 Task: Look for space in Bahādurgarh, India from 5th July, 2023 to 11th July, 2023 for 2 adults in price range Rs.8000 to Rs.16000. Place can be entire place with 2 bedrooms having 2 beds and 1 bathroom. Property type can be house, flat, guest house. Booking option can be shelf check-in. Required host language is English.
Action: Mouse moved to (528, 119)
Screenshot: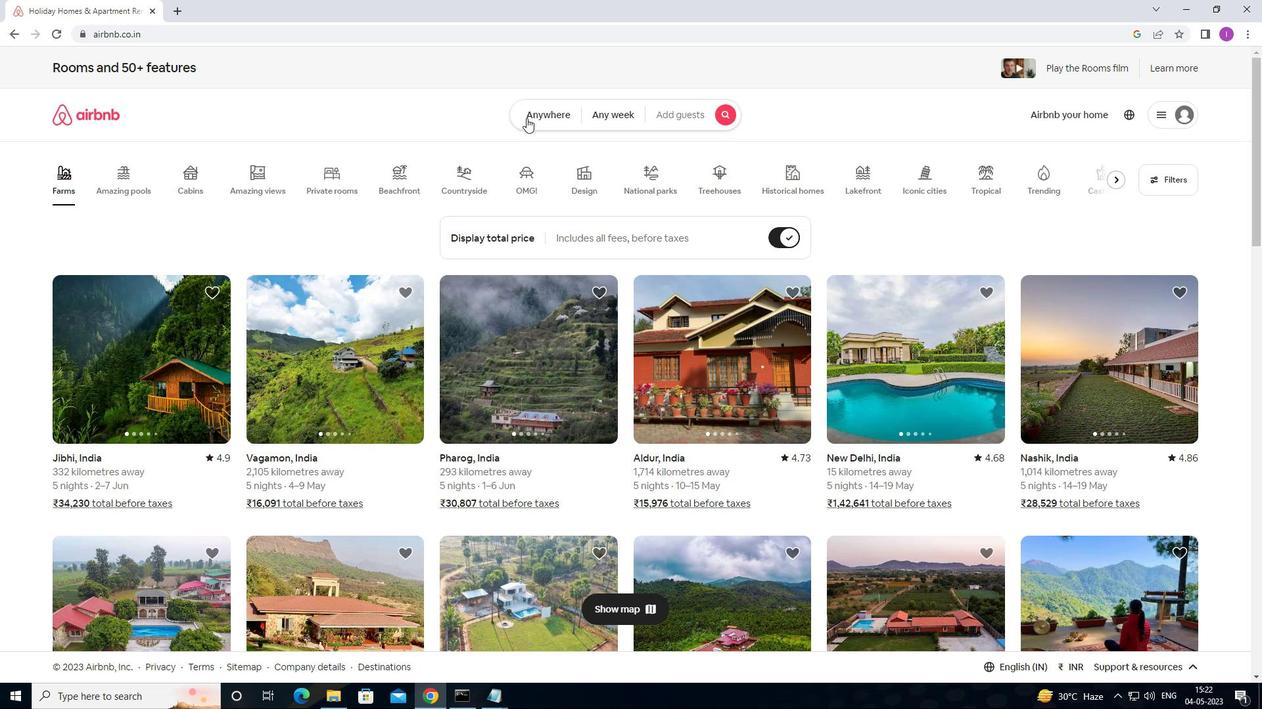 
Action: Mouse pressed left at (528, 119)
Screenshot: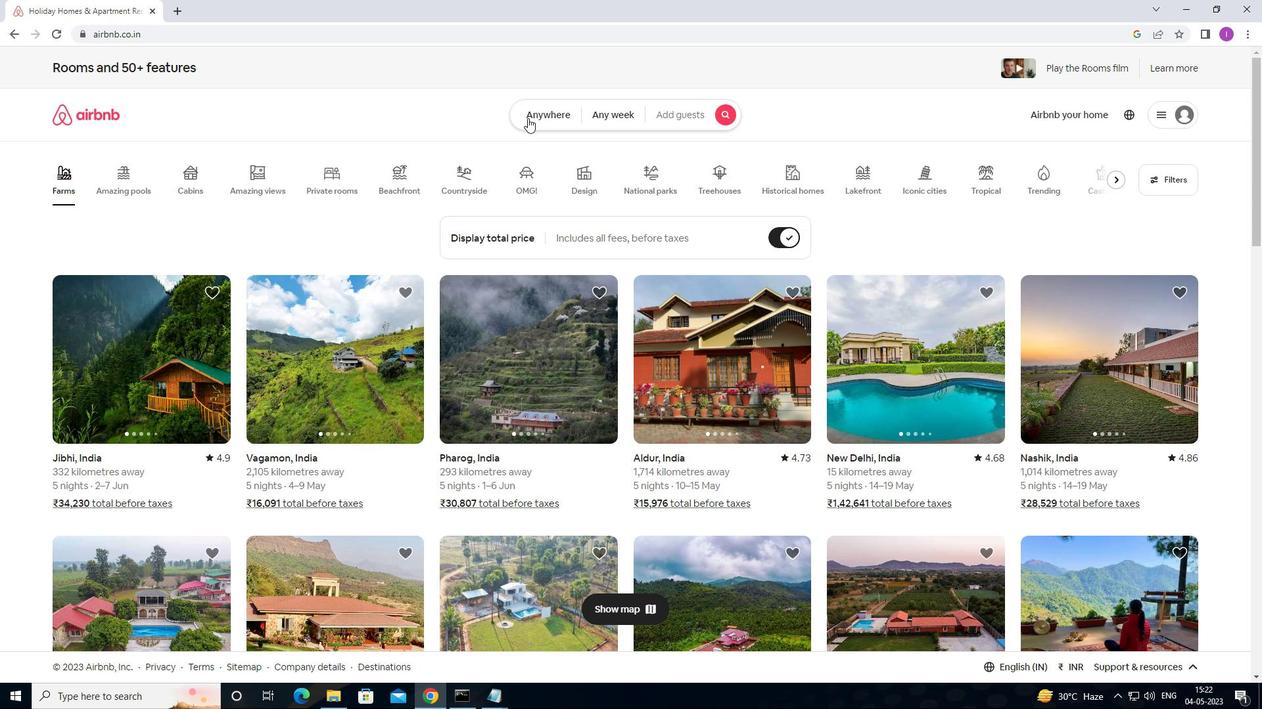 
Action: Mouse moved to (420, 175)
Screenshot: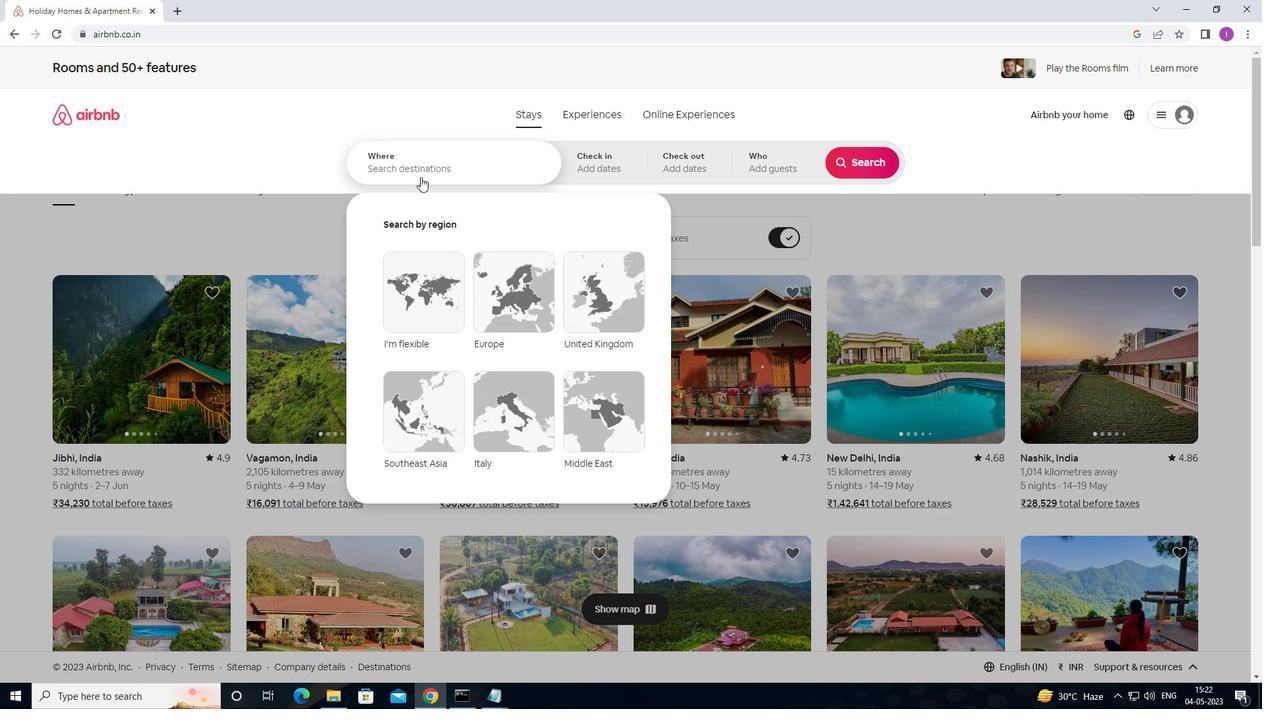 
Action: Mouse pressed left at (420, 175)
Screenshot: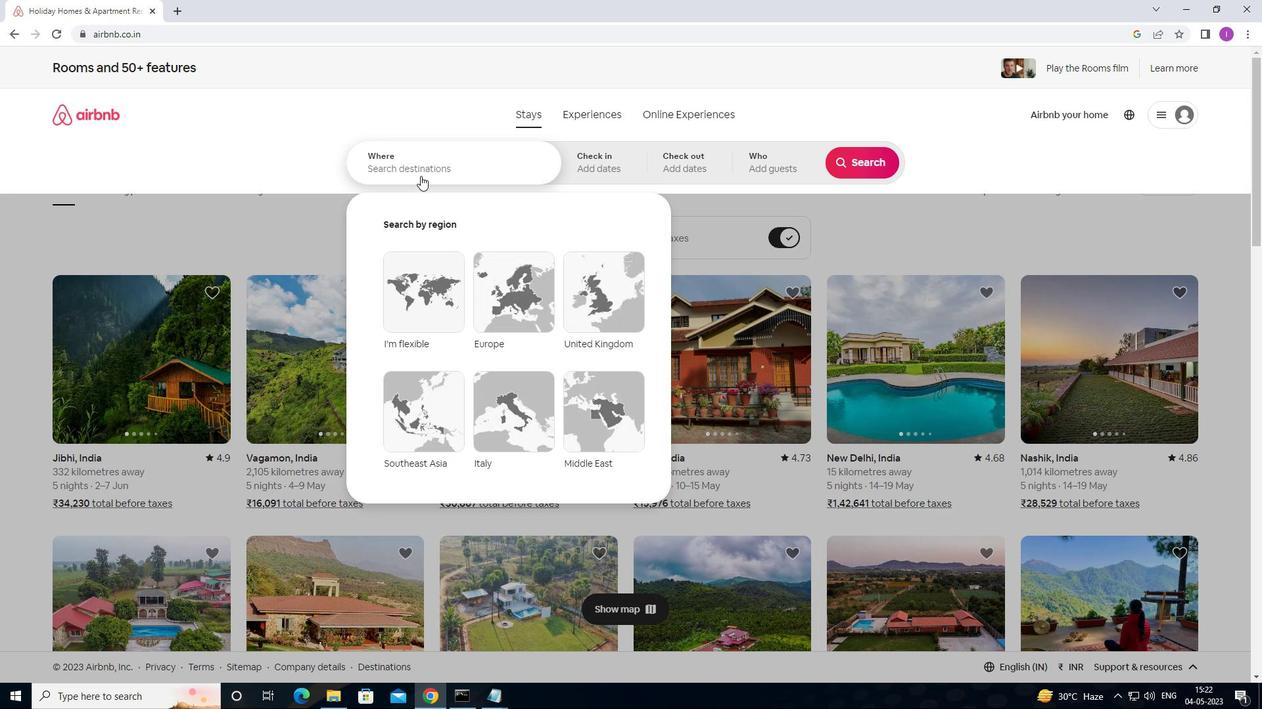 
Action: Mouse moved to (533, 144)
Screenshot: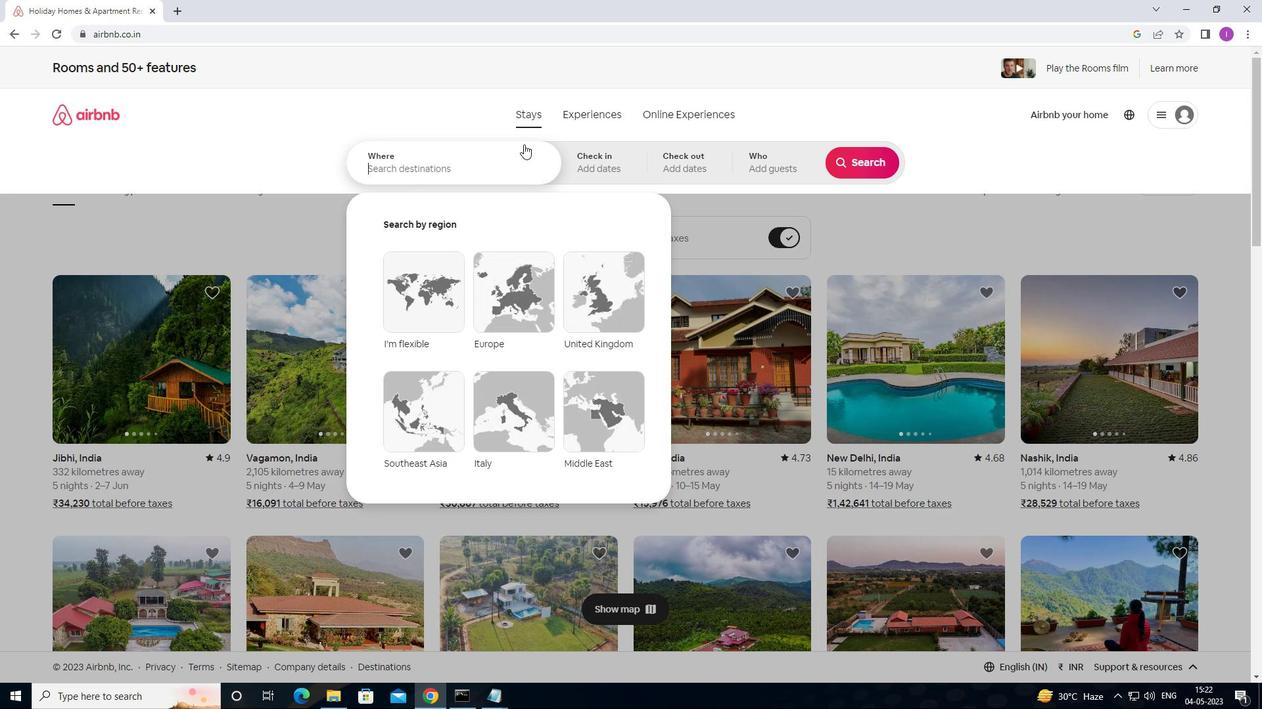 
Action: Key pressed <Key.shift>BAHADURGARH,<Key.shift>INDIA
Screenshot: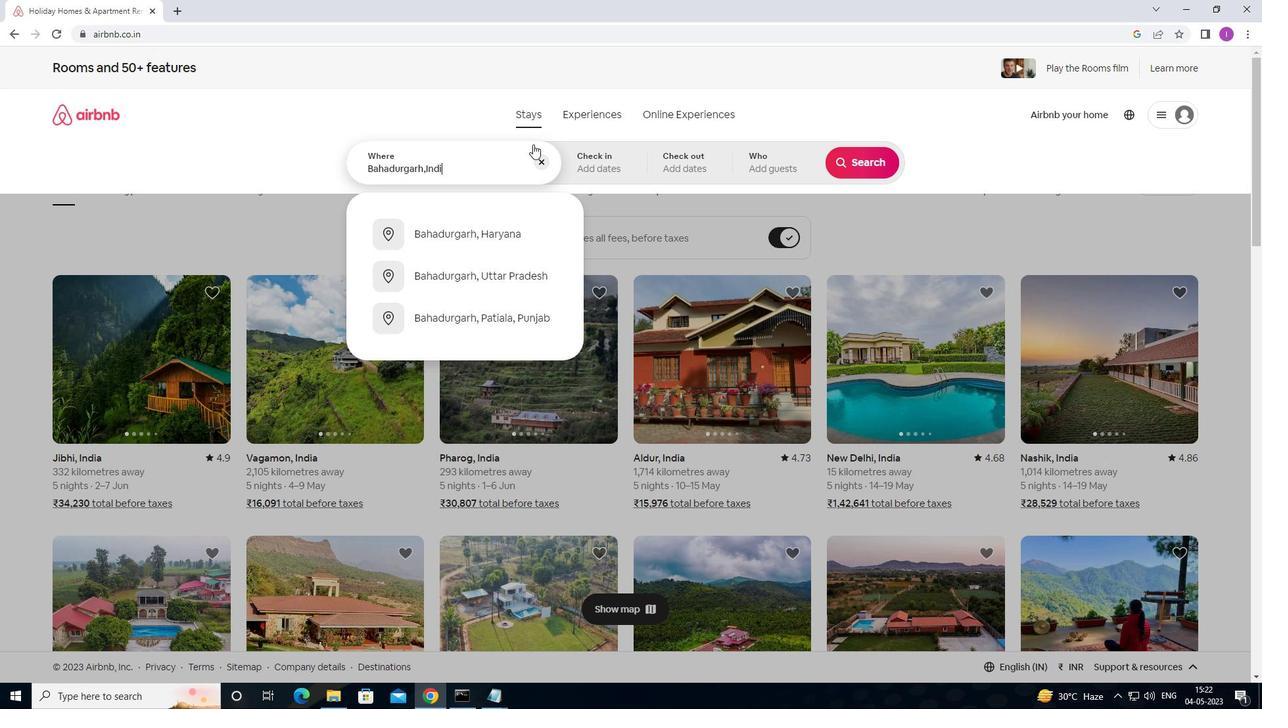 
Action: Mouse moved to (603, 167)
Screenshot: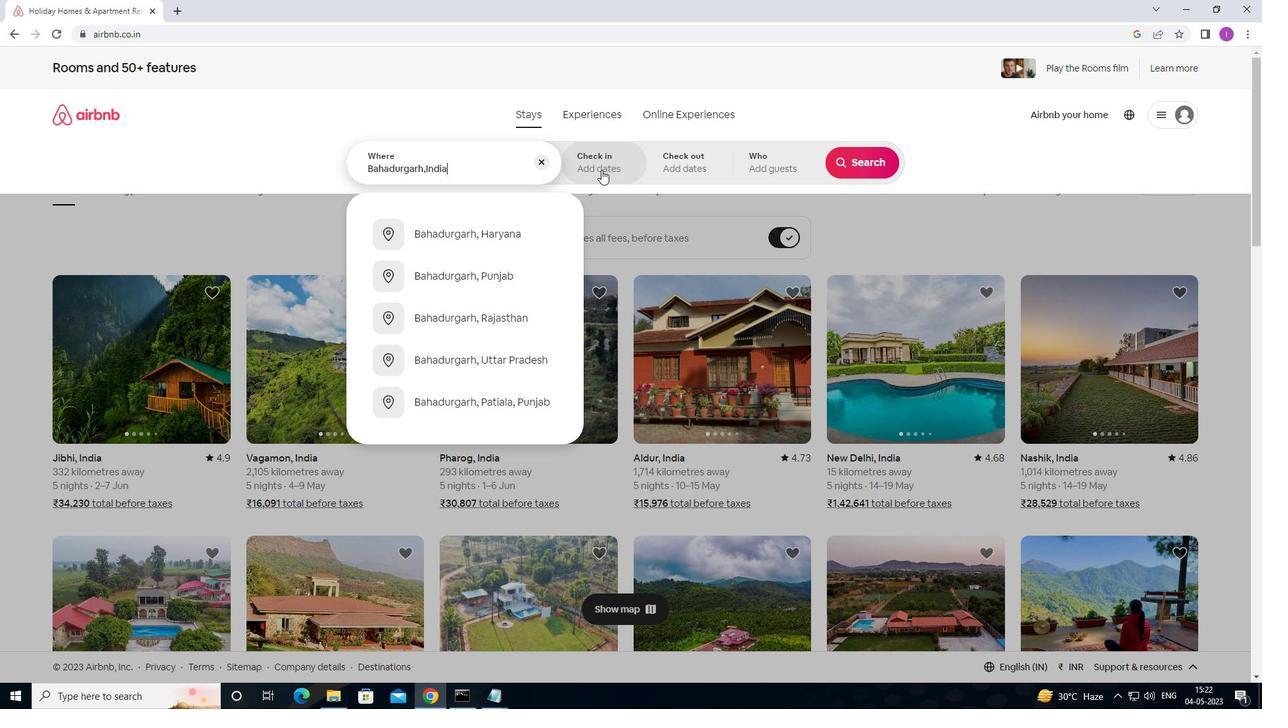 
Action: Mouse pressed left at (603, 167)
Screenshot: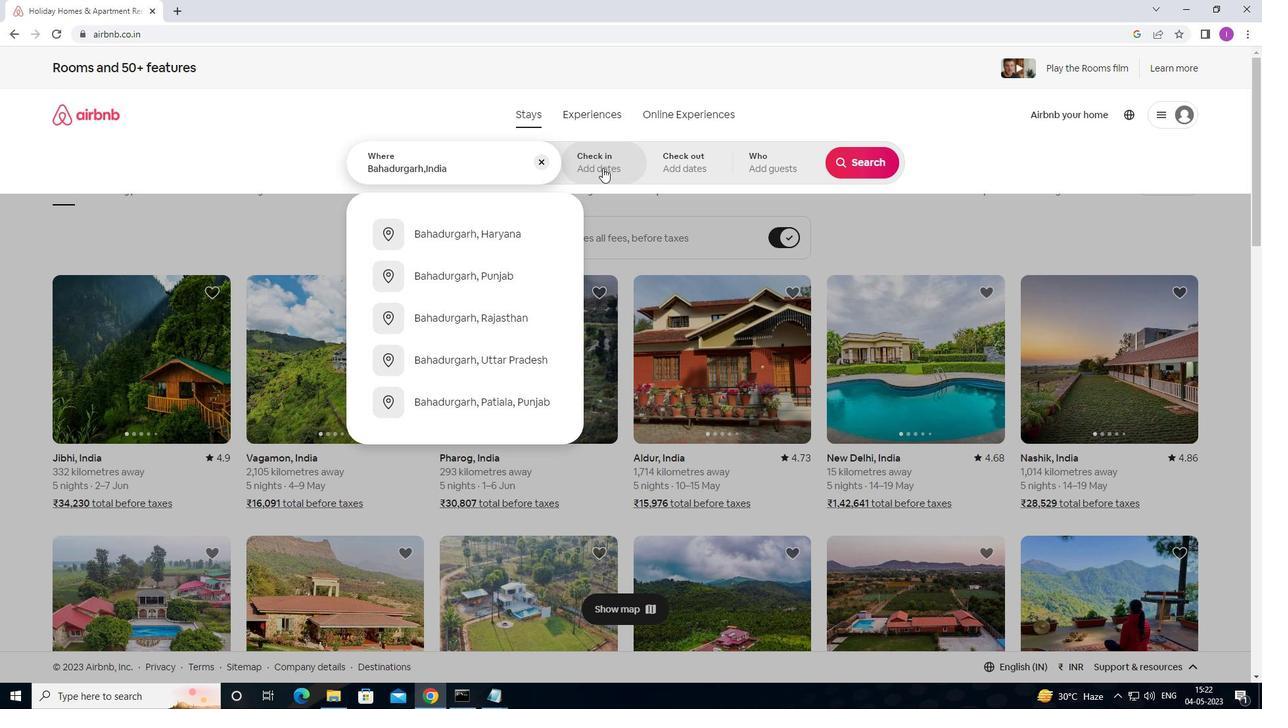 
Action: Mouse moved to (861, 263)
Screenshot: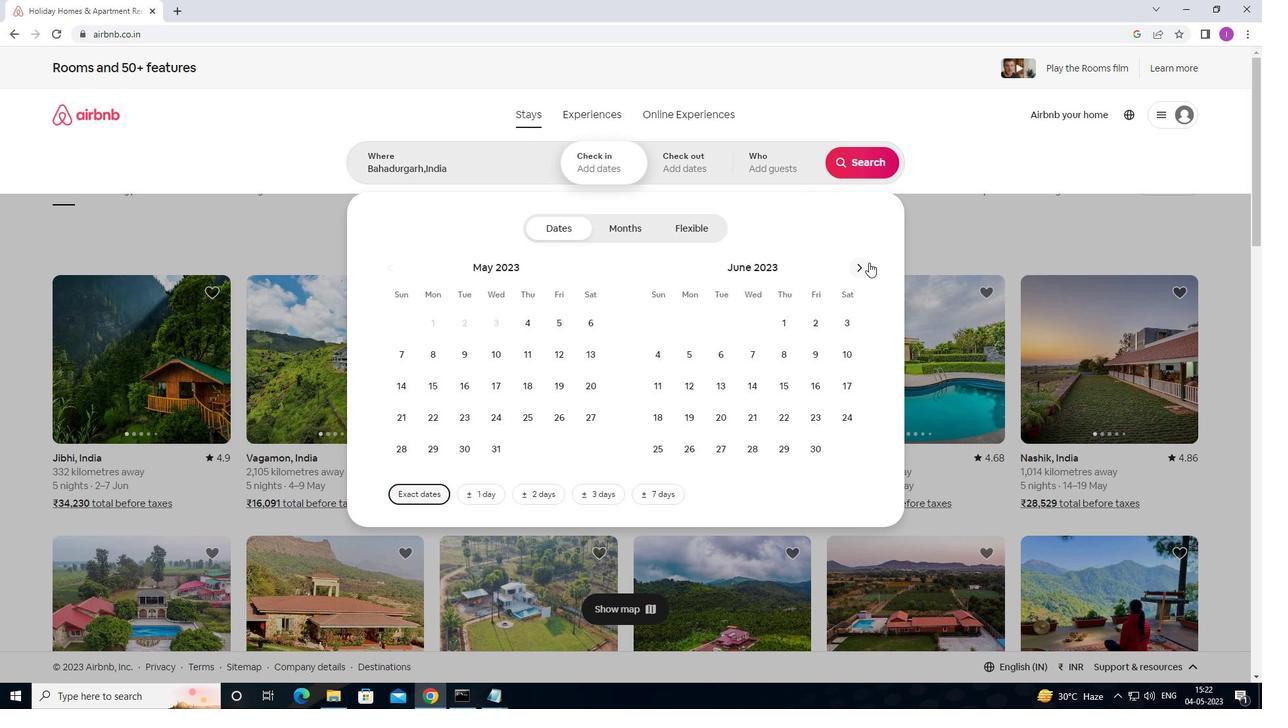 
Action: Mouse pressed left at (861, 263)
Screenshot: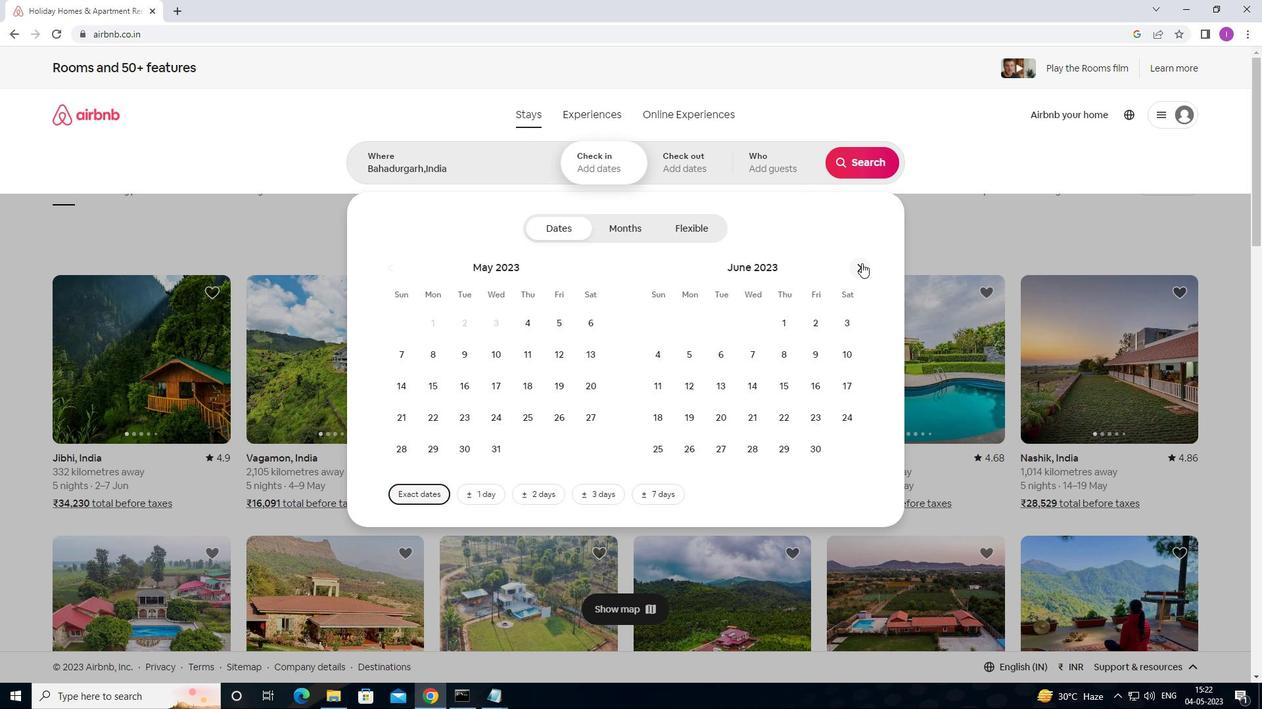 
Action: Mouse pressed left at (861, 263)
Screenshot: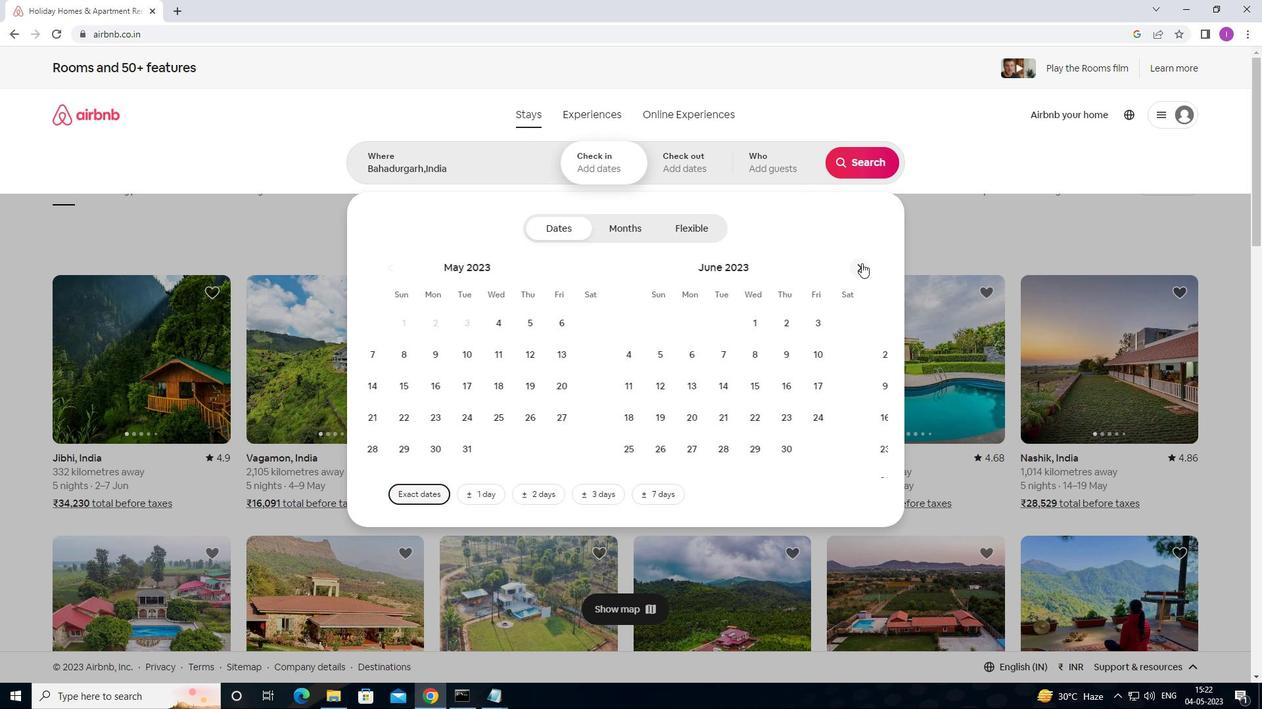 
Action: Mouse moved to (494, 356)
Screenshot: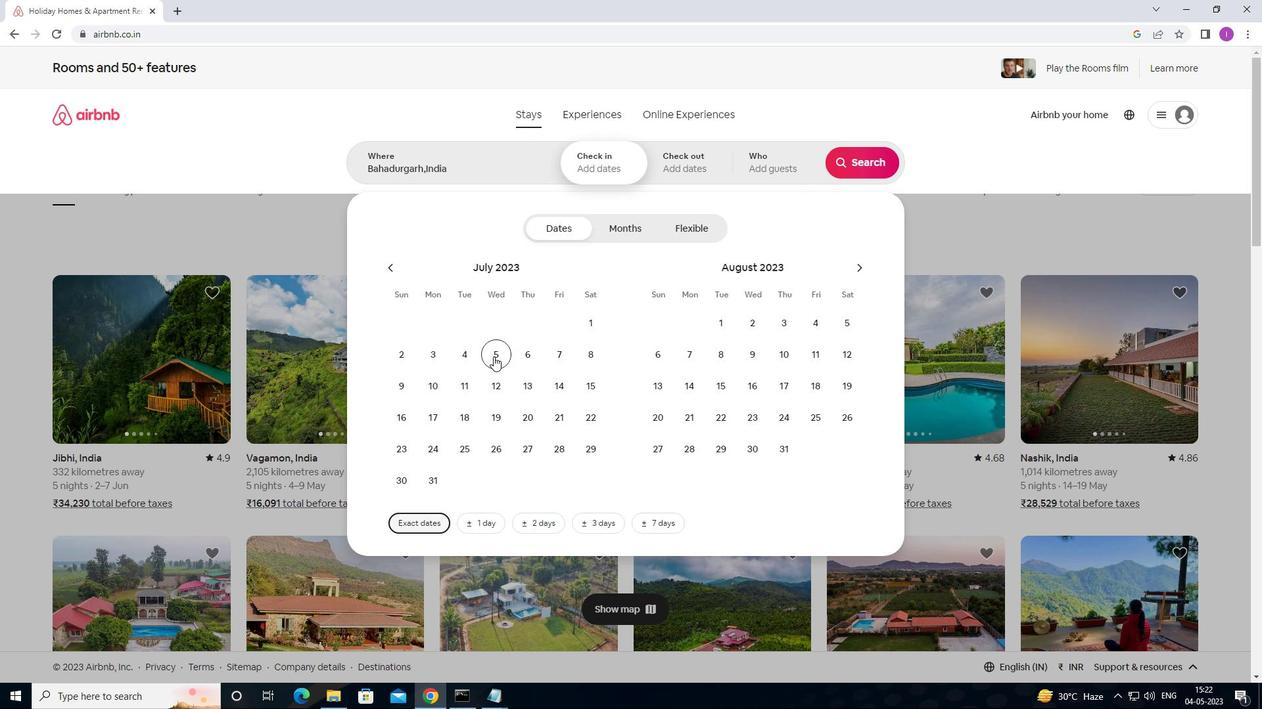 
Action: Mouse pressed left at (494, 356)
Screenshot: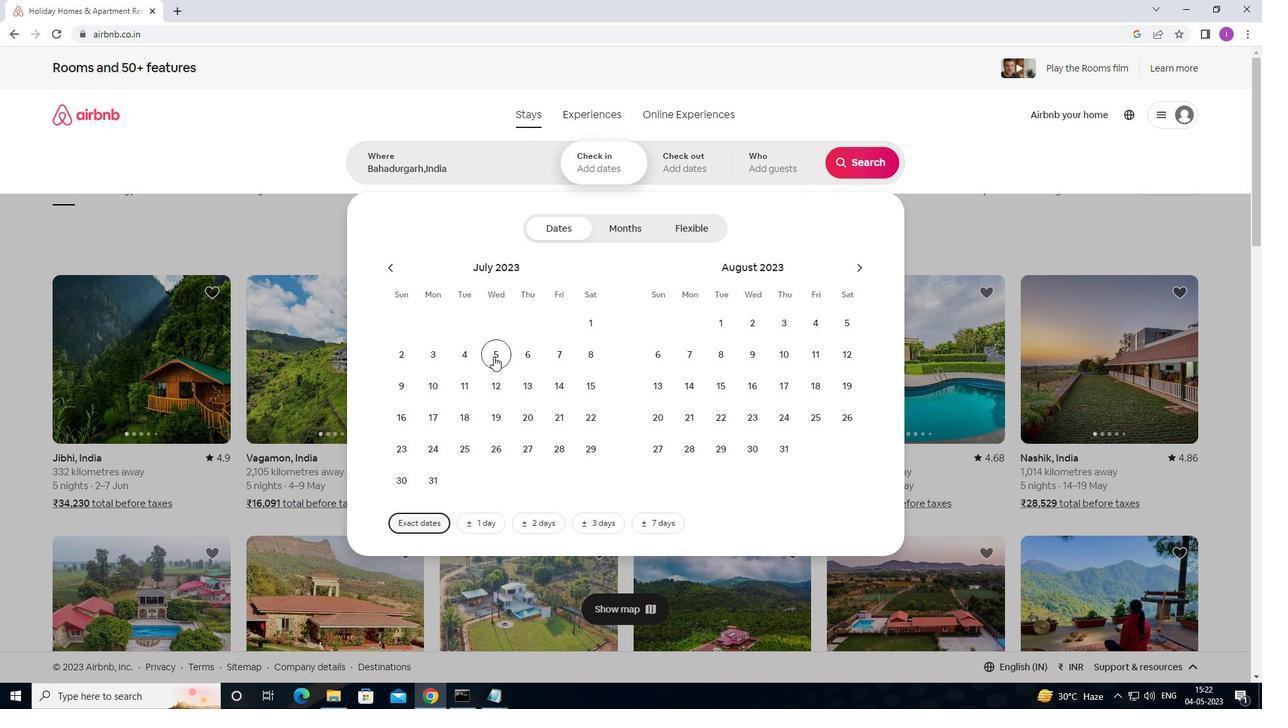 
Action: Mouse moved to (458, 388)
Screenshot: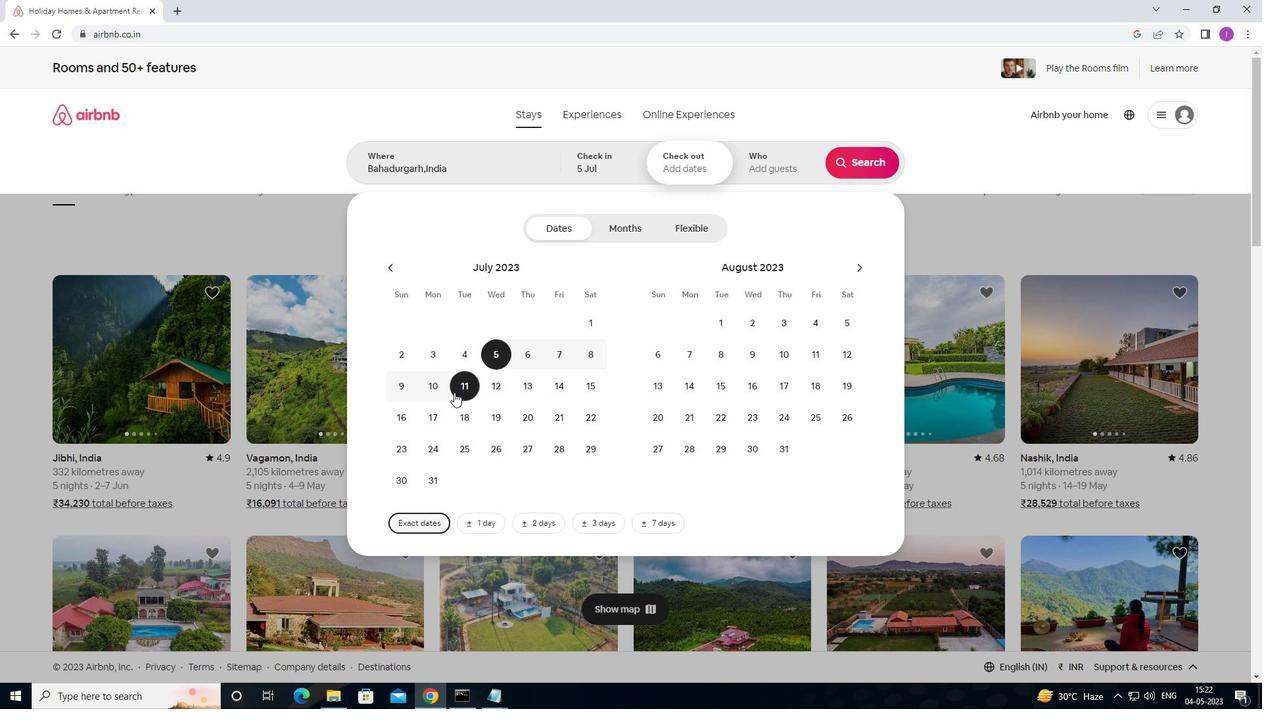 
Action: Mouse pressed left at (458, 388)
Screenshot: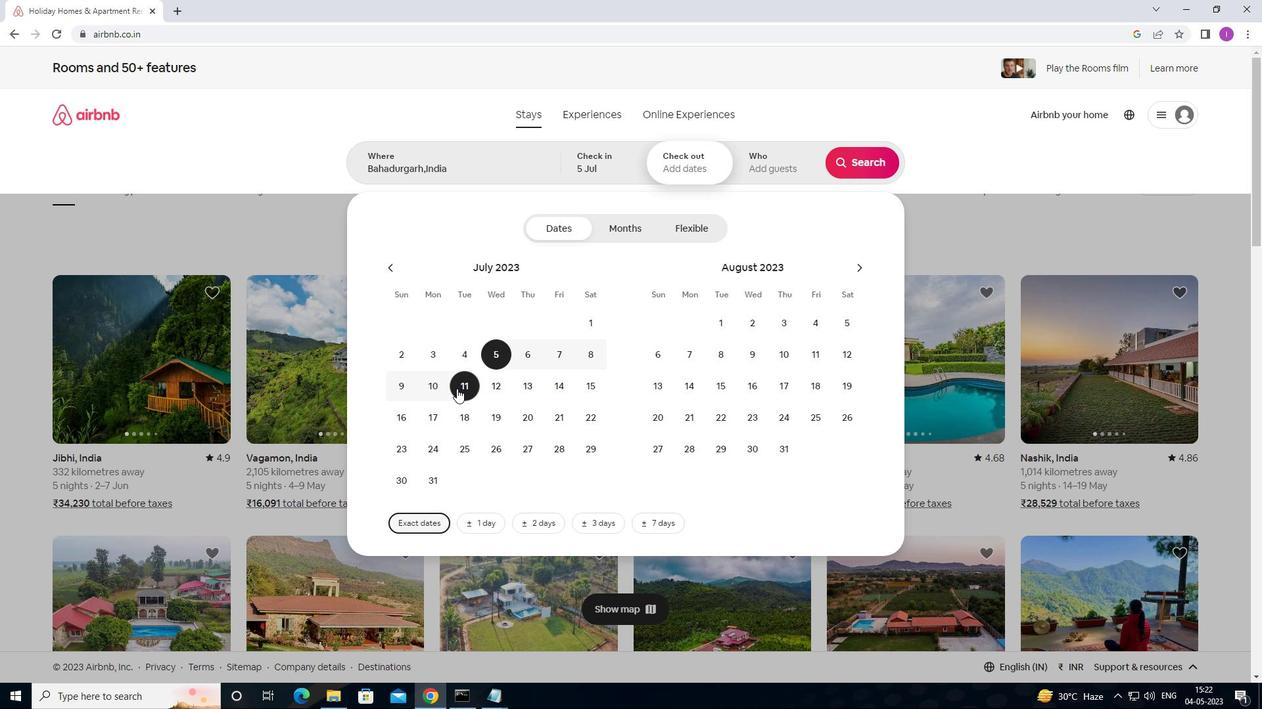 
Action: Mouse moved to (775, 166)
Screenshot: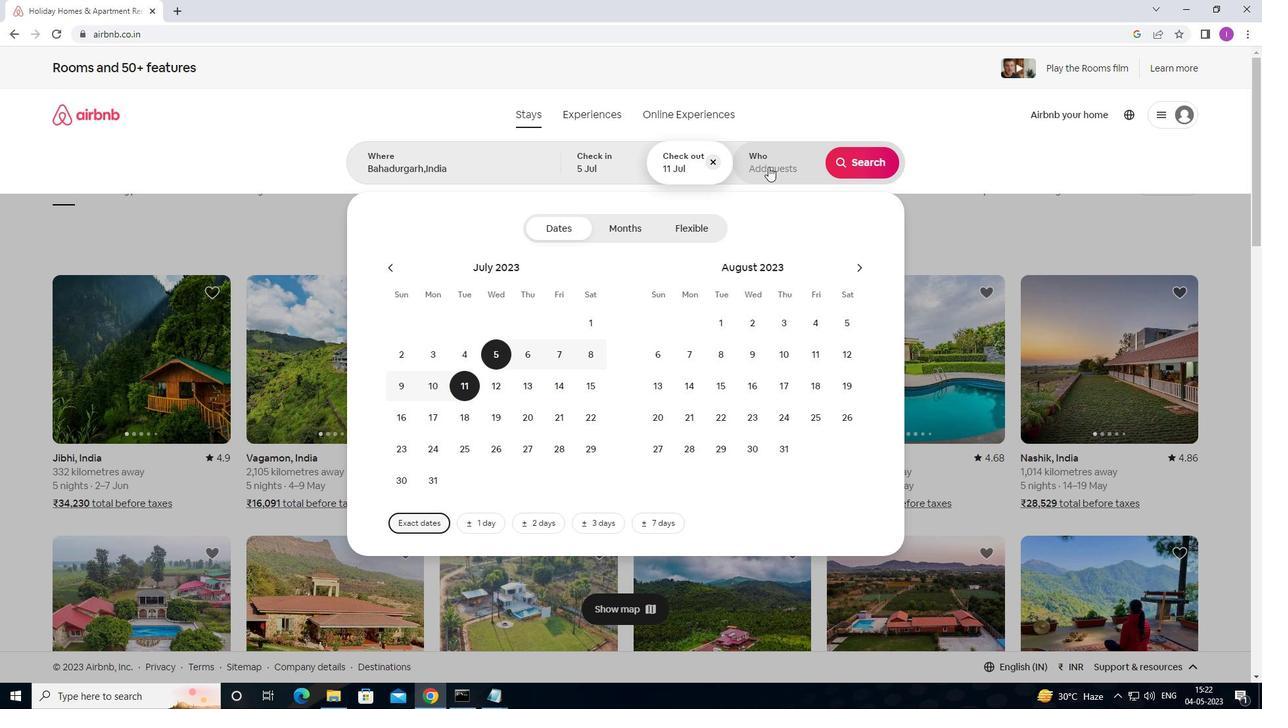 
Action: Mouse pressed left at (775, 166)
Screenshot: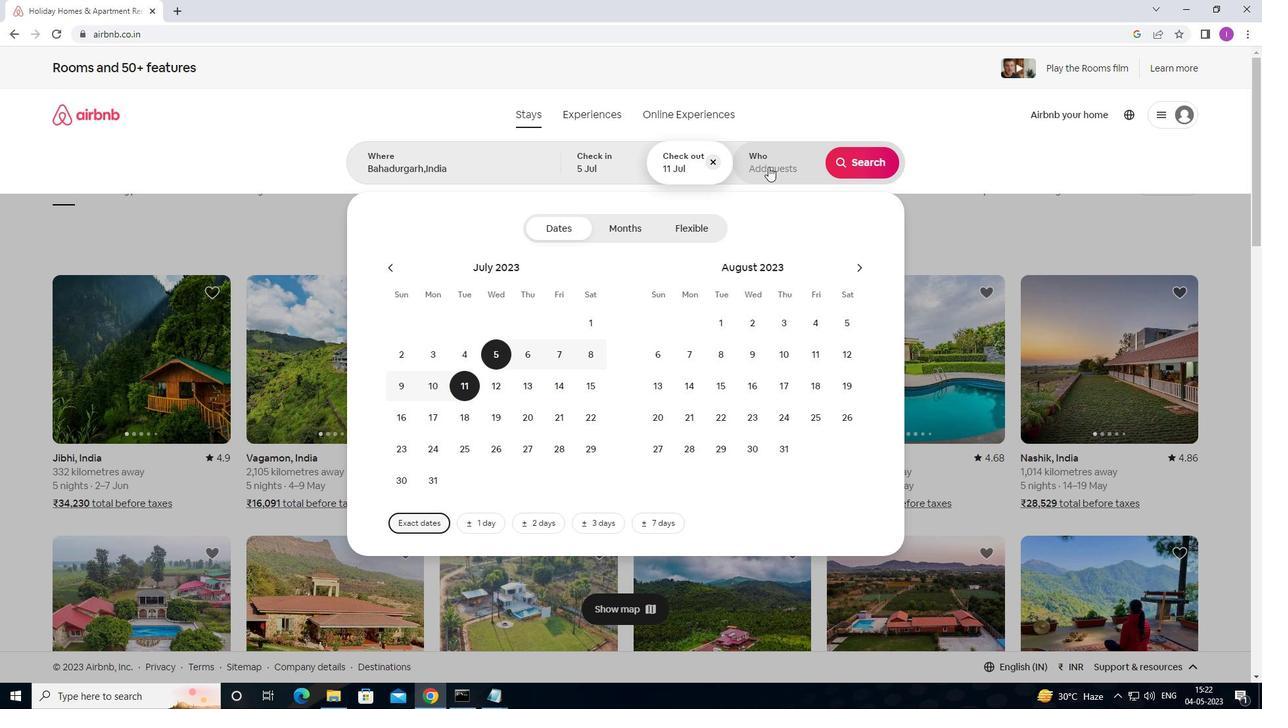 
Action: Mouse moved to (866, 232)
Screenshot: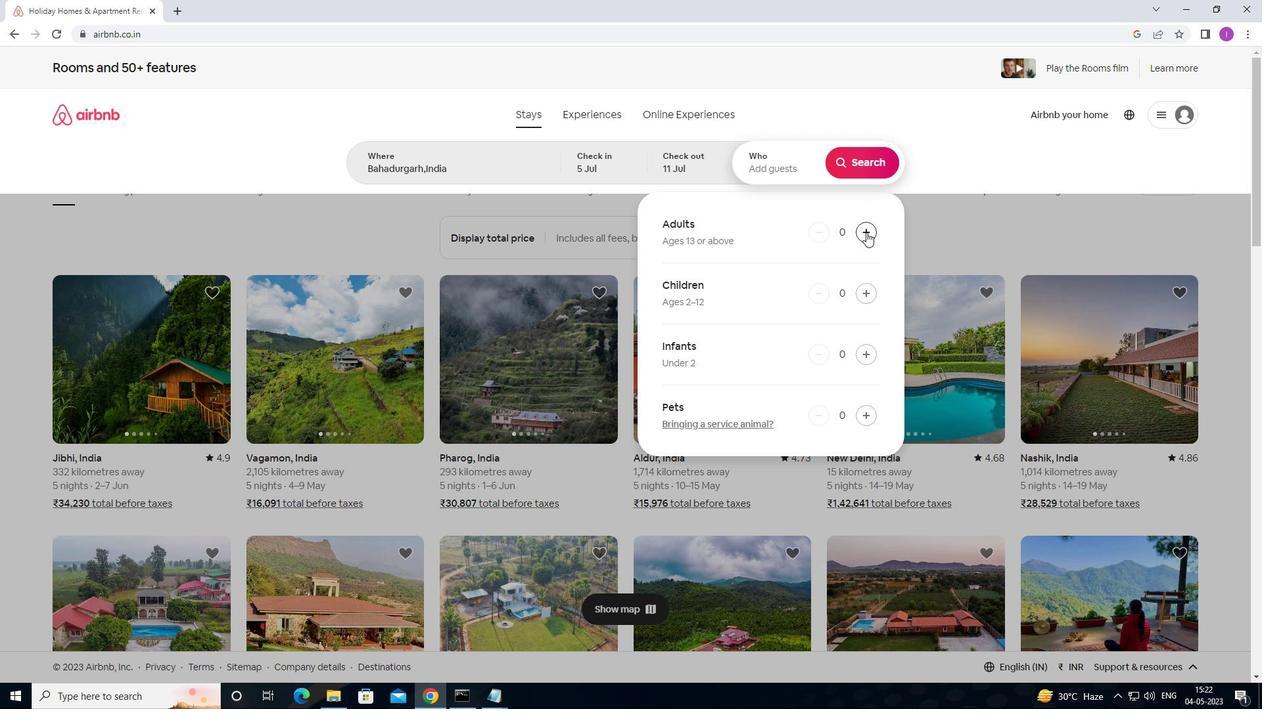 
Action: Mouse pressed left at (866, 232)
Screenshot: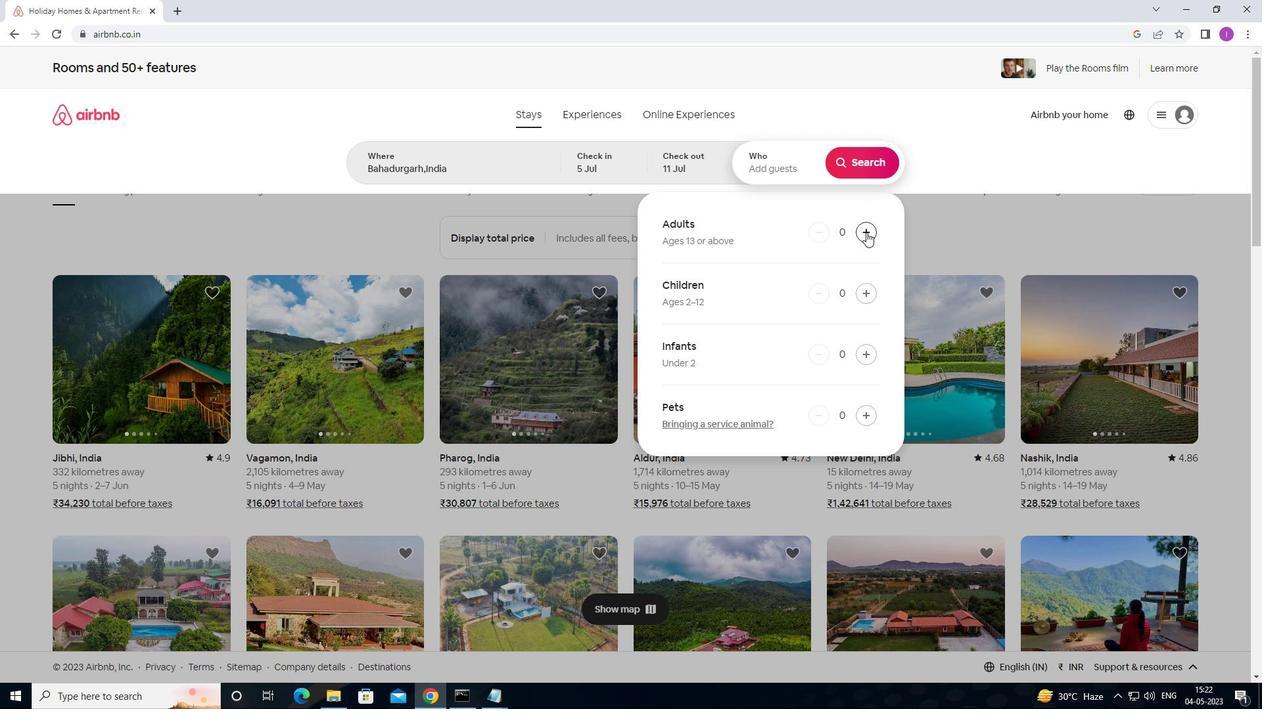 
Action: Mouse pressed left at (866, 232)
Screenshot: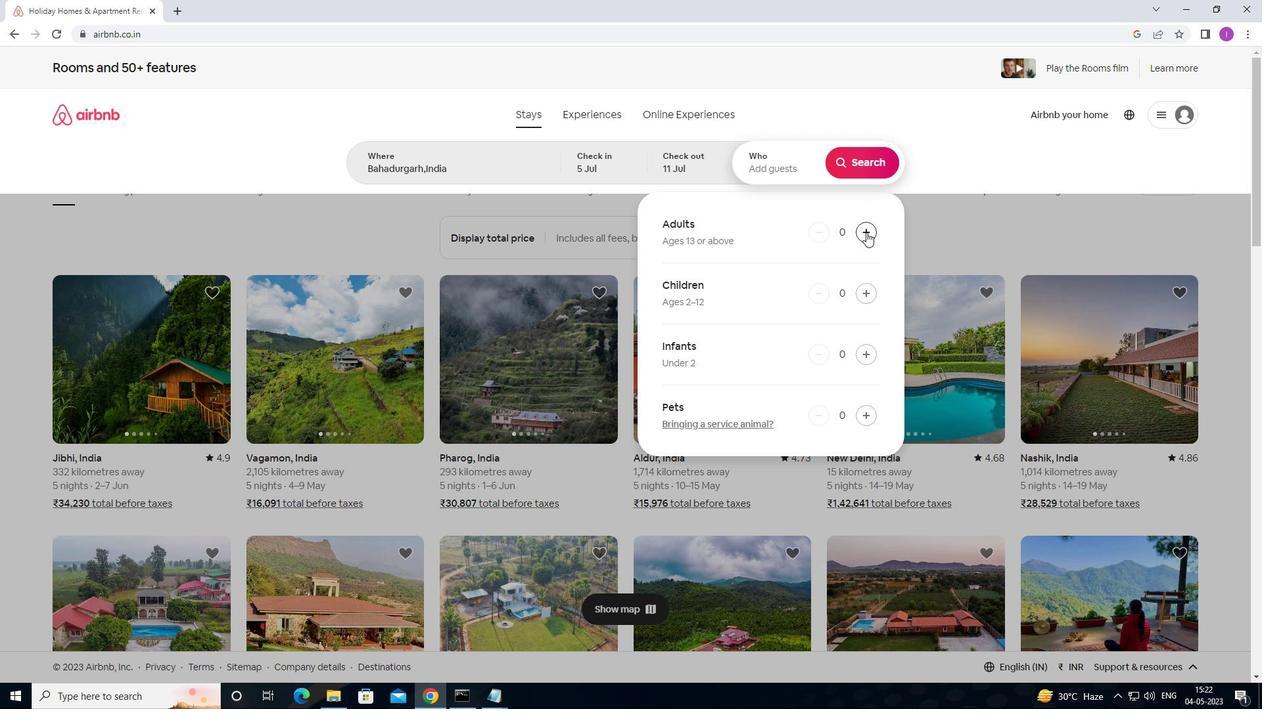 
Action: Mouse moved to (862, 168)
Screenshot: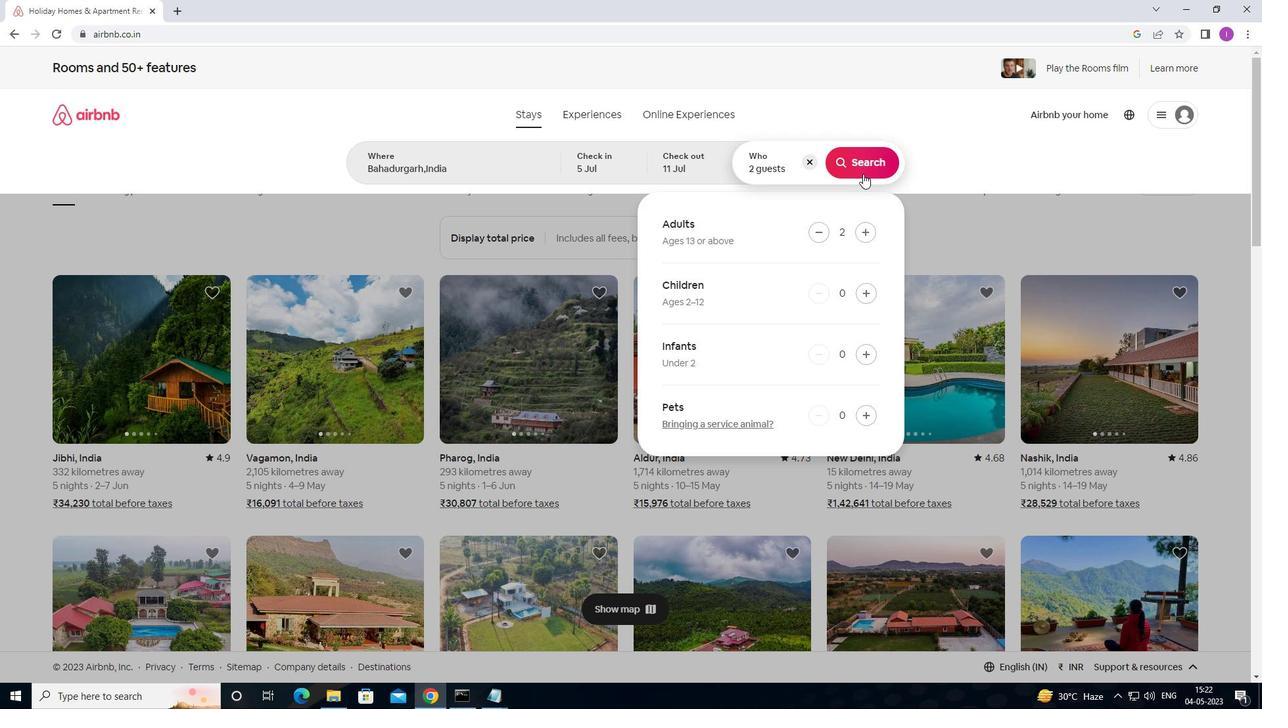 
Action: Mouse pressed left at (862, 168)
Screenshot: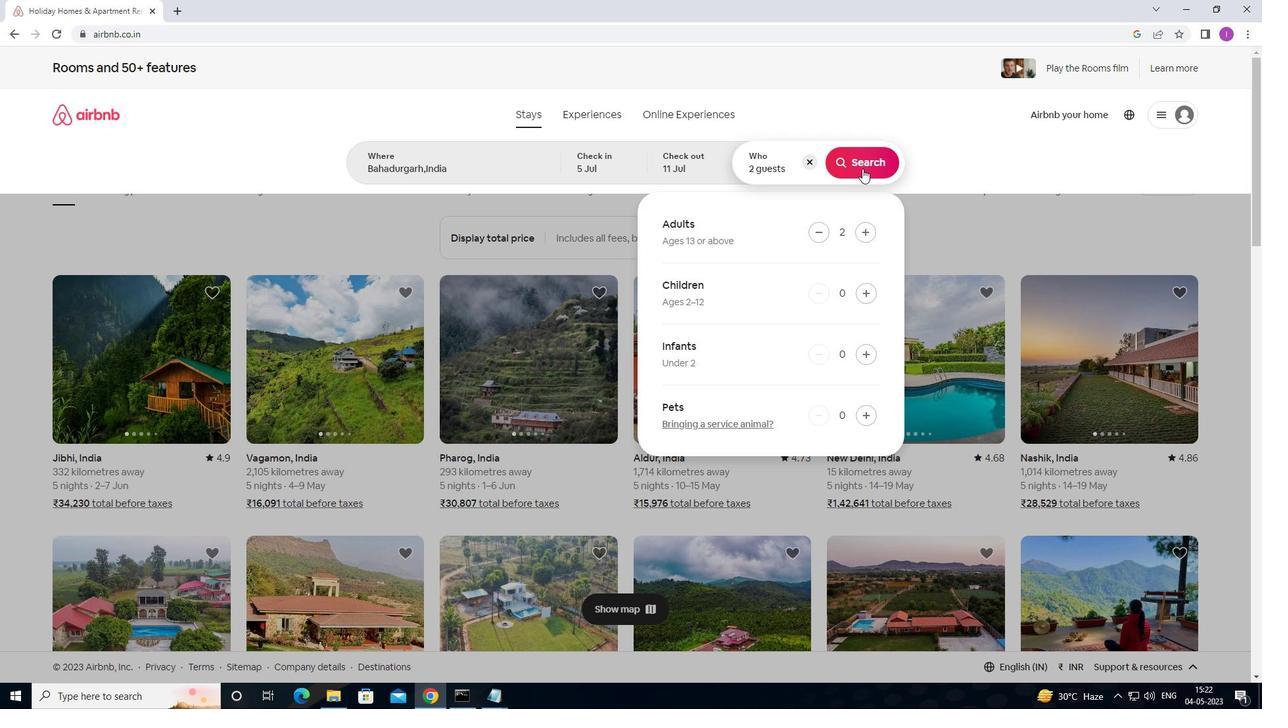 
Action: Mouse moved to (1204, 123)
Screenshot: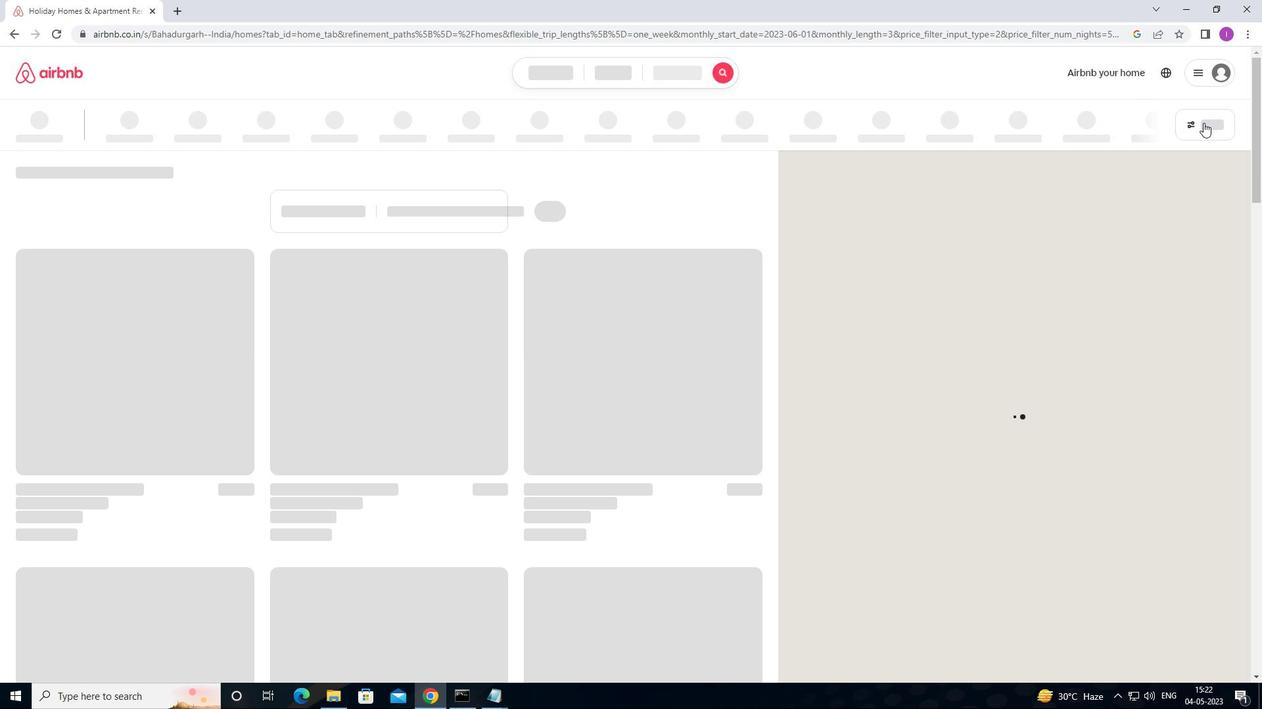 
Action: Mouse pressed left at (1204, 123)
Screenshot: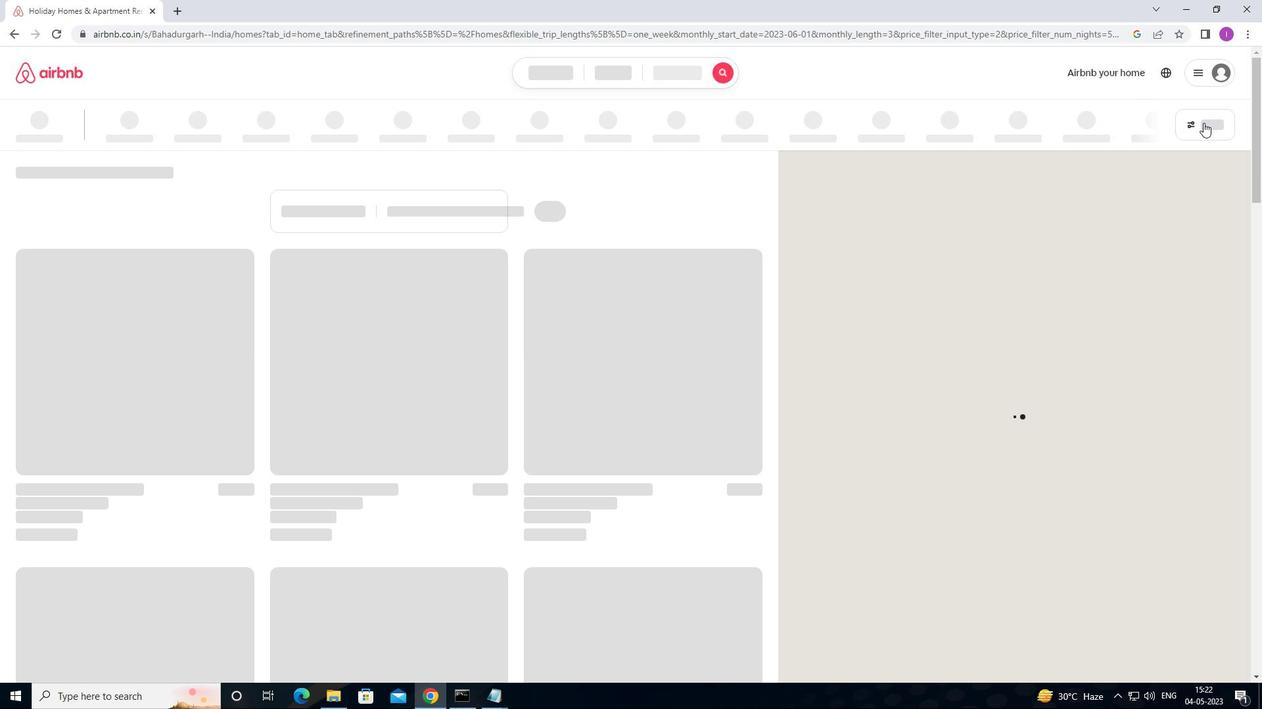 
Action: Mouse moved to (467, 295)
Screenshot: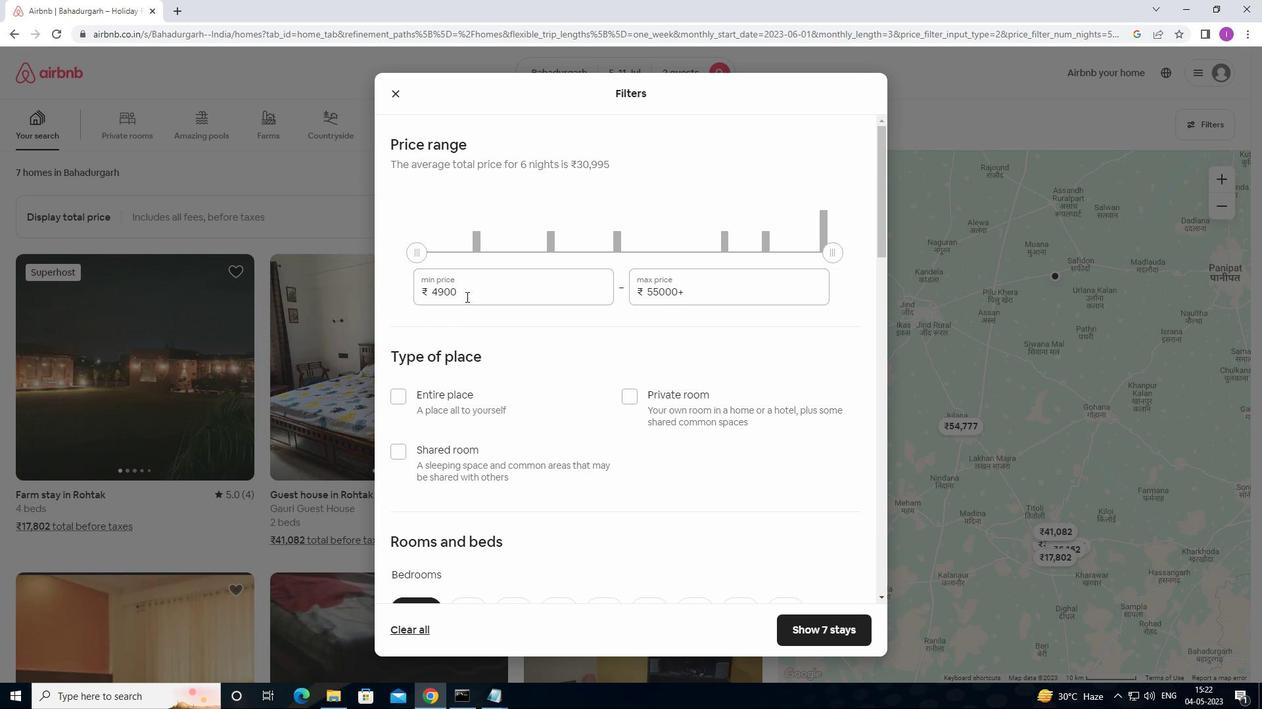 
Action: Mouse pressed left at (467, 295)
Screenshot: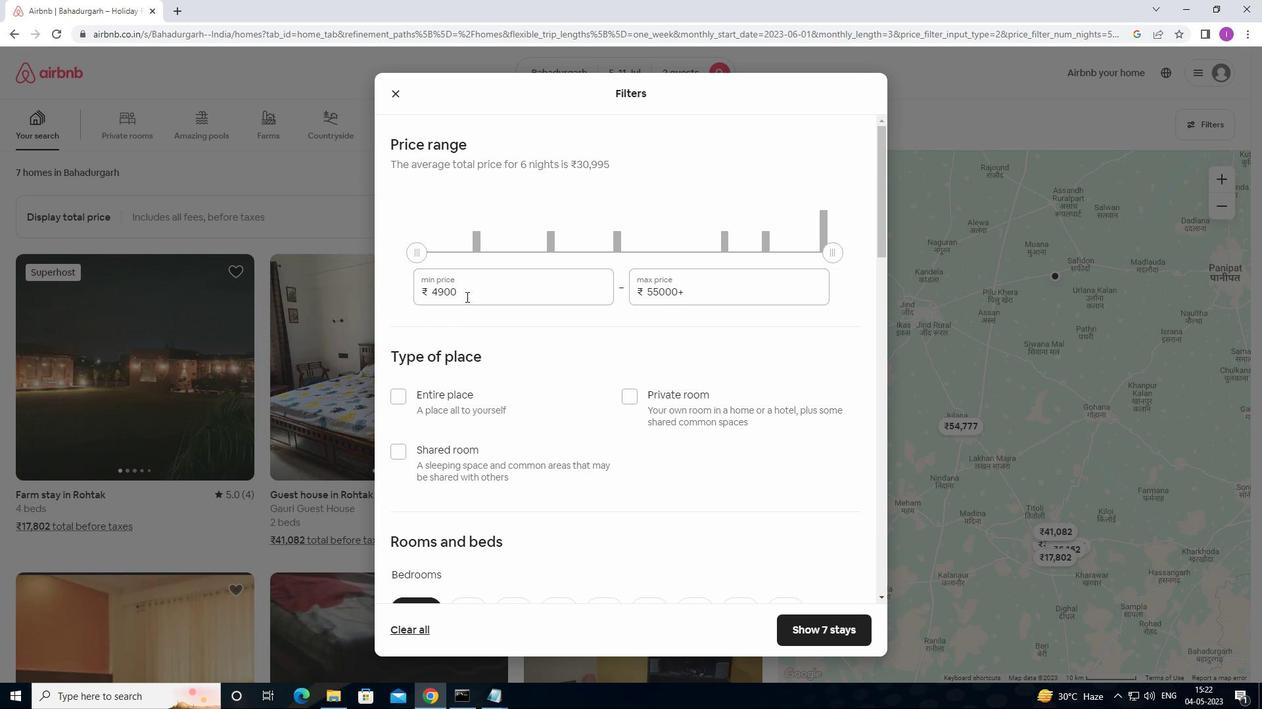 
Action: Mouse moved to (563, 280)
Screenshot: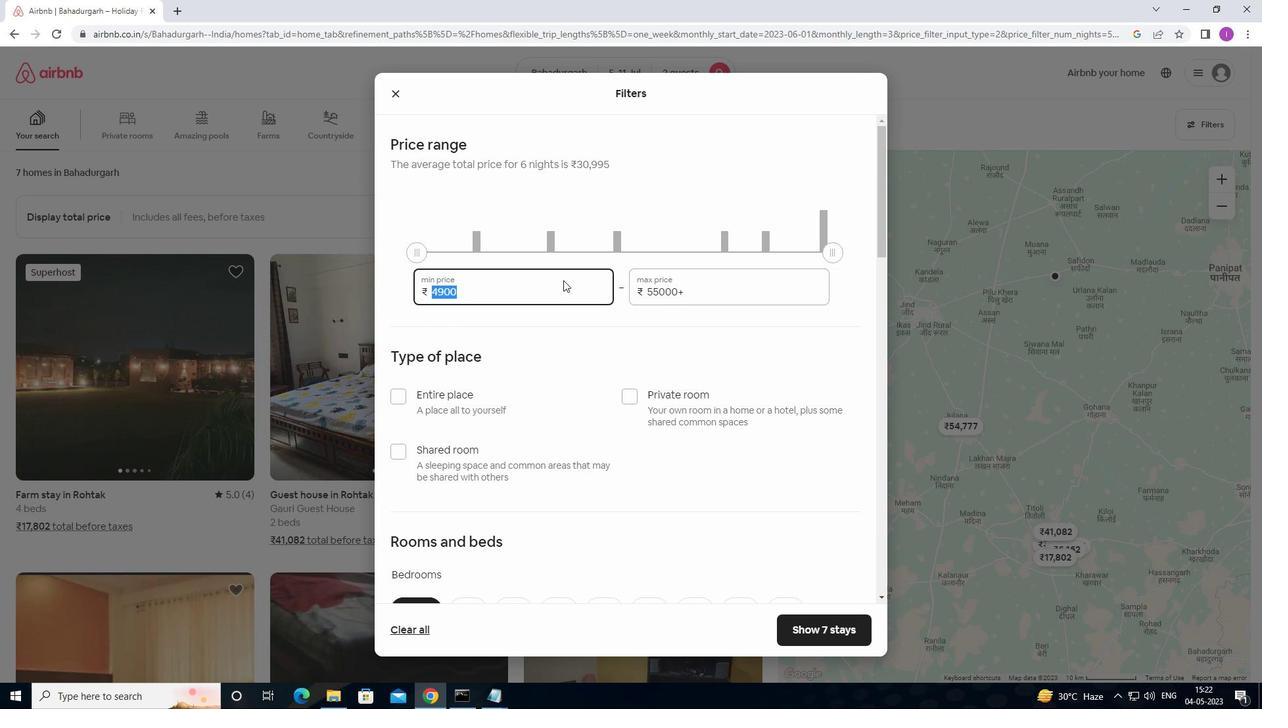 
Action: Key pressed 8000
Screenshot: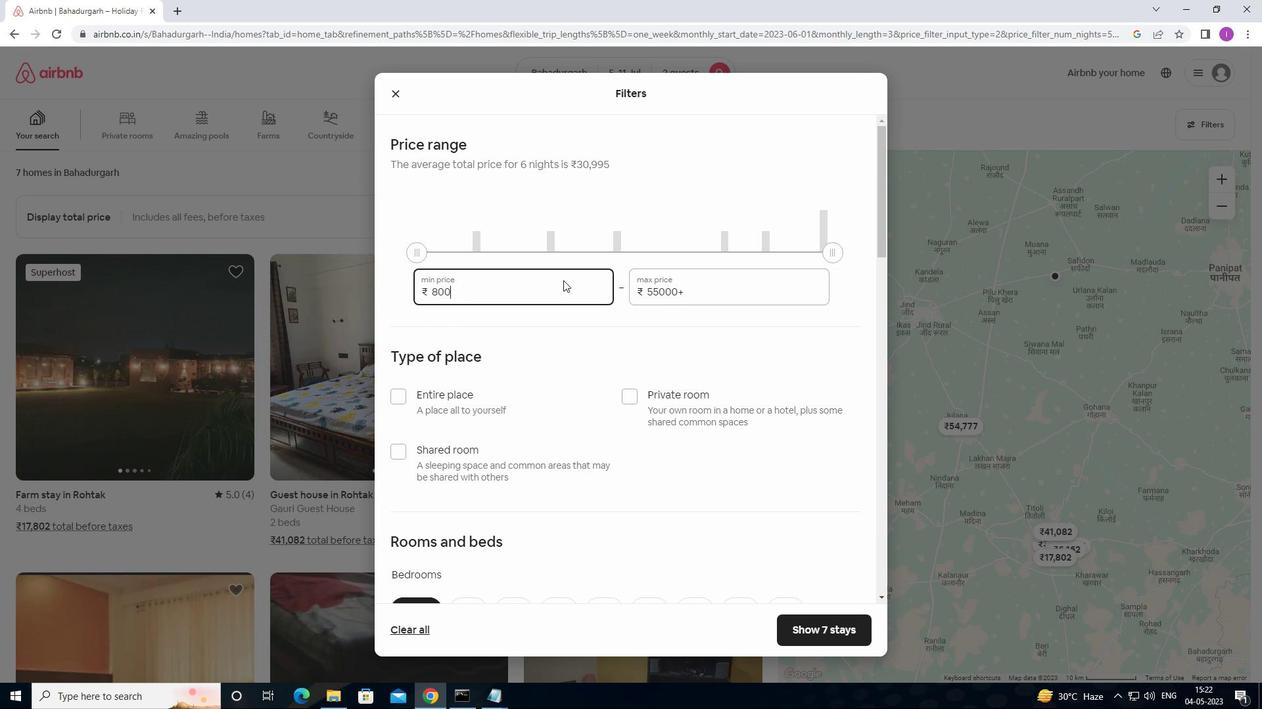 
Action: Mouse moved to (694, 291)
Screenshot: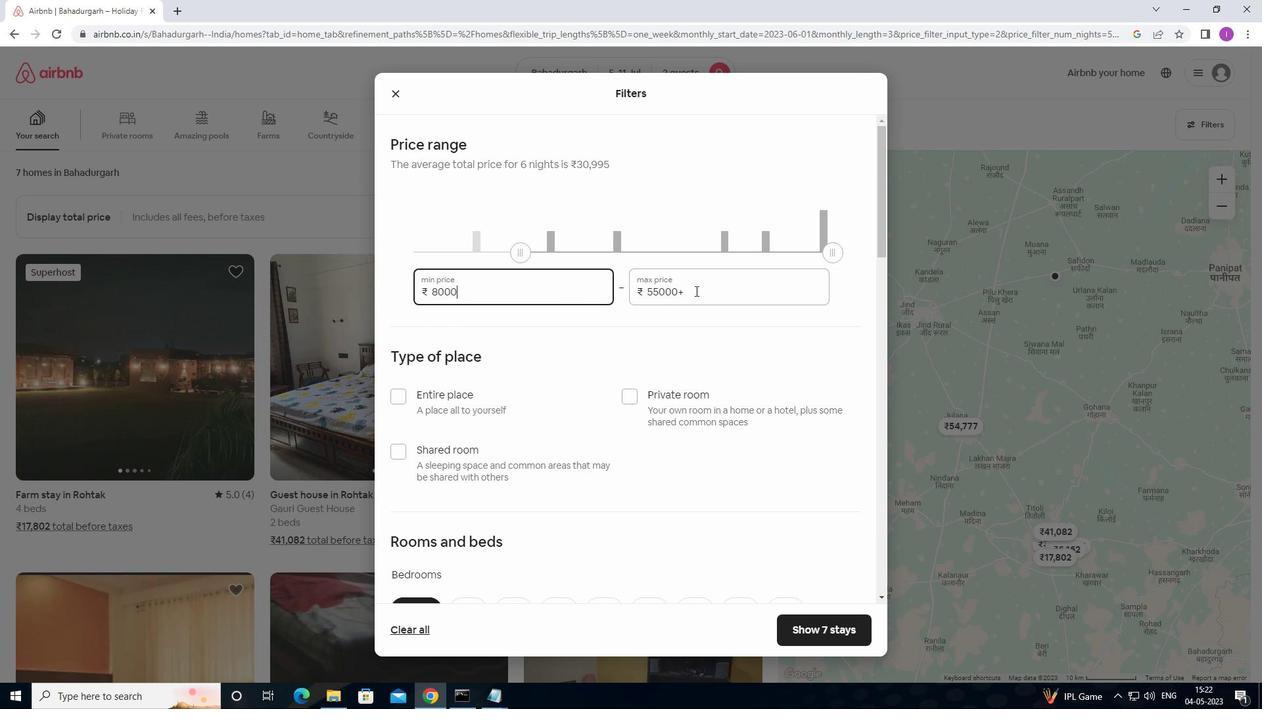 
Action: Mouse pressed left at (694, 291)
Screenshot: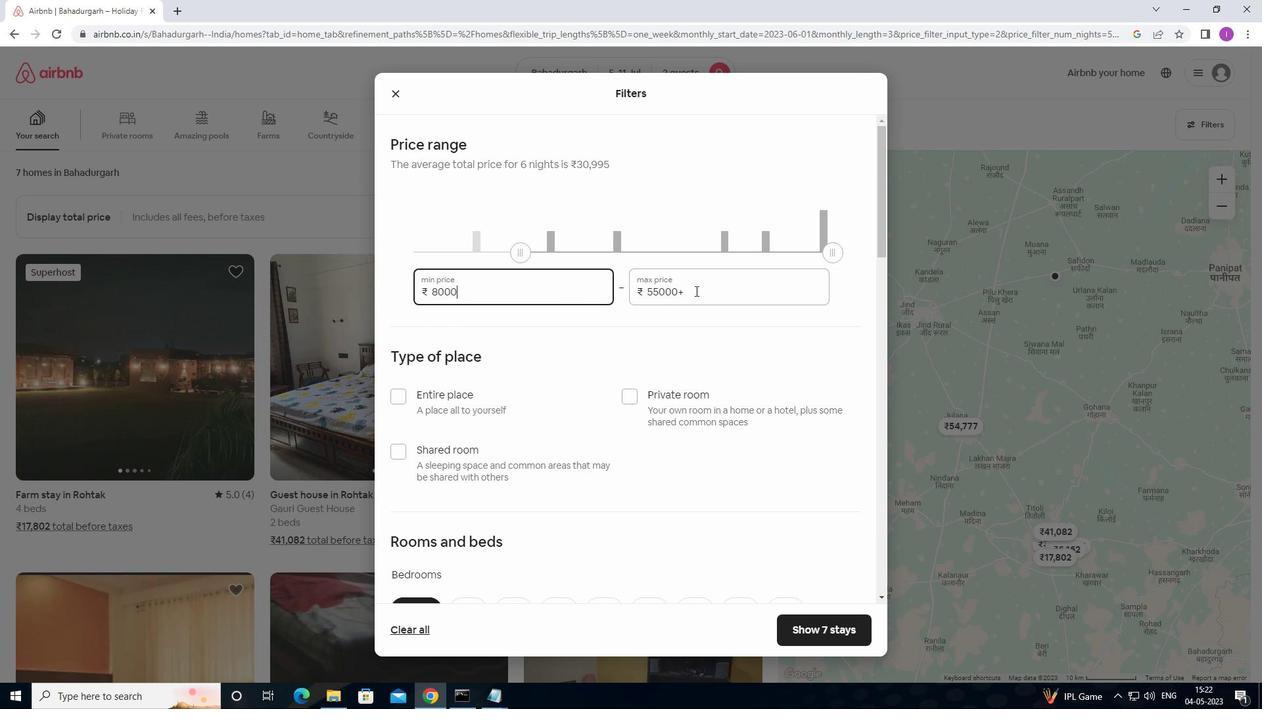 
Action: Mouse moved to (675, 295)
Screenshot: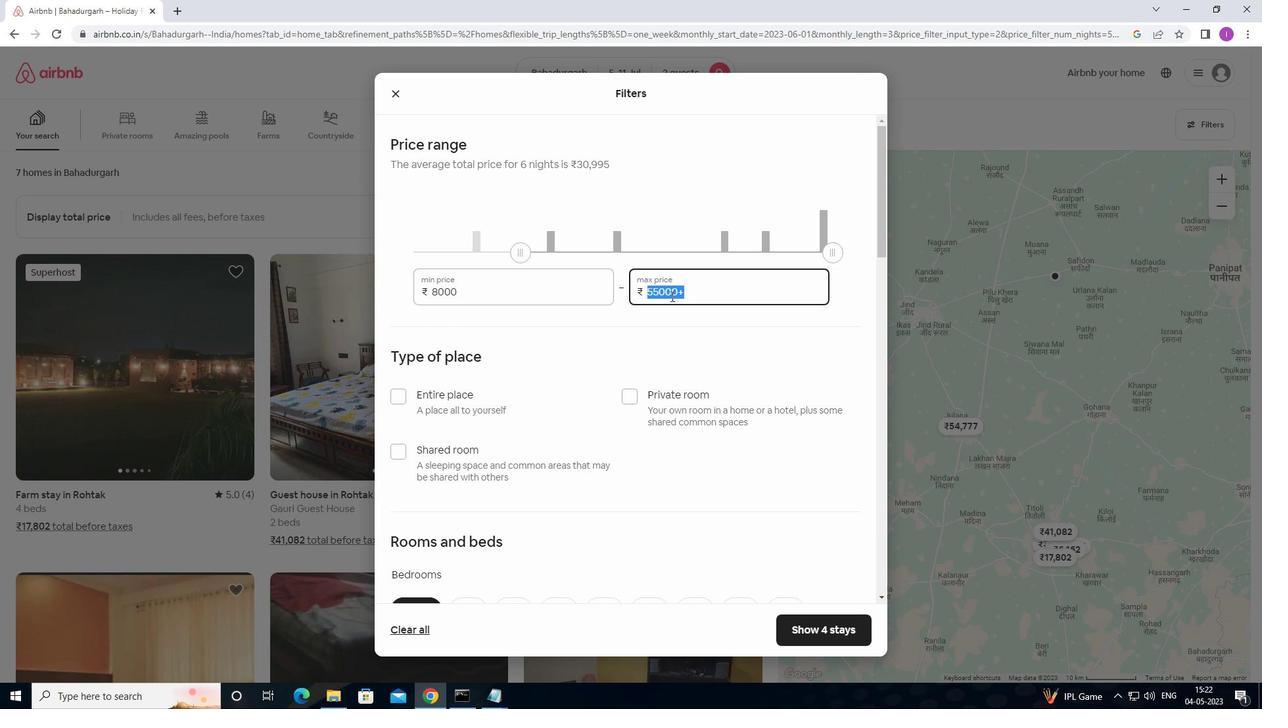 
Action: Key pressed 1
Screenshot: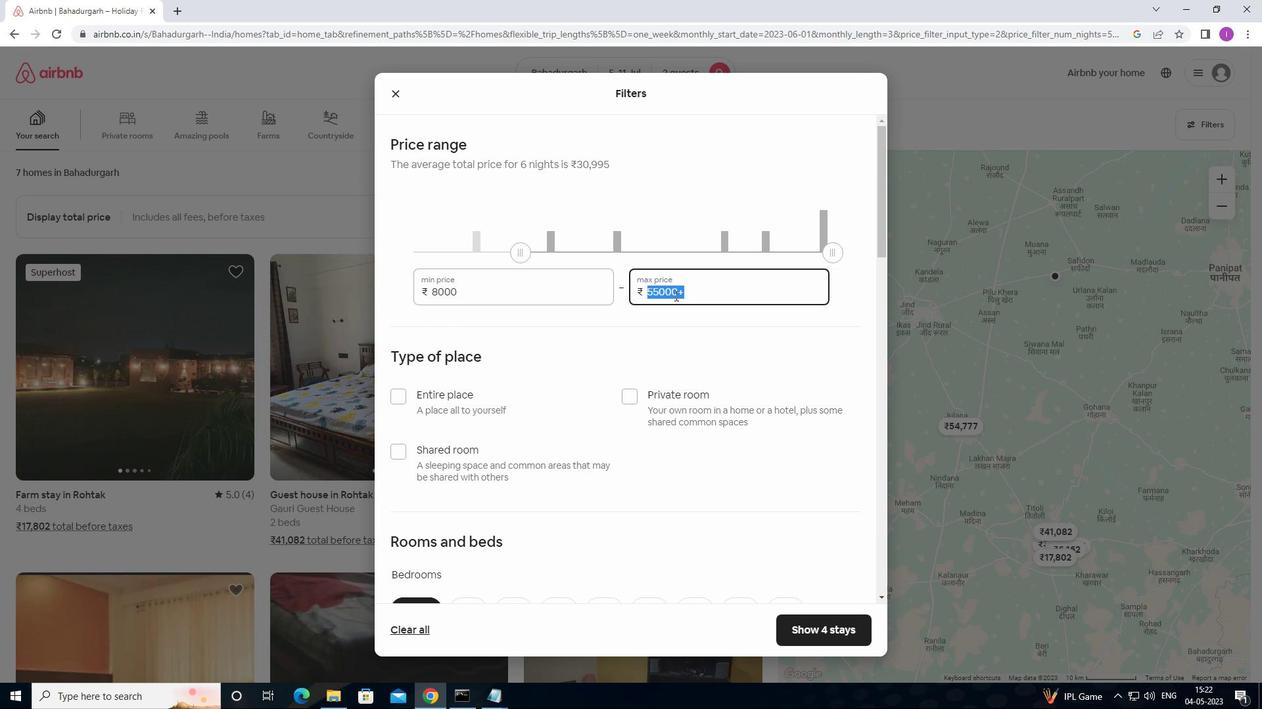 
Action: Mouse moved to (673, 296)
Screenshot: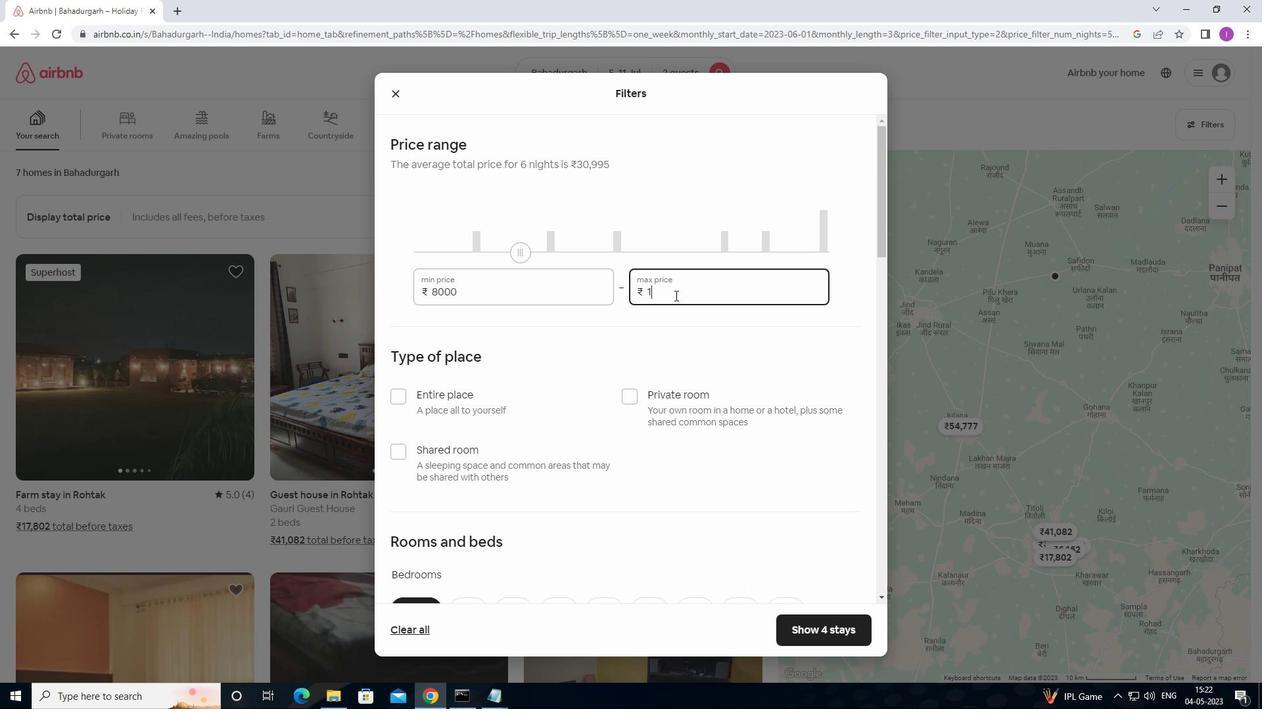
Action: Key pressed 6
Screenshot: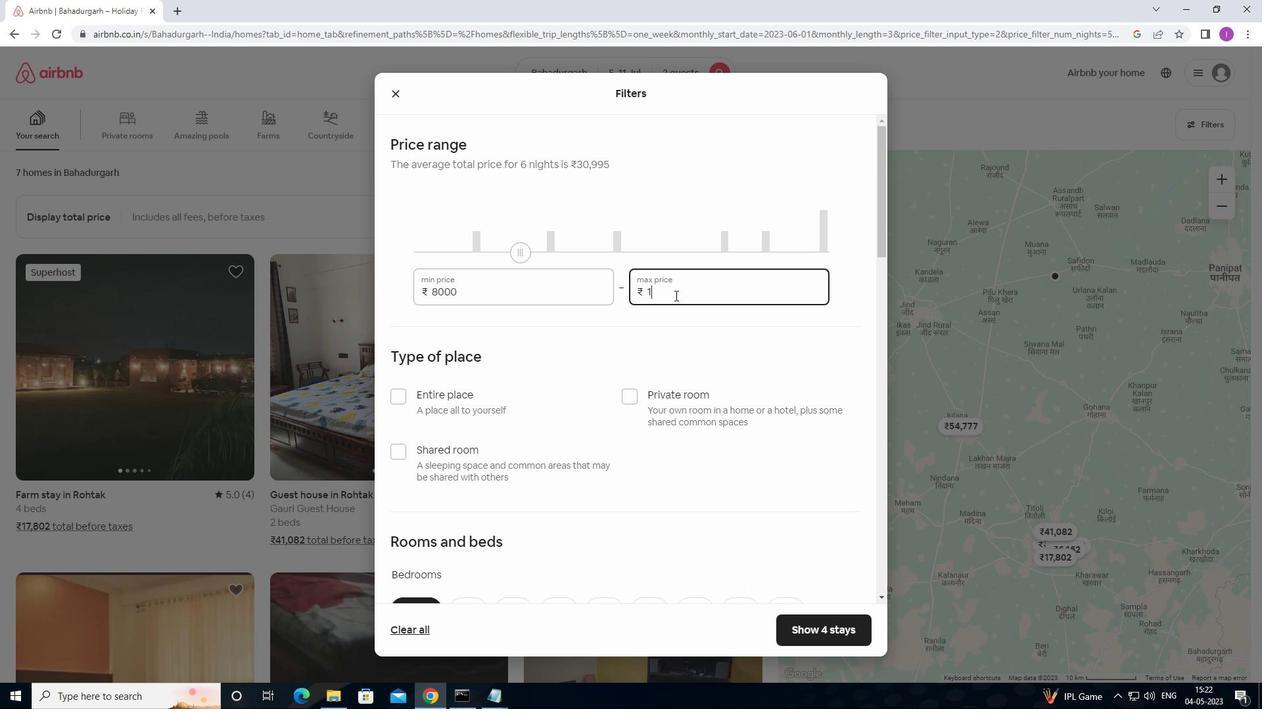 
Action: Mouse moved to (671, 297)
Screenshot: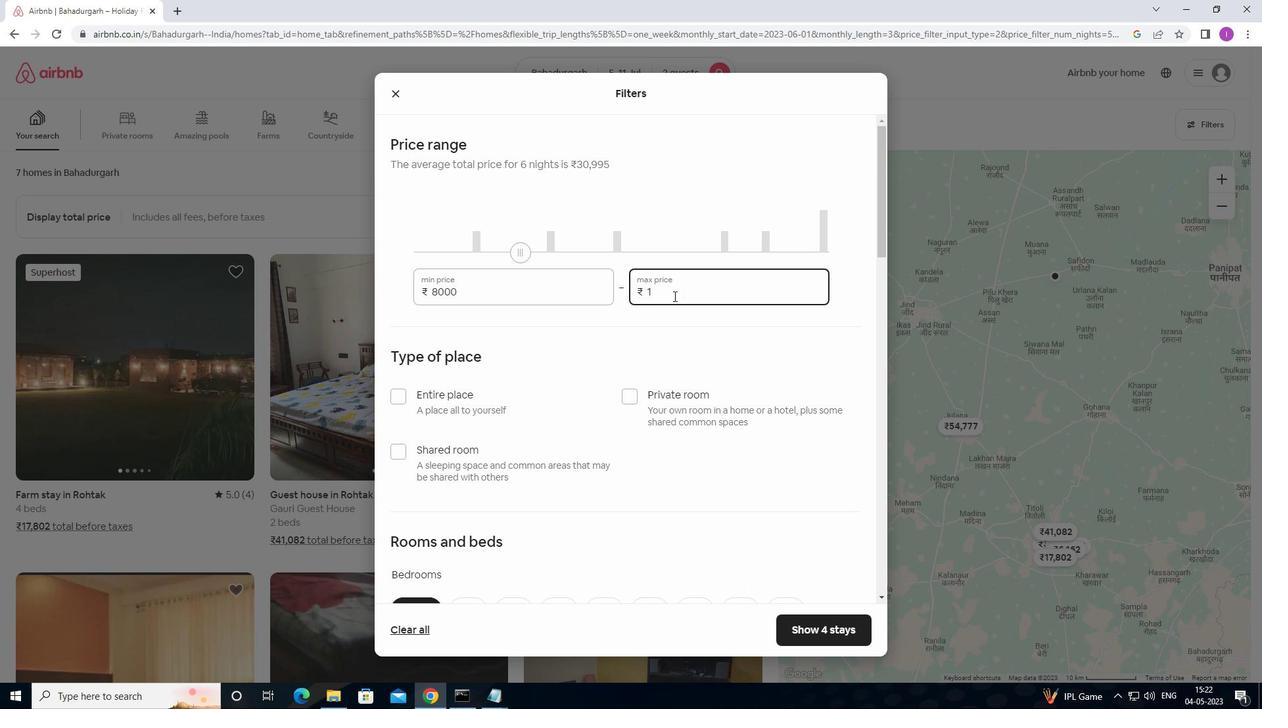 
Action: Key pressed 000
Screenshot: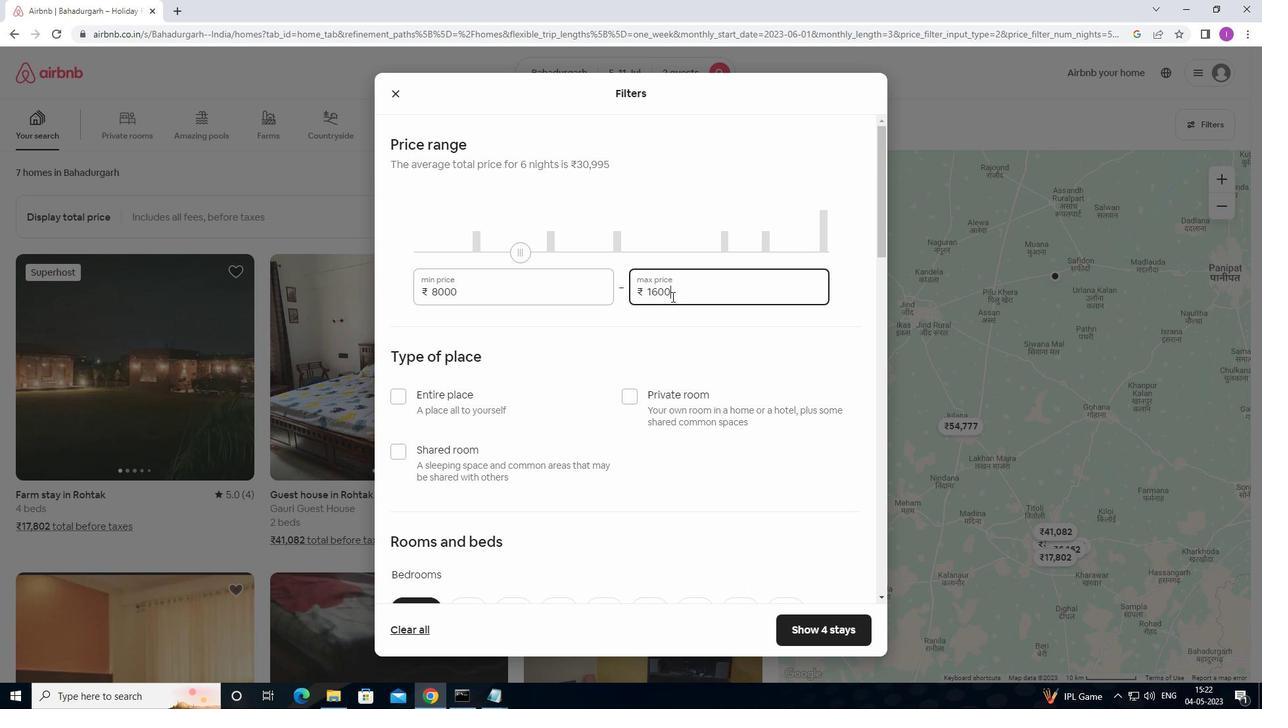 
Action: Mouse moved to (620, 341)
Screenshot: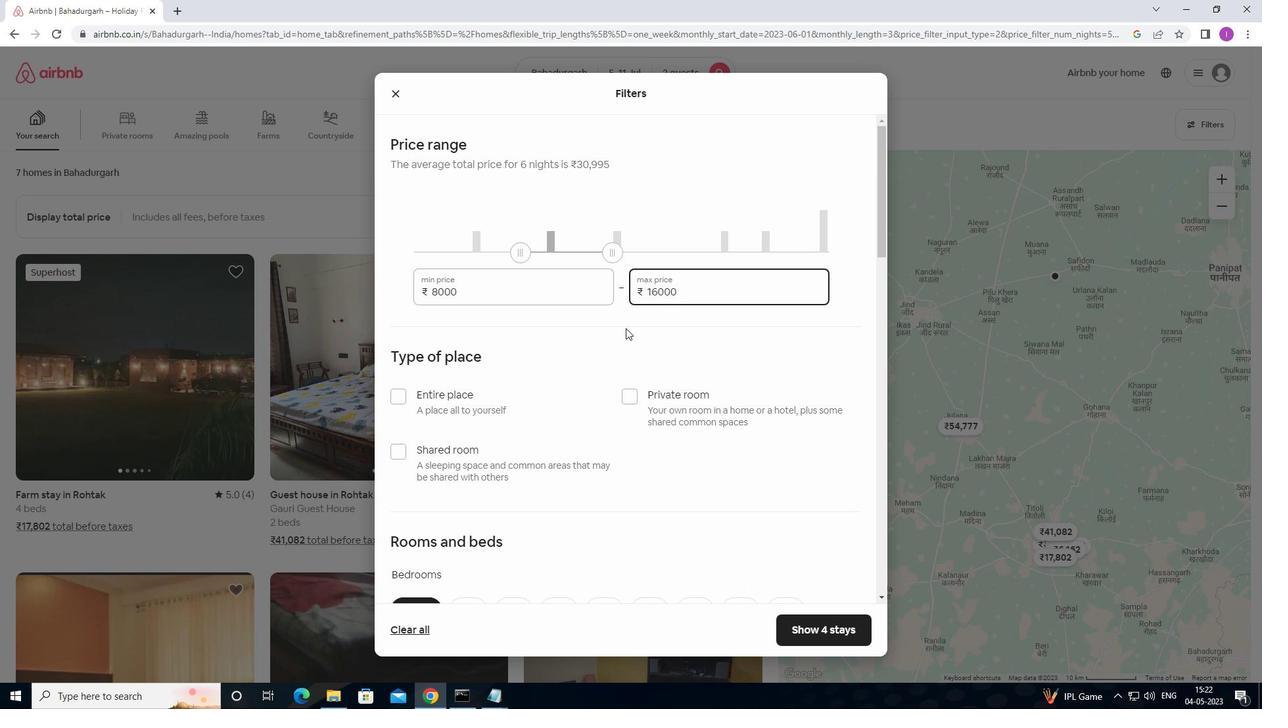 
Action: Mouse scrolled (620, 341) with delta (0, 0)
Screenshot: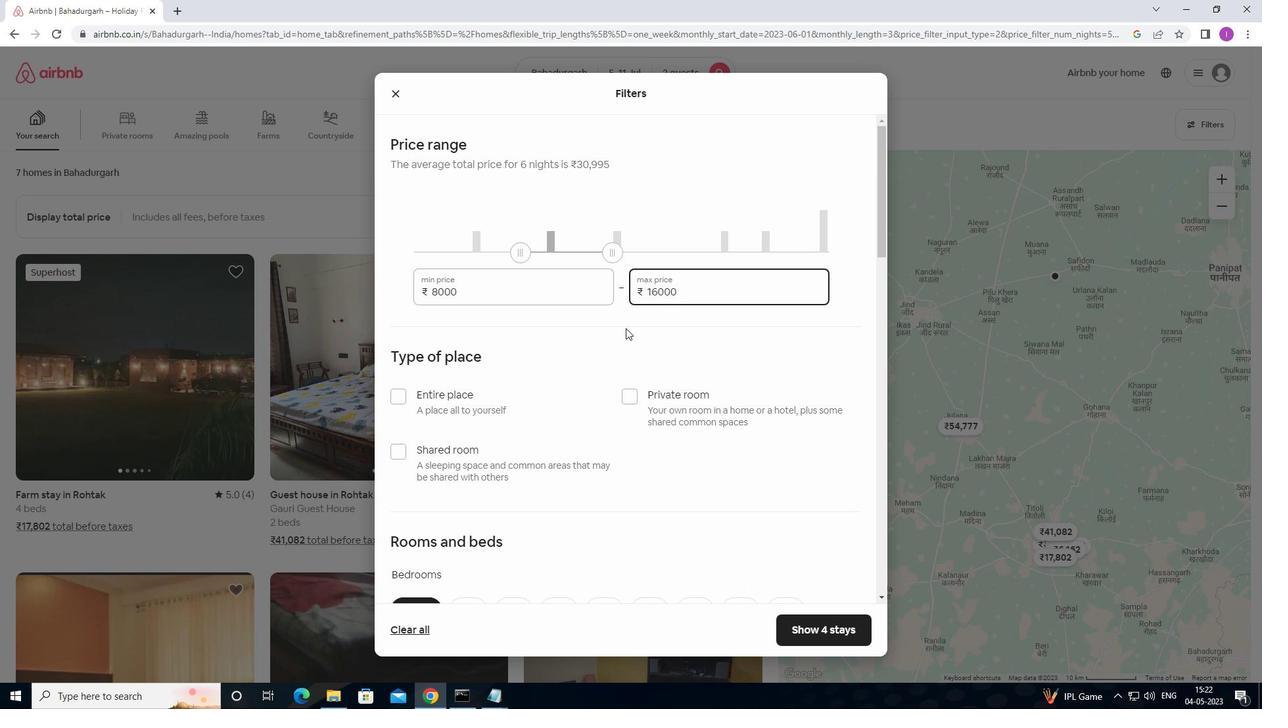 
Action: Mouse moved to (394, 333)
Screenshot: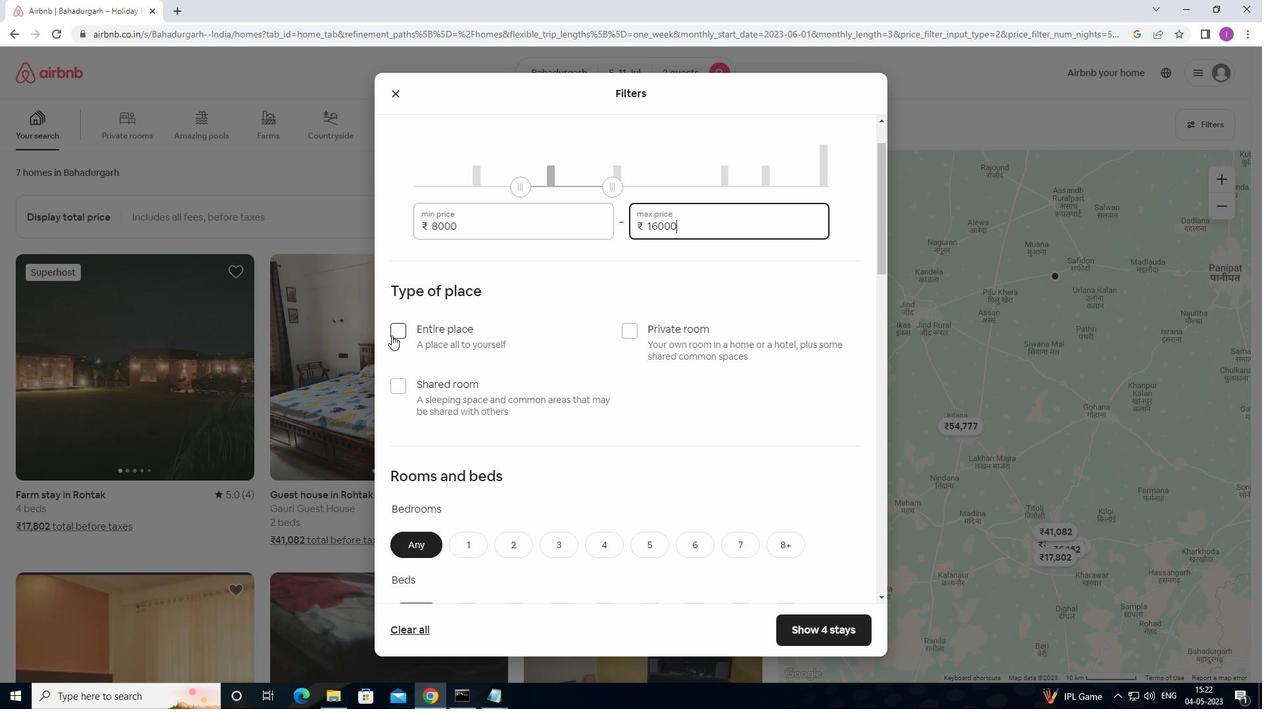 
Action: Mouse pressed left at (394, 333)
Screenshot: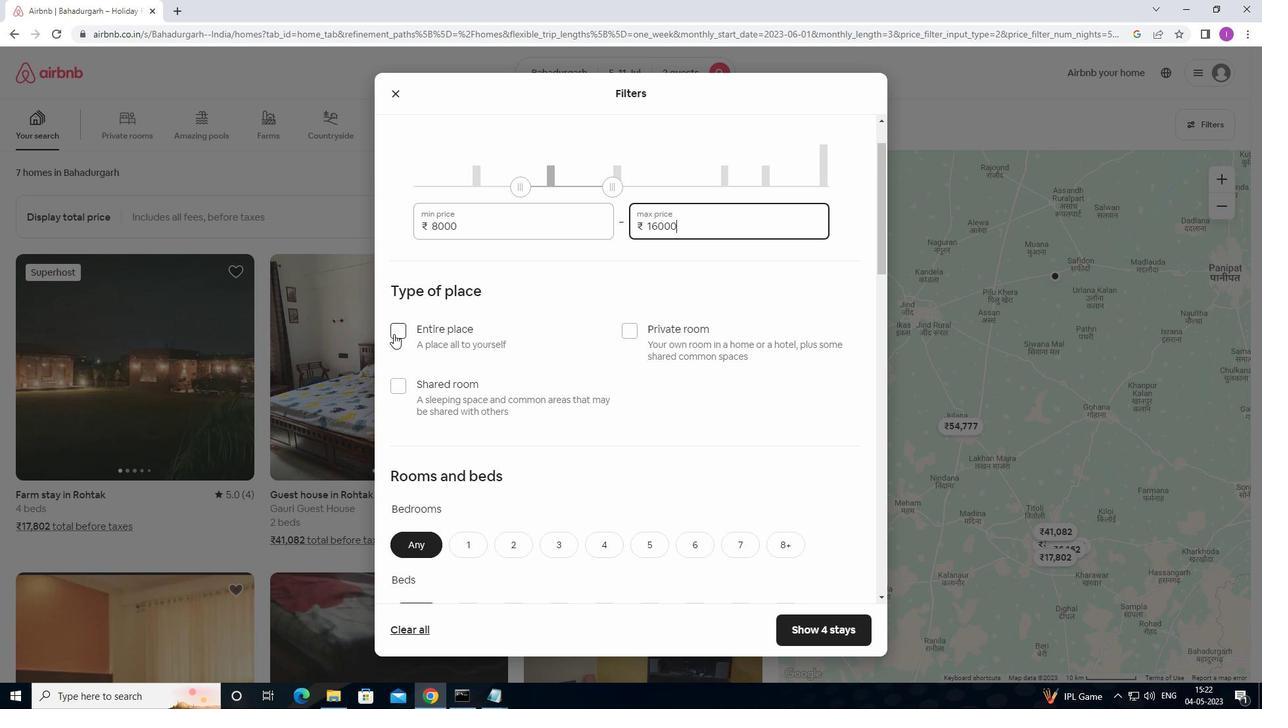 
Action: Mouse moved to (514, 343)
Screenshot: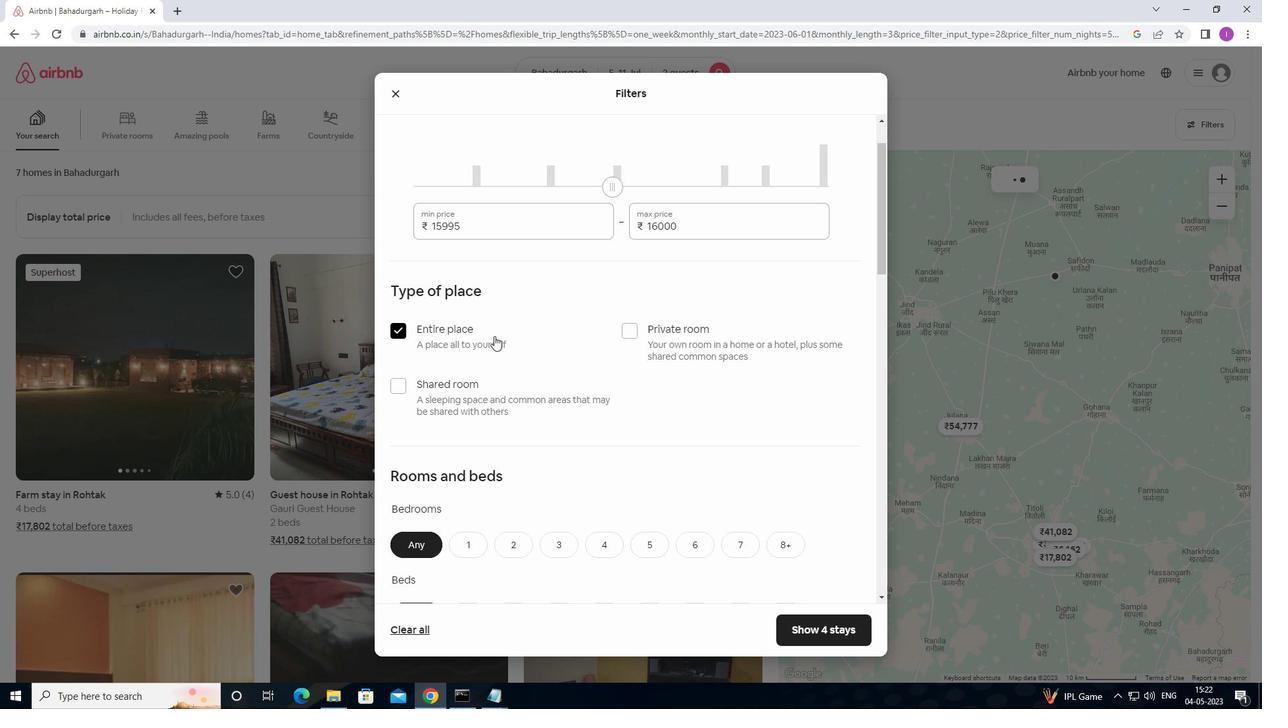 
Action: Mouse scrolled (514, 343) with delta (0, 0)
Screenshot: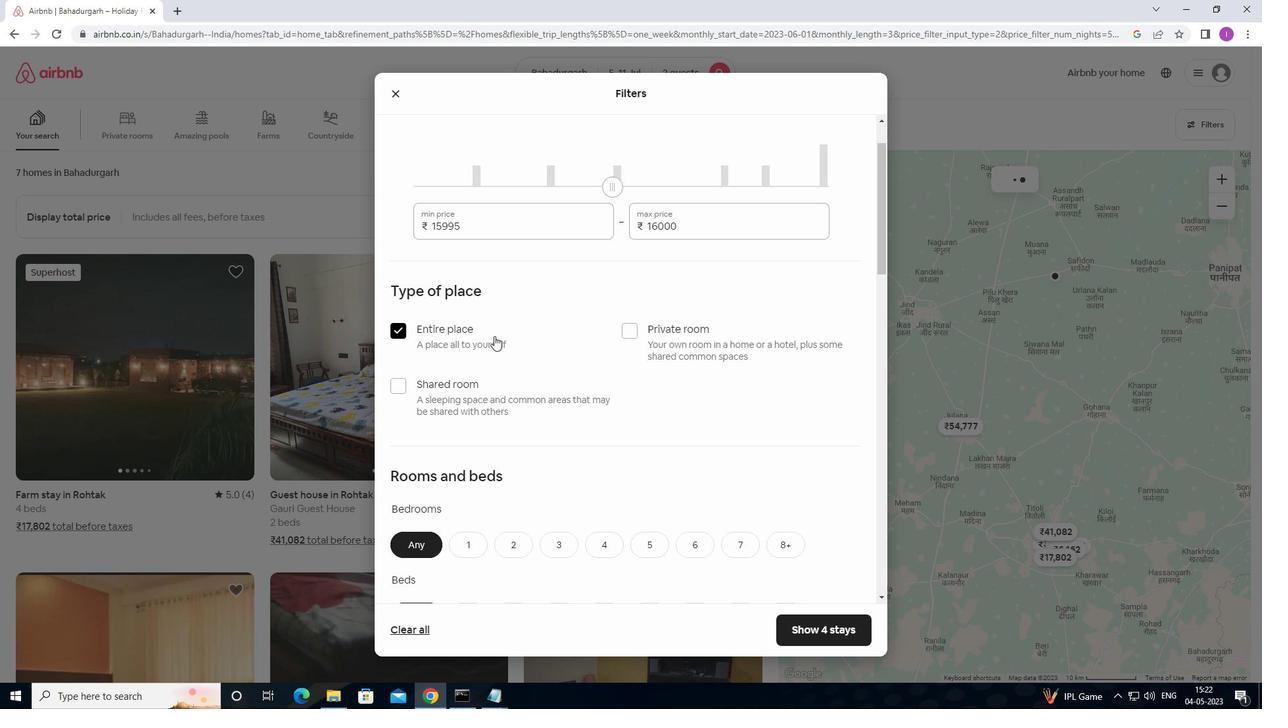 
Action: Mouse moved to (519, 349)
Screenshot: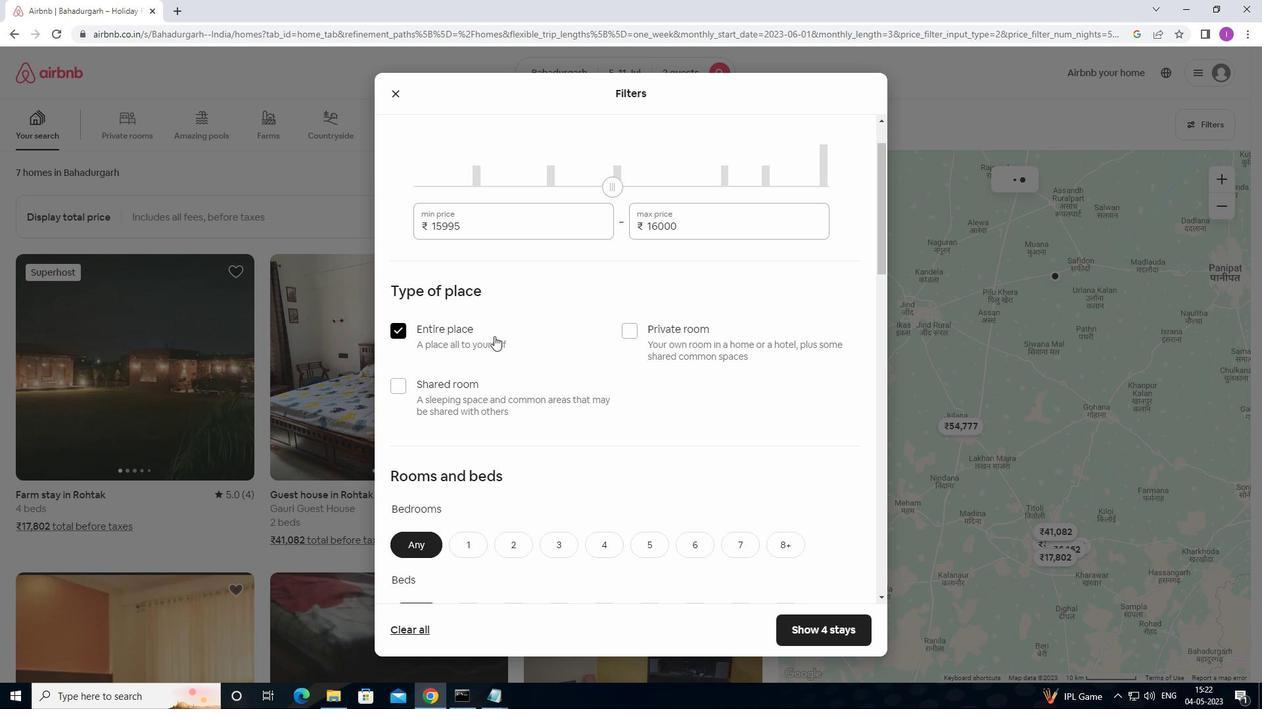 
Action: Mouse scrolled (519, 349) with delta (0, 0)
Screenshot: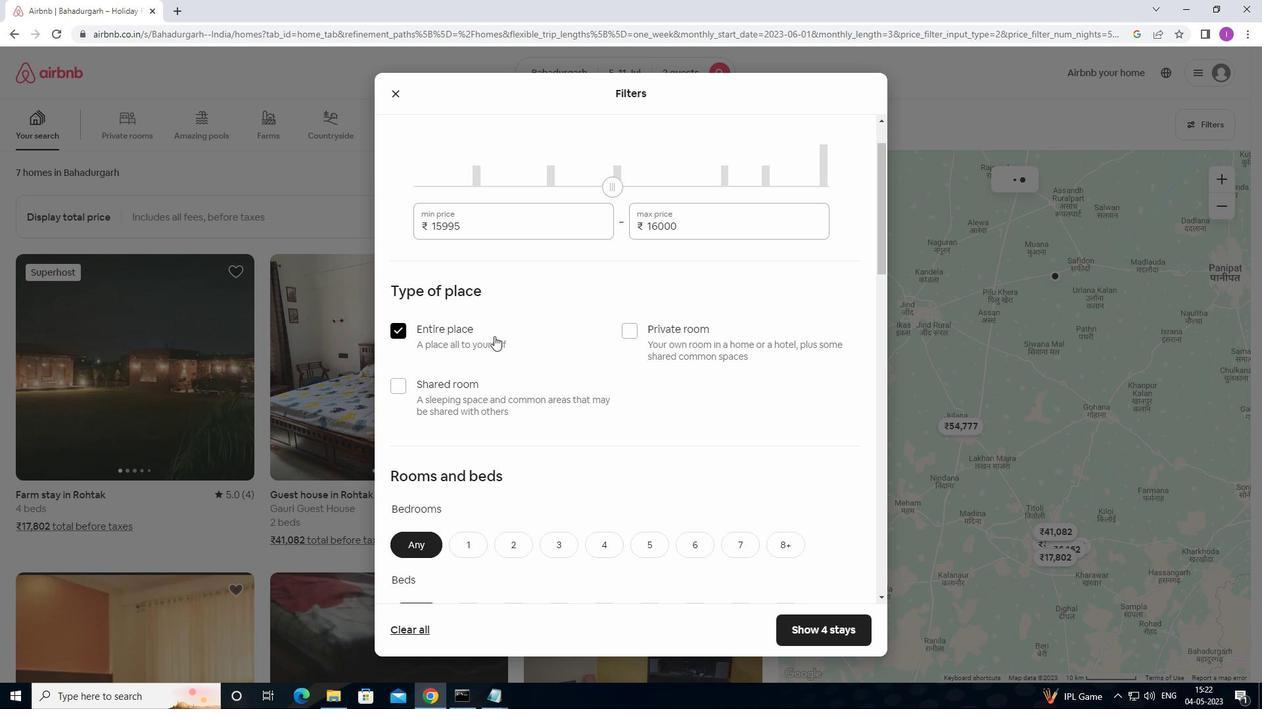 
Action: Mouse moved to (520, 350)
Screenshot: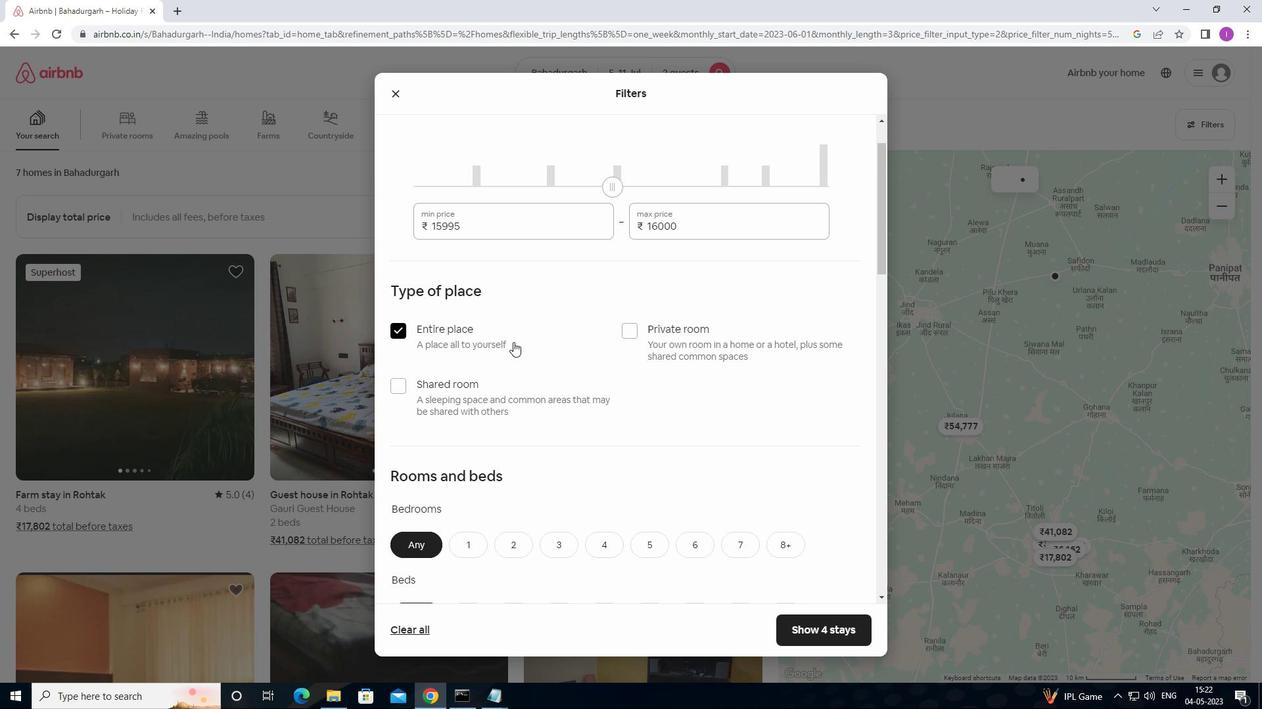 
Action: Mouse scrolled (520, 349) with delta (0, 0)
Screenshot: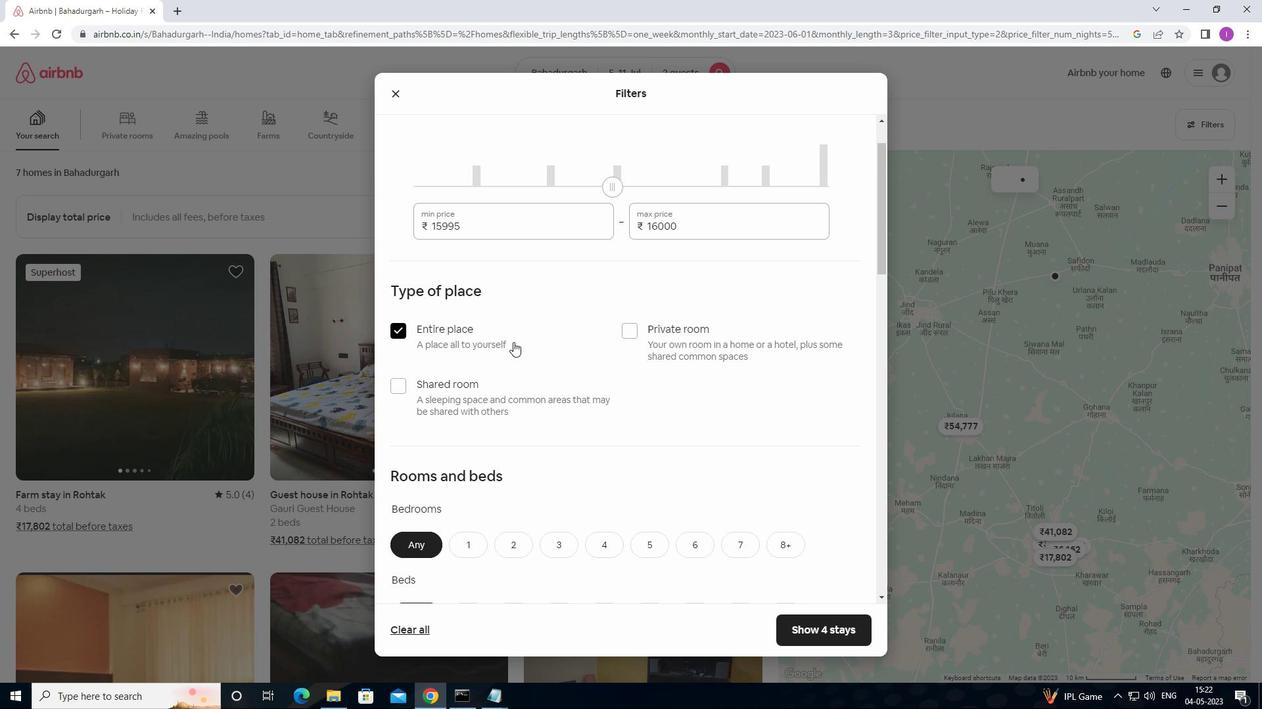
Action: Mouse scrolled (520, 349) with delta (0, 0)
Screenshot: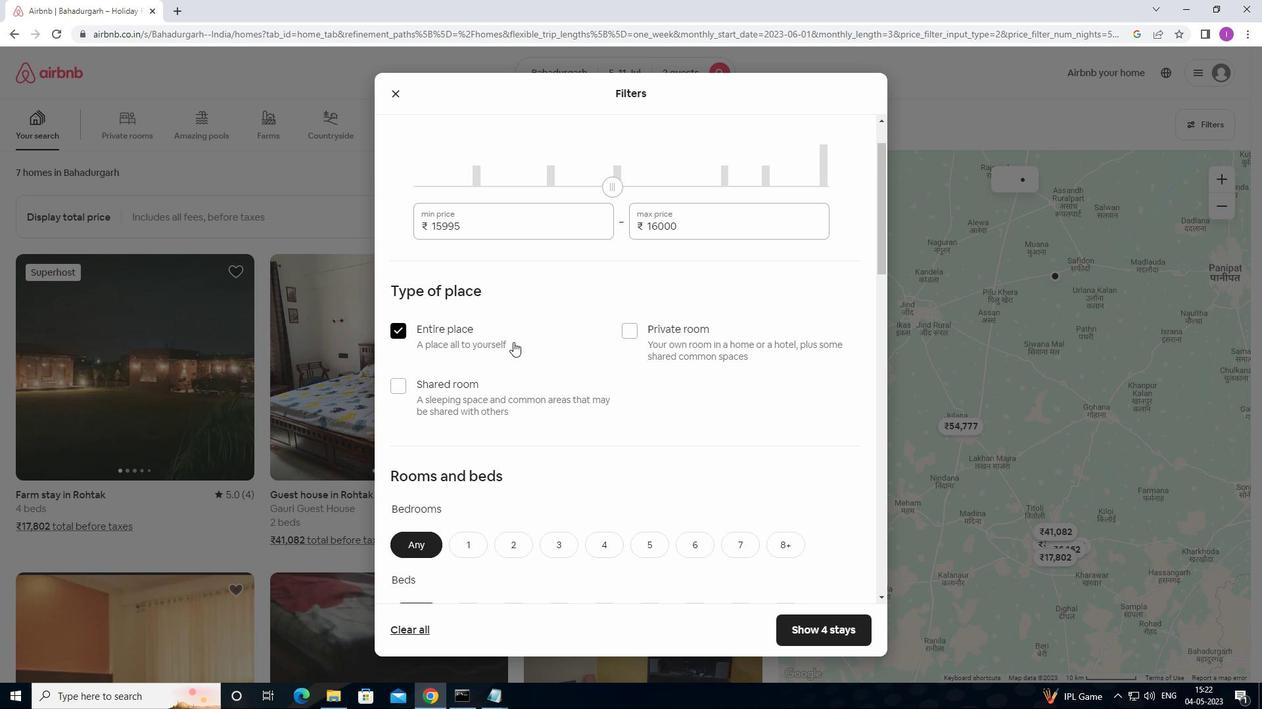 
Action: Mouse moved to (513, 280)
Screenshot: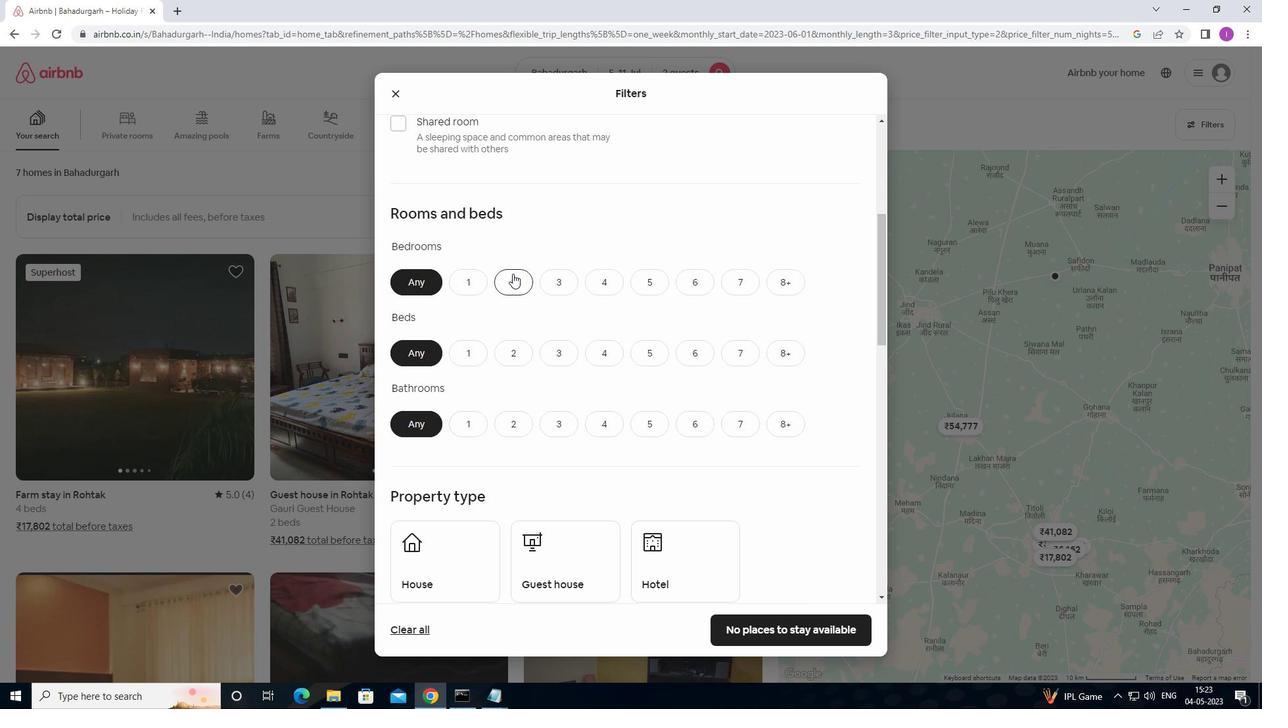 
Action: Mouse pressed left at (513, 280)
Screenshot: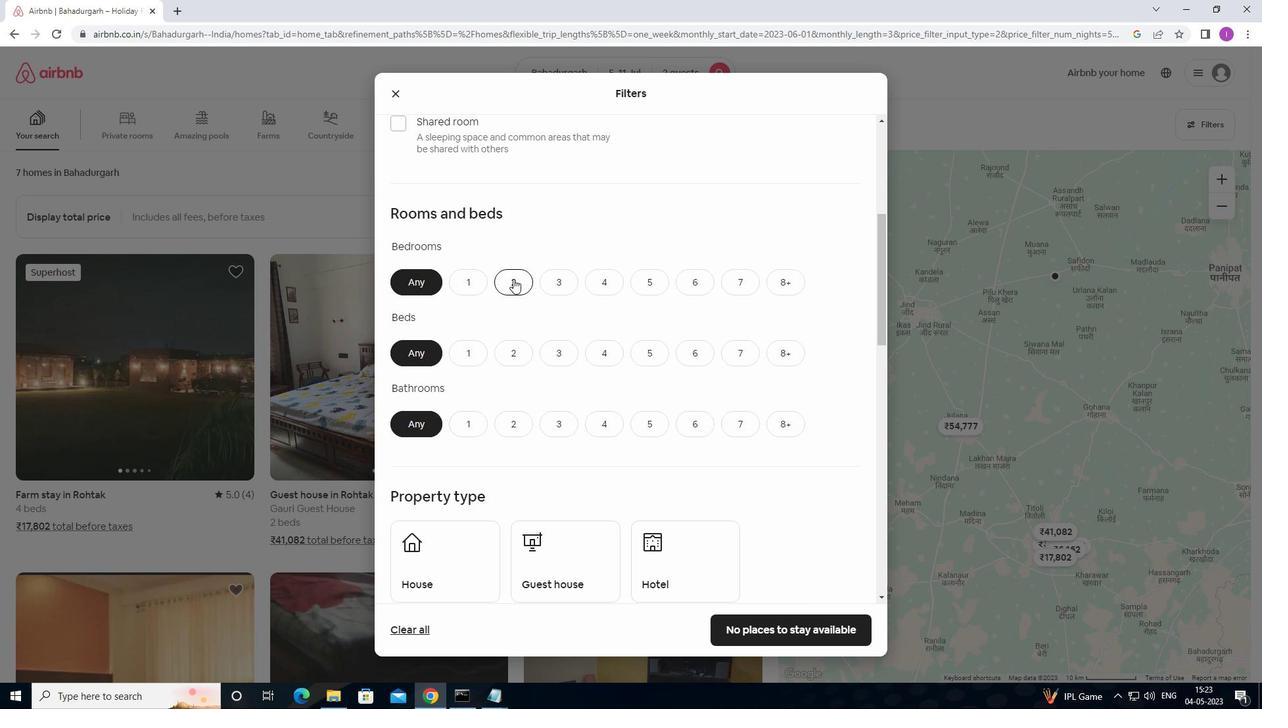 
Action: Mouse moved to (512, 354)
Screenshot: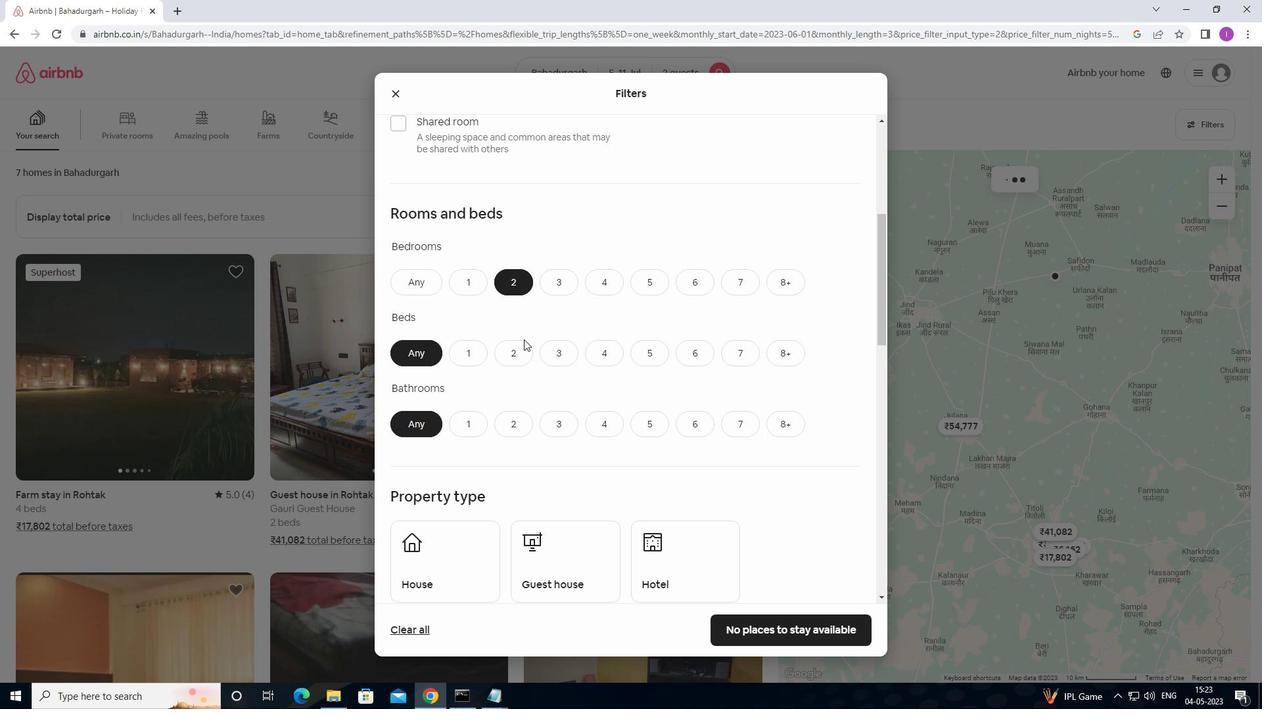 
Action: Mouse pressed left at (512, 354)
Screenshot: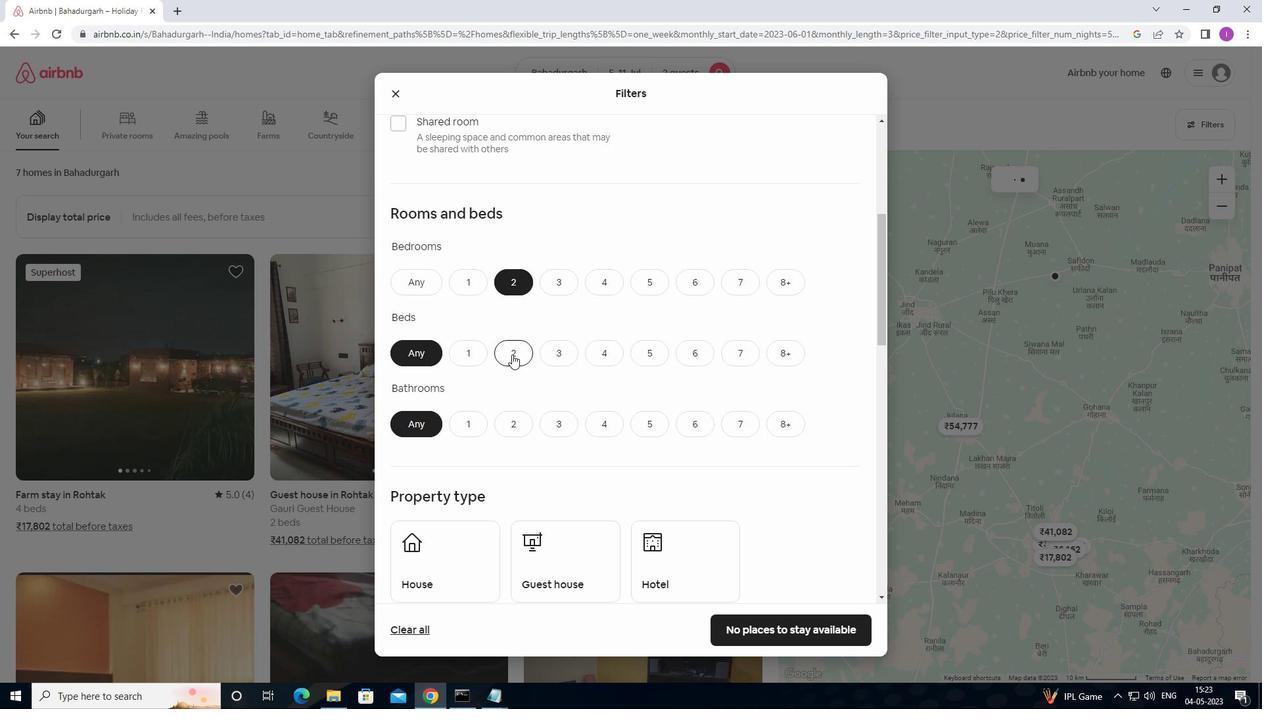 
Action: Mouse moved to (571, 349)
Screenshot: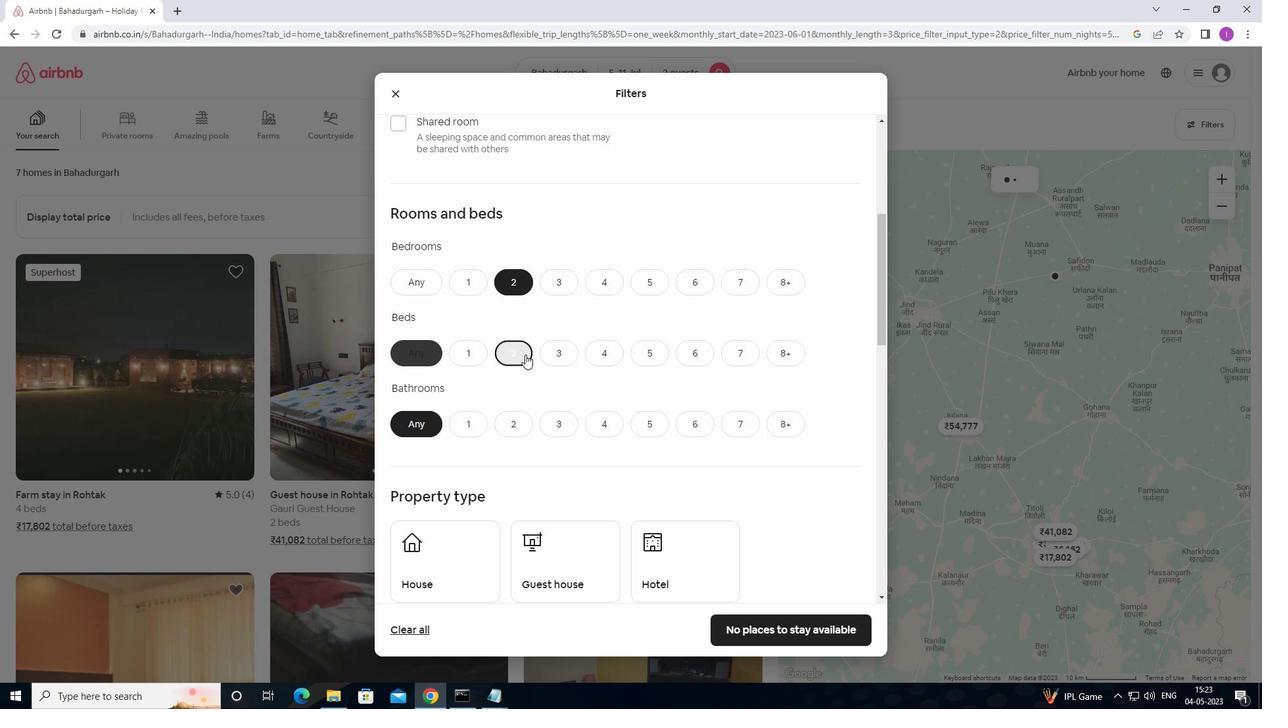 
Action: Mouse scrolled (571, 348) with delta (0, 0)
Screenshot: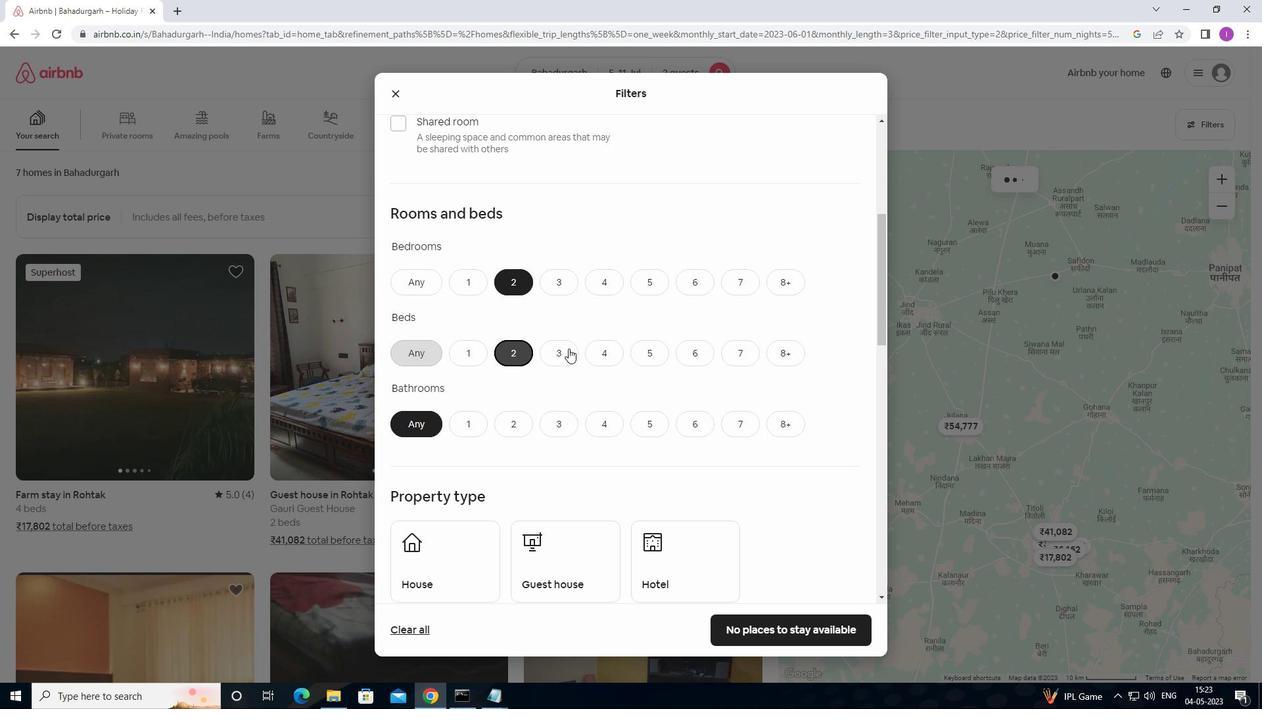 
Action: Mouse scrolled (571, 348) with delta (0, 0)
Screenshot: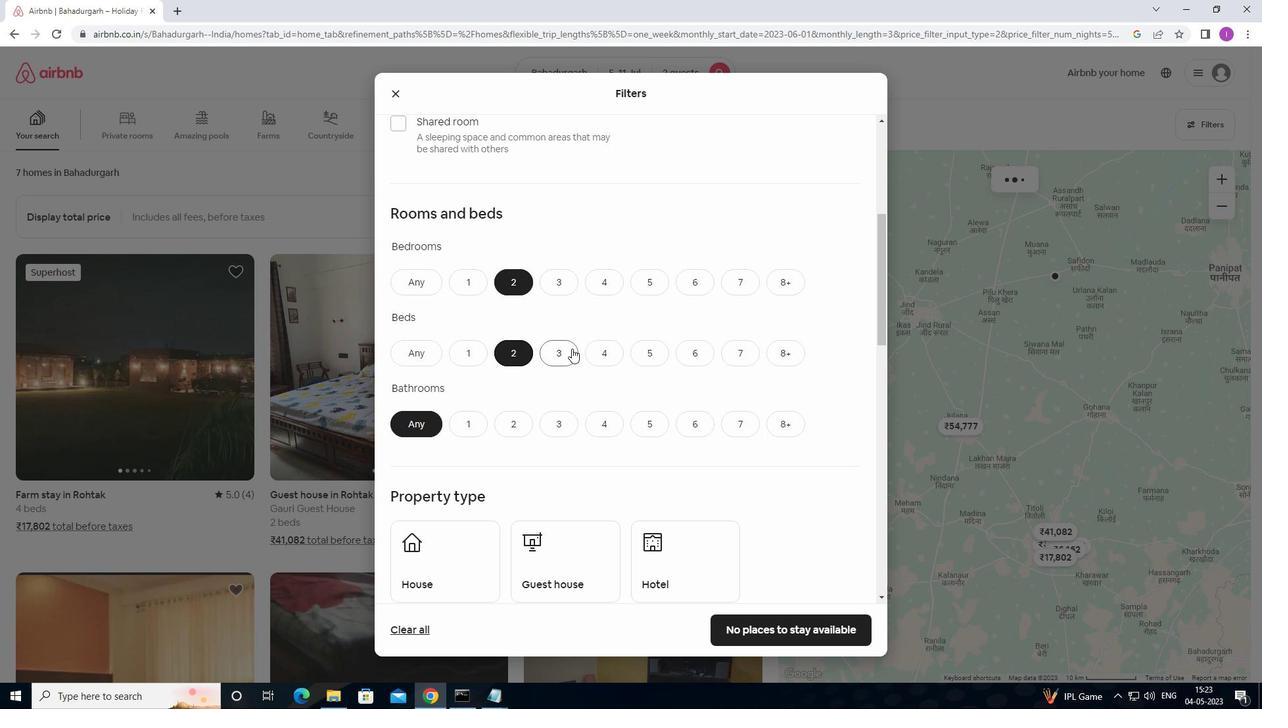 
Action: Mouse moved to (468, 300)
Screenshot: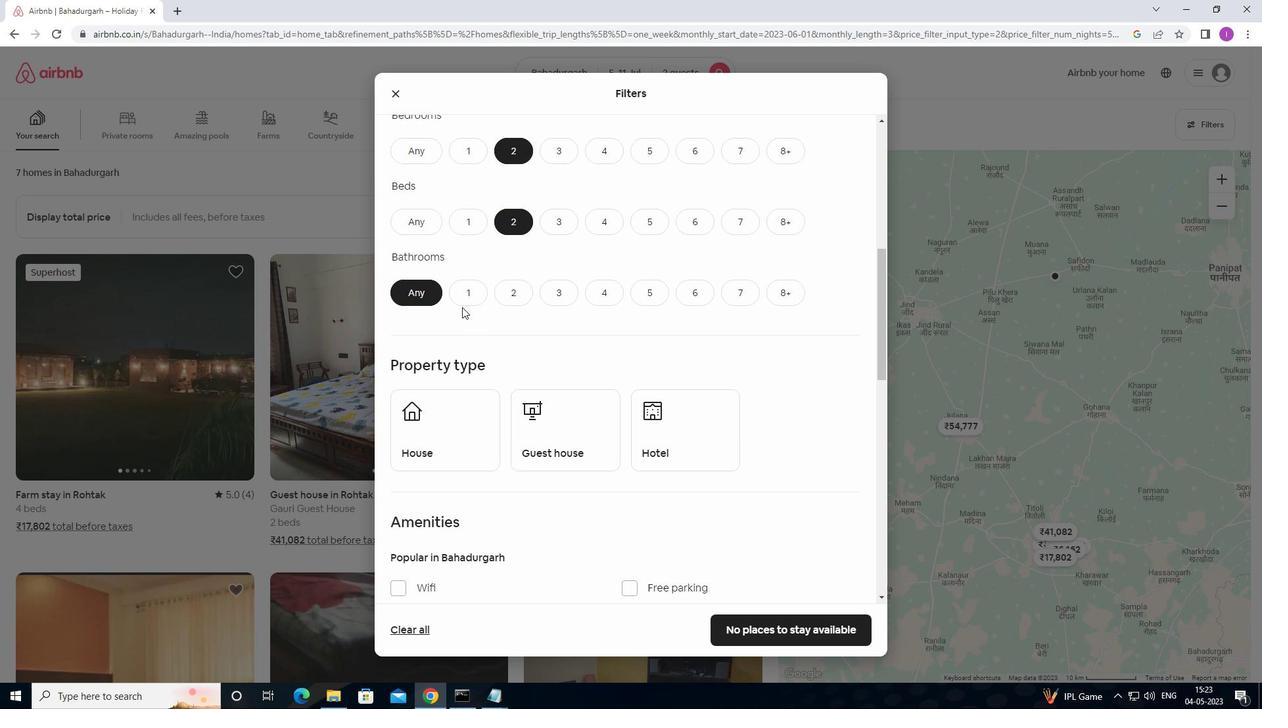 
Action: Mouse pressed left at (468, 300)
Screenshot: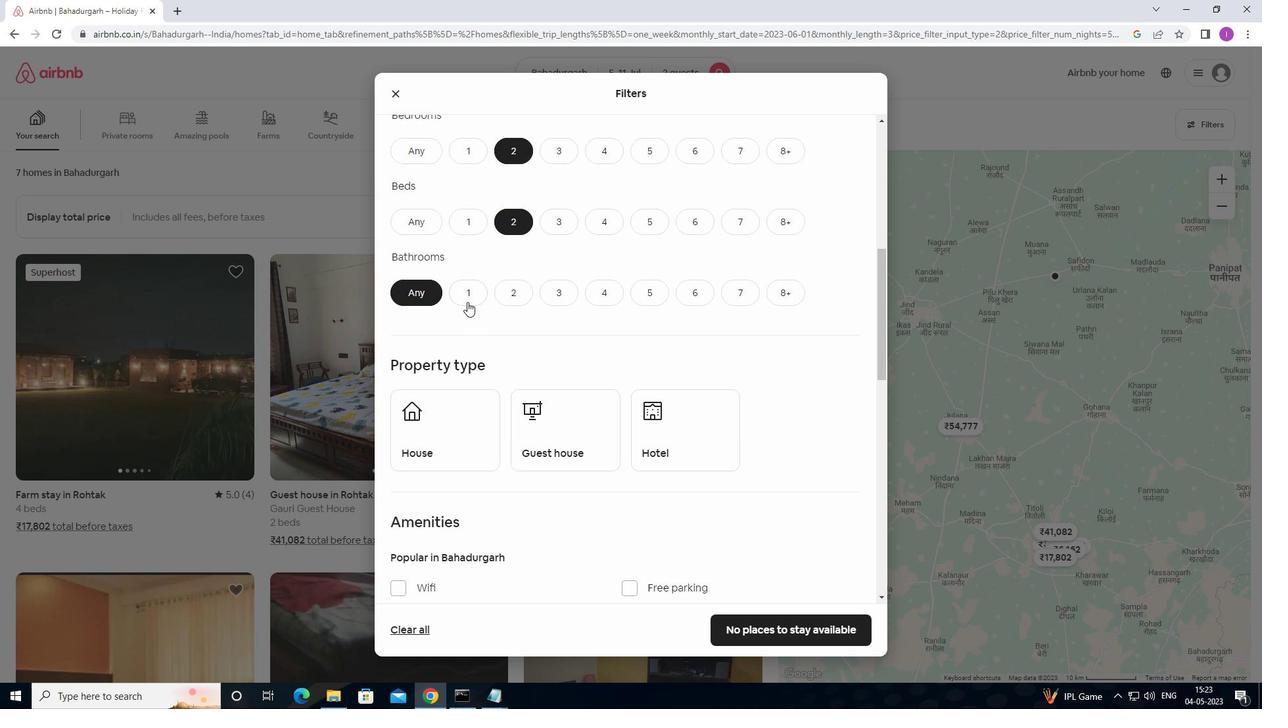
Action: Mouse moved to (517, 356)
Screenshot: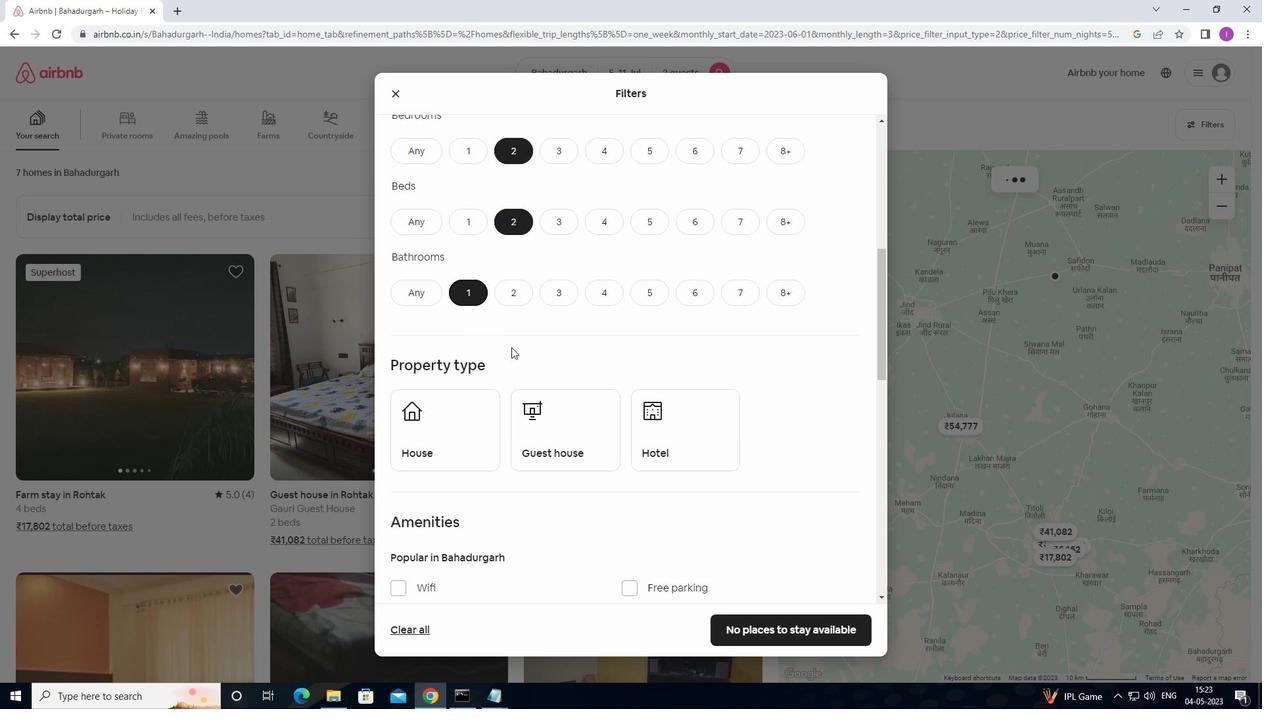 
Action: Mouse scrolled (517, 355) with delta (0, 0)
Screenshot: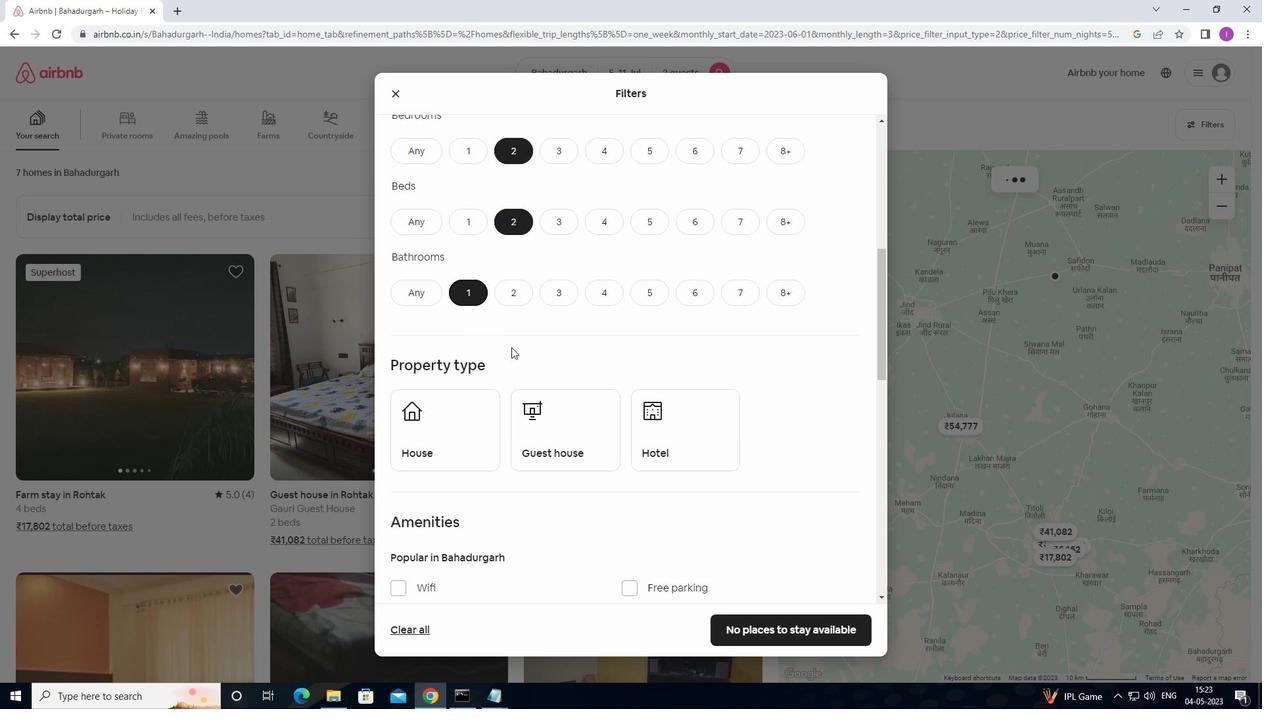 
Action: Mouse moved to (518, 356)
Screenshot: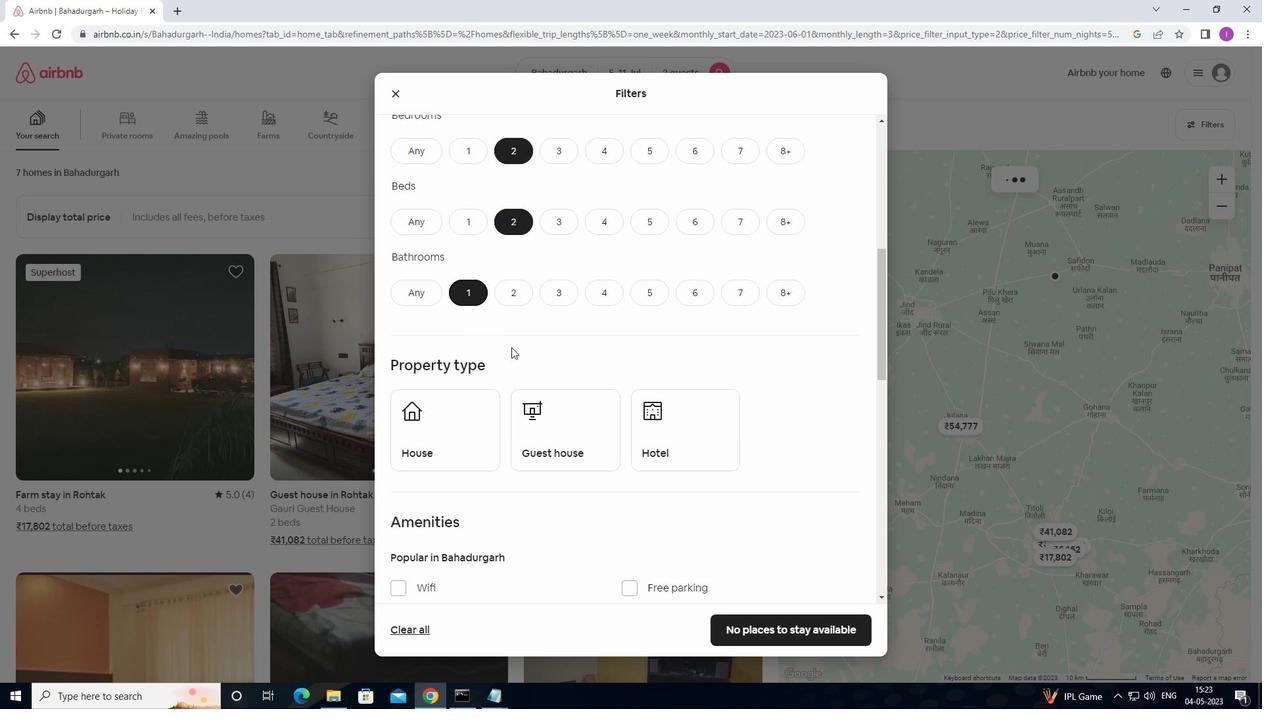 
Action: Mouse scrolled (518, 356) with delta (0, 0)
Screenshot: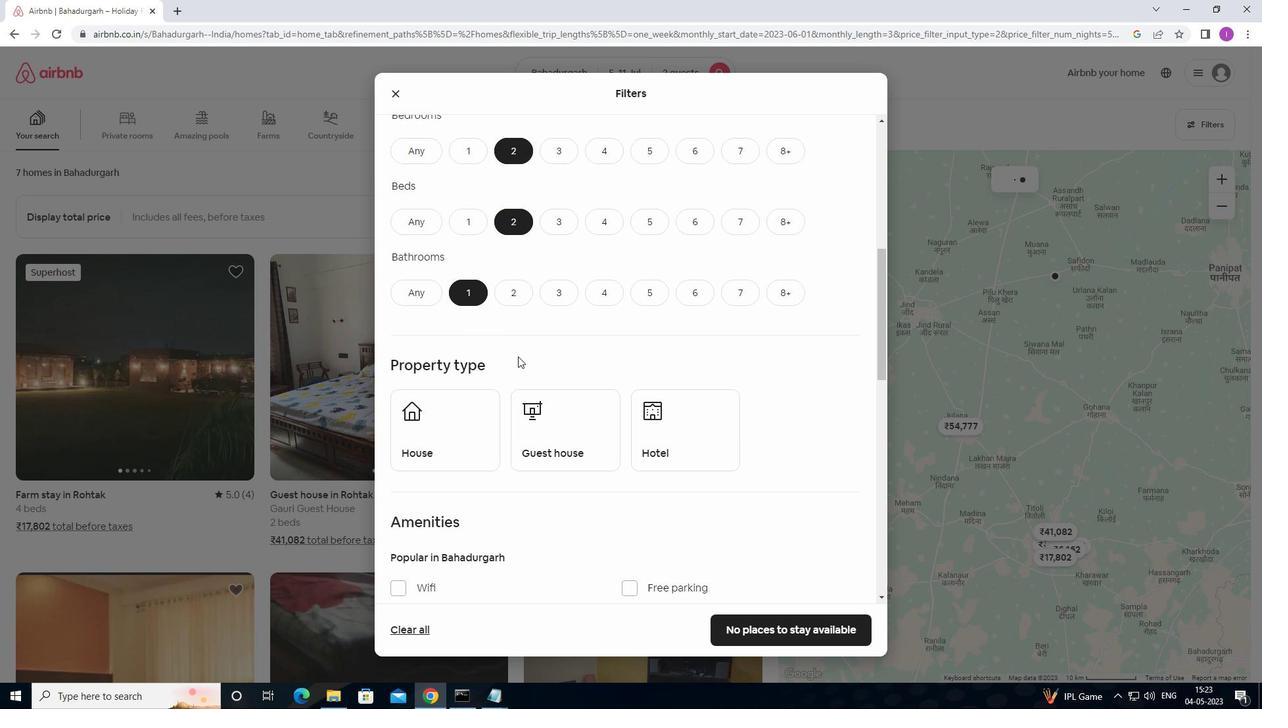 
Action: Mouse moved to (460, 325)
Screenshot: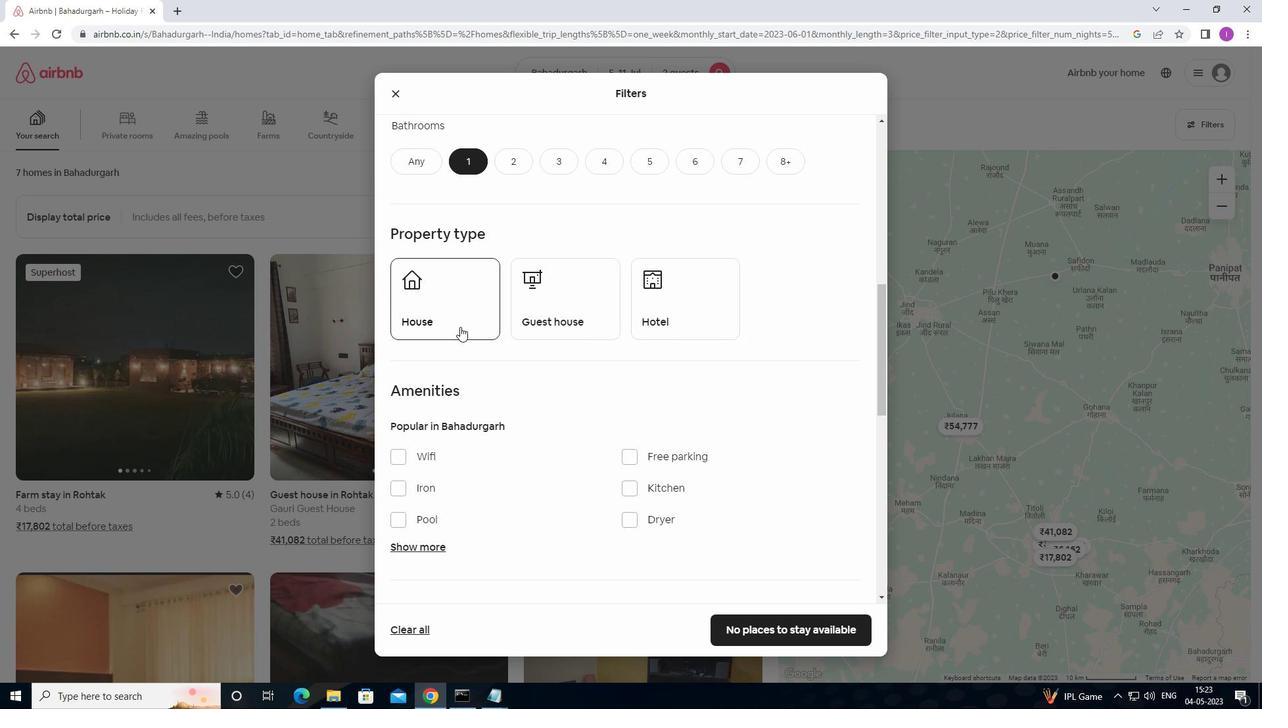 
Action: Mouse pressed left at (460, 325)
Screenshot: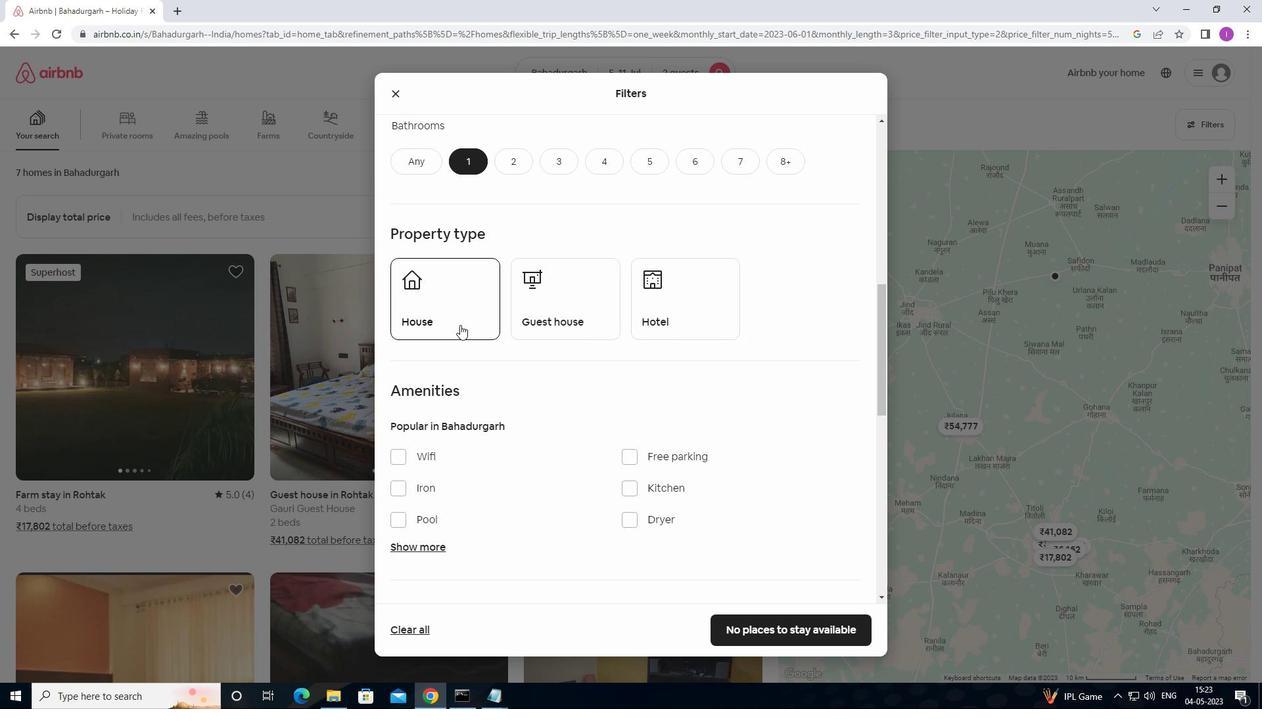 
Action: Mouse moved to (540, 326)
Screenshot: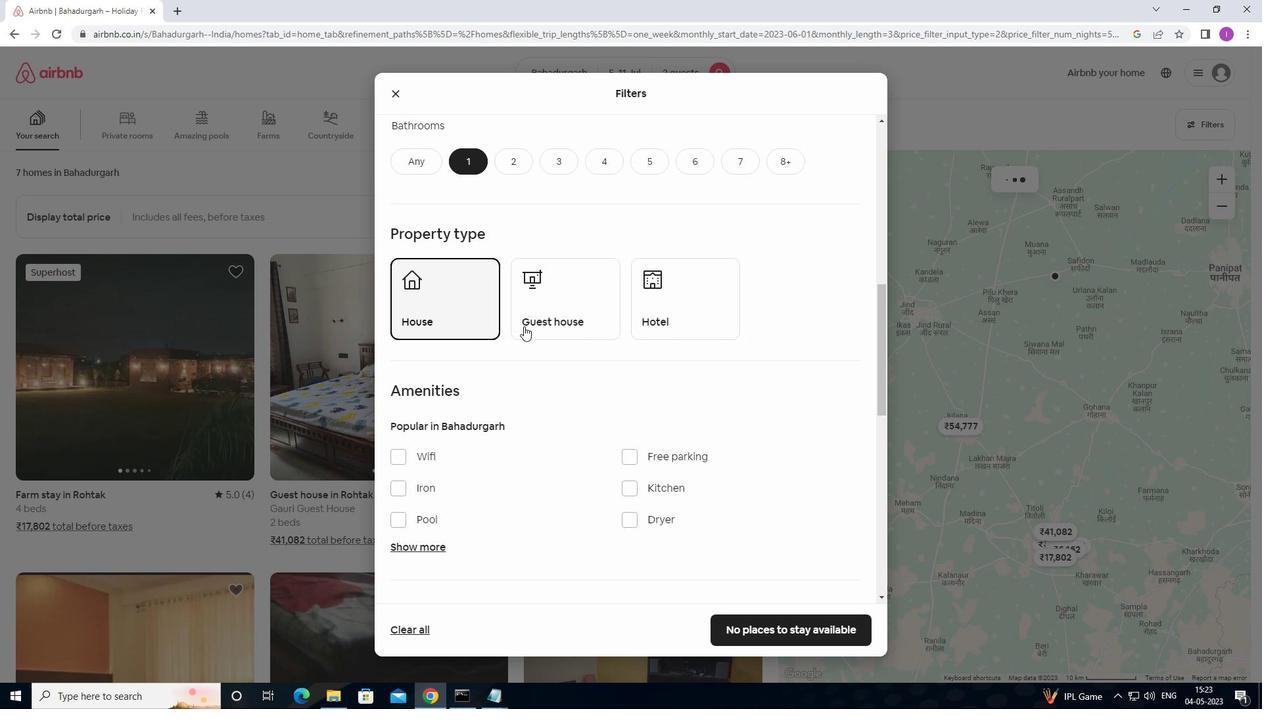 
Action: Mouse pressed left at (540, 326)
Screenshot: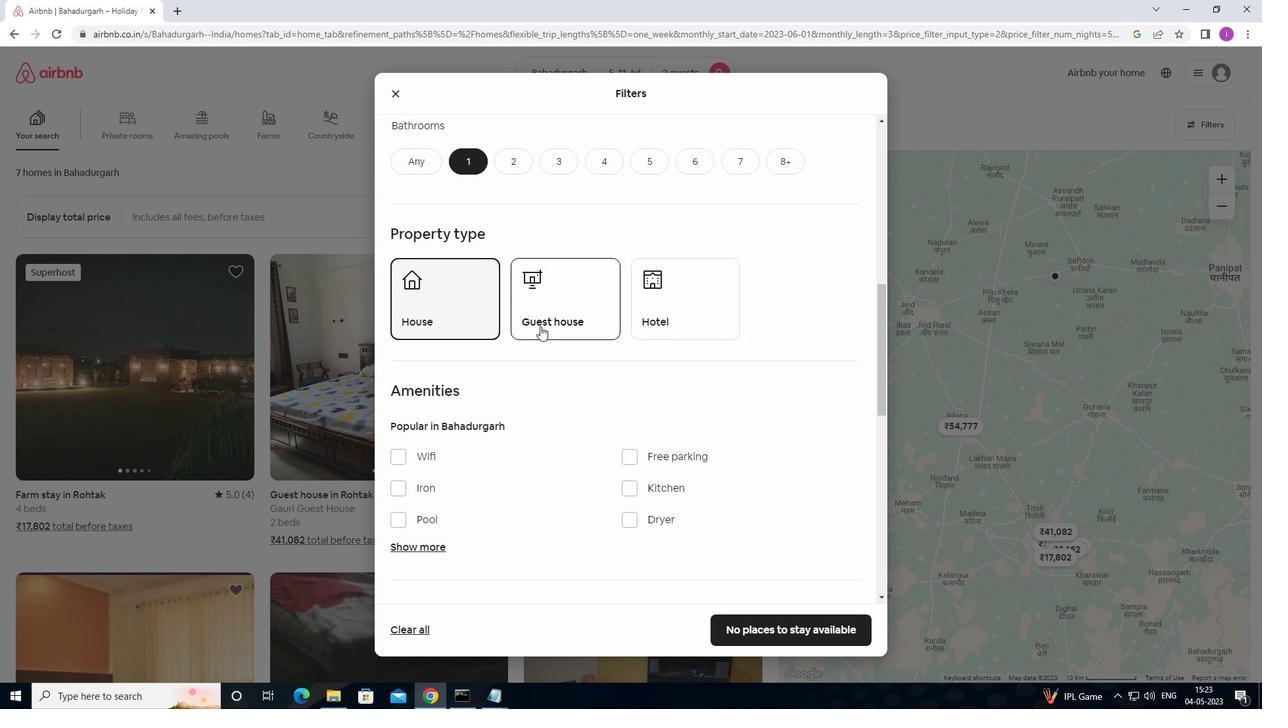 
Action: Mouse moved to (648, 343)
Screenshot: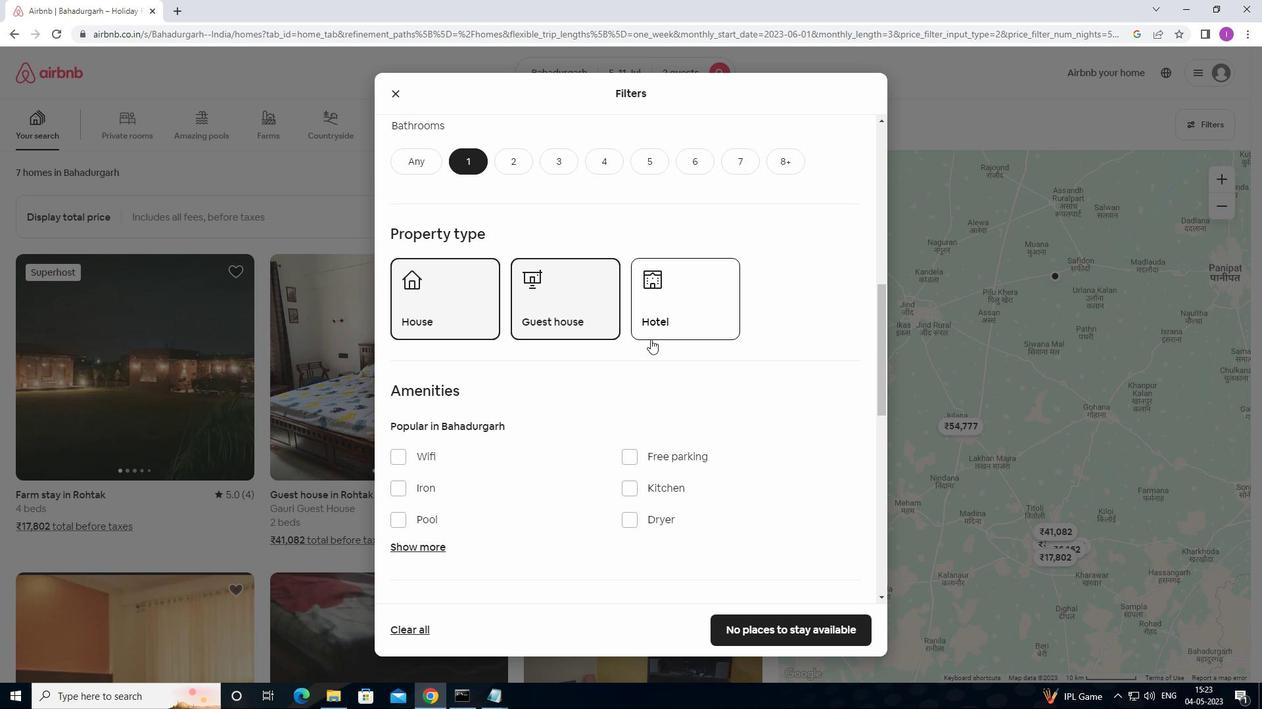 
Action: Mouse scrolled (648, 342) with delta (0, 0)
Screenshot: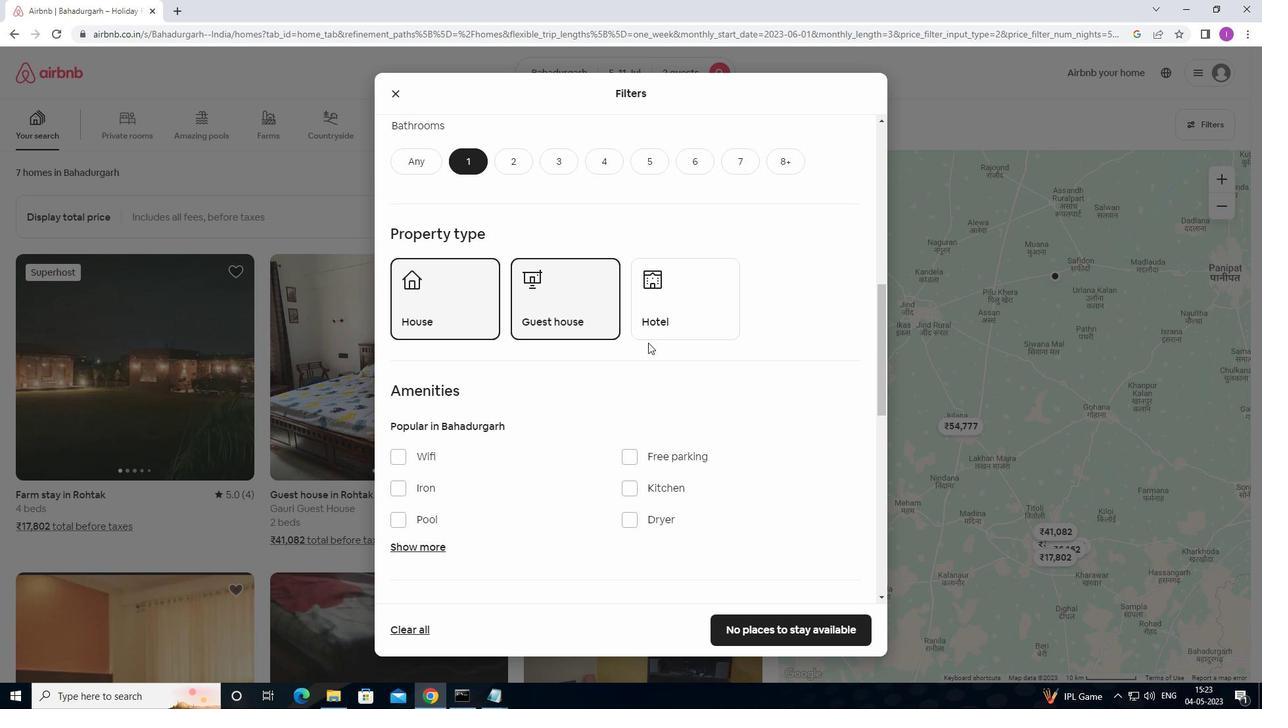 
Action: Mouse moved to (646, 341)
Screenshot: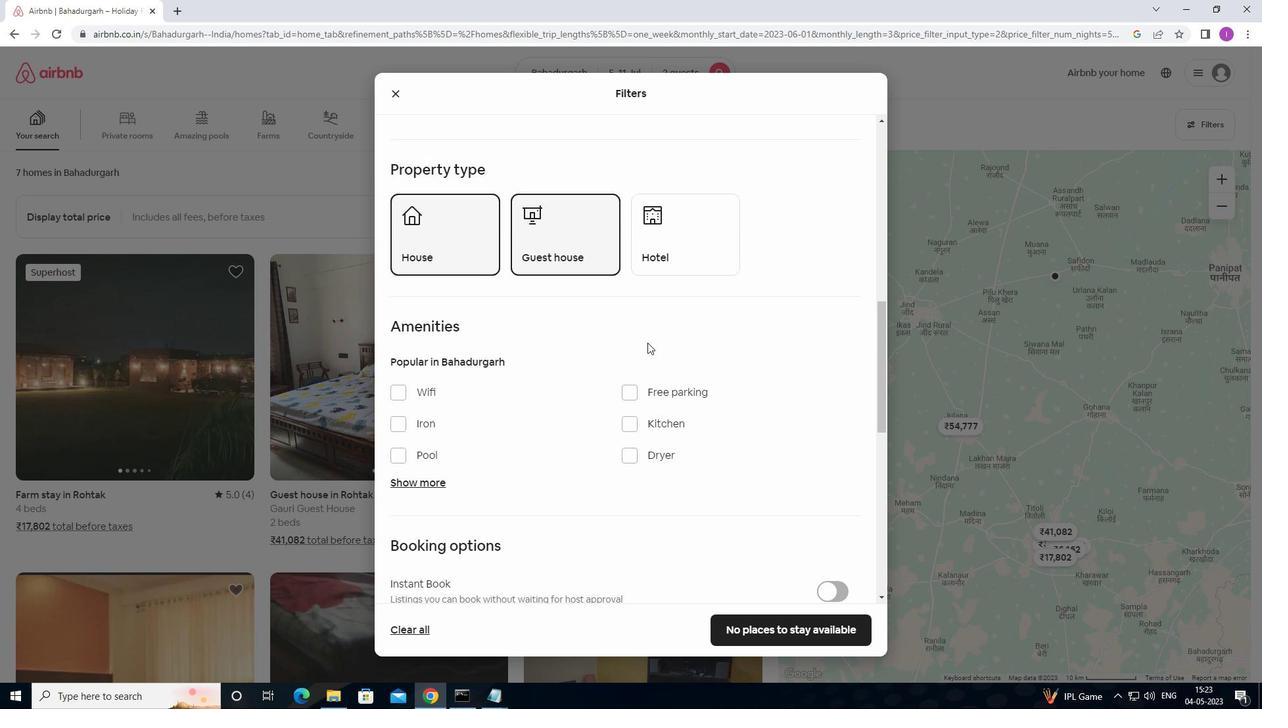 
Action: Mouse scrolled (646, 340) with delta (0, 0)
Screenshot: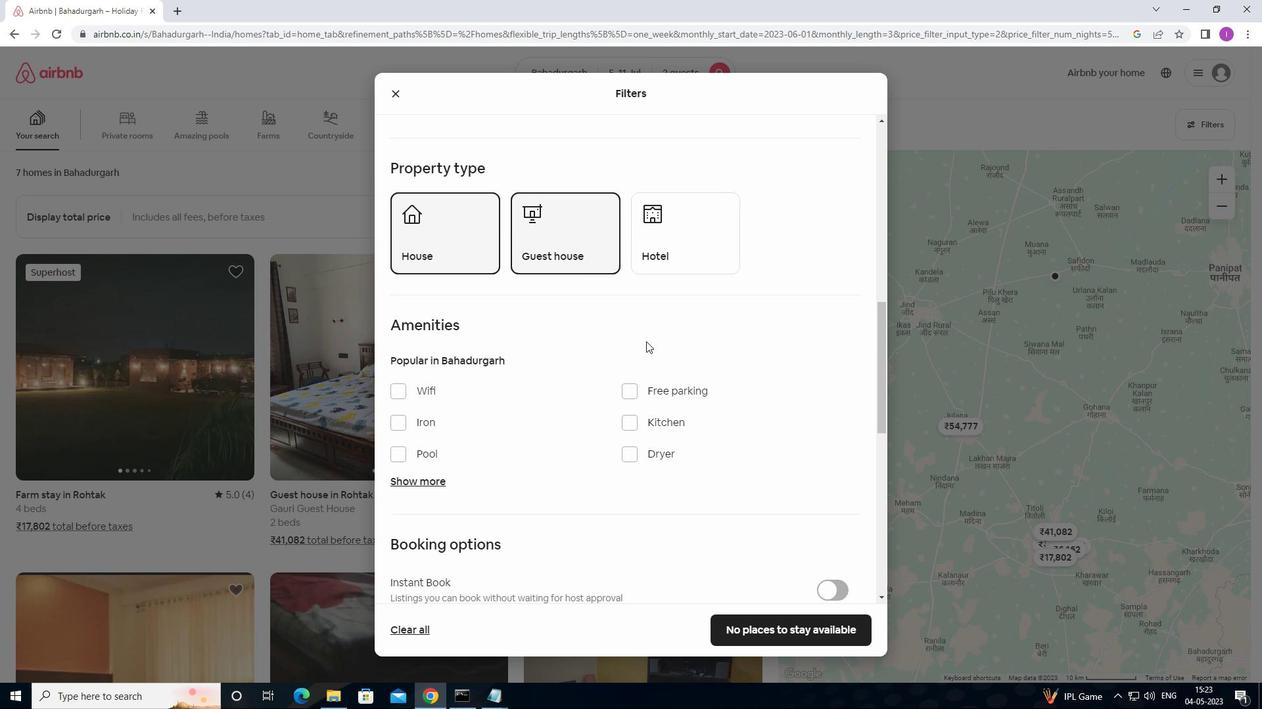 
Action: Mouse scrolled (646, 340) with delta (0, 0)
Screenshot: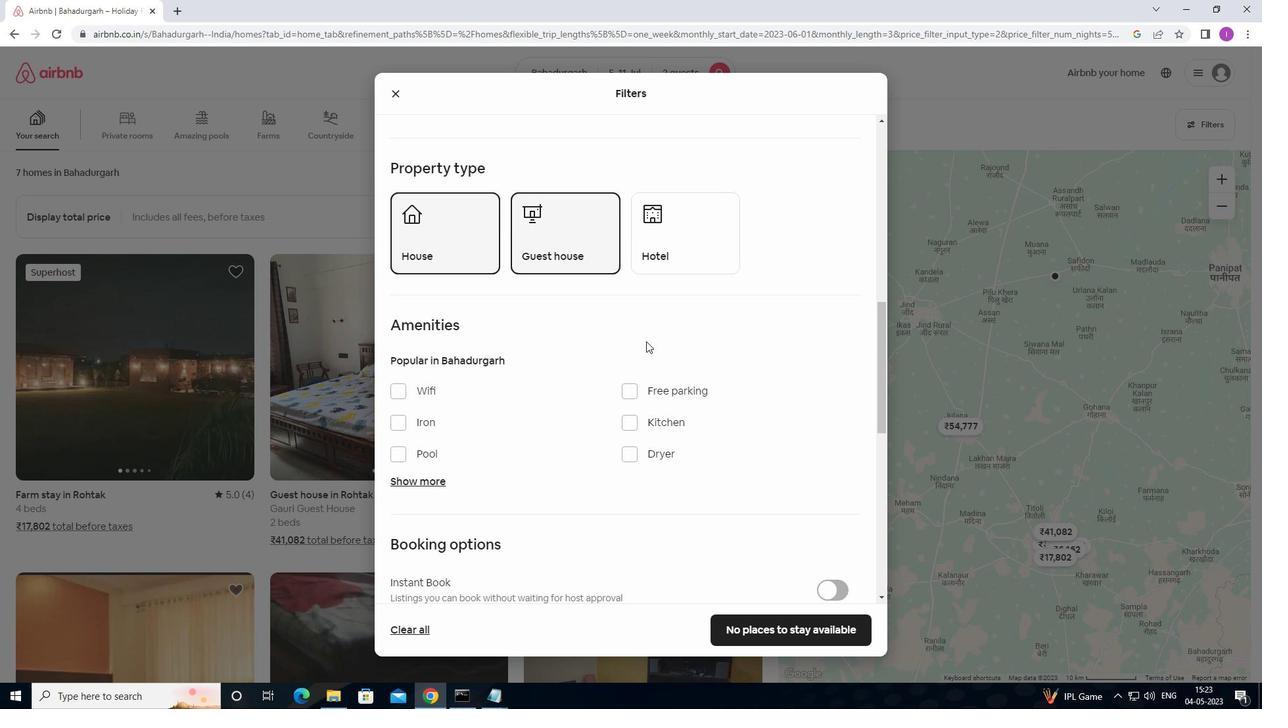
Action: Mouse scrolled (646, 340) with delta (0, 0)
Screenshot: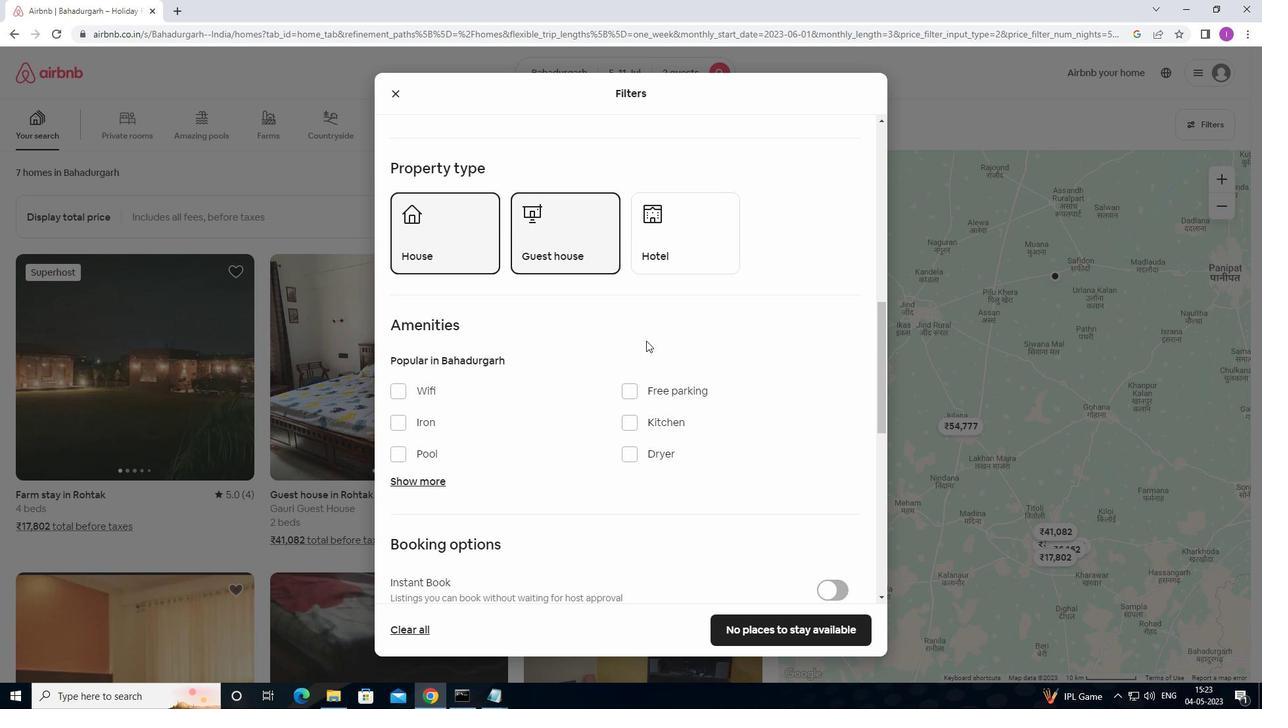 
Action: Mouse moved to (782, 386)
Screenshot: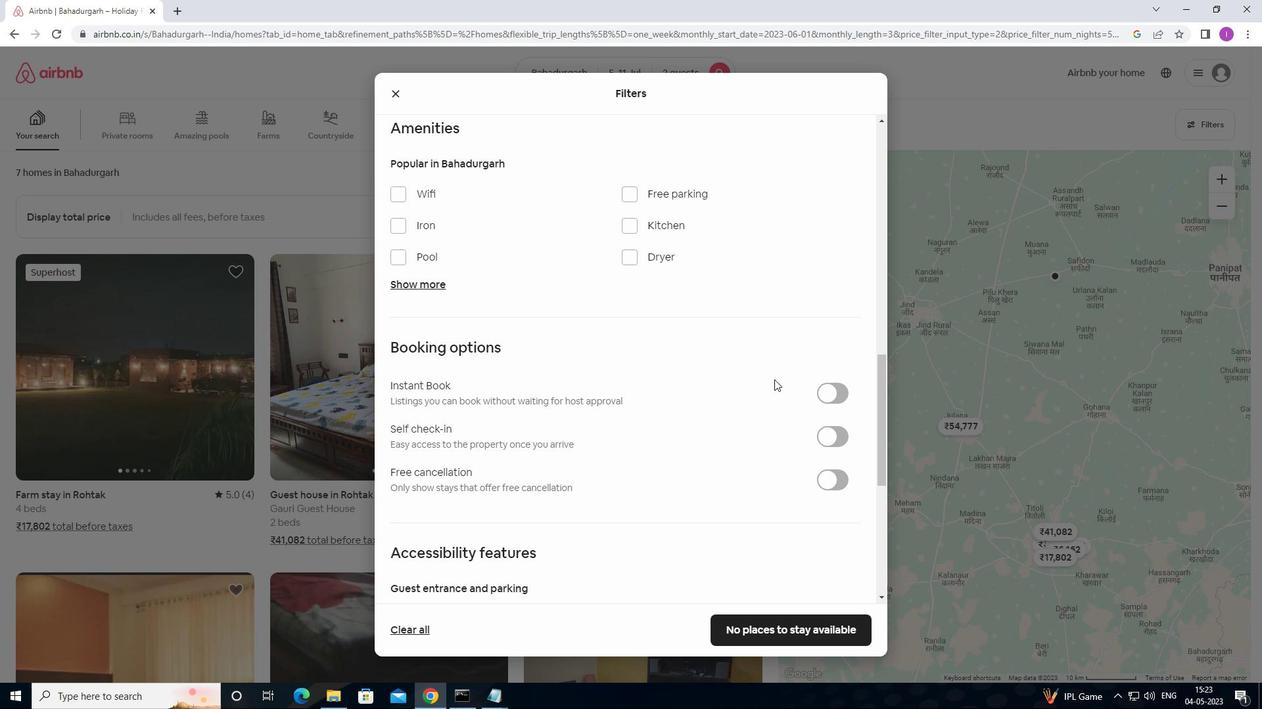 
Action: Mouse scrolled (782, 385) with delta (0, 0)
Screenshot: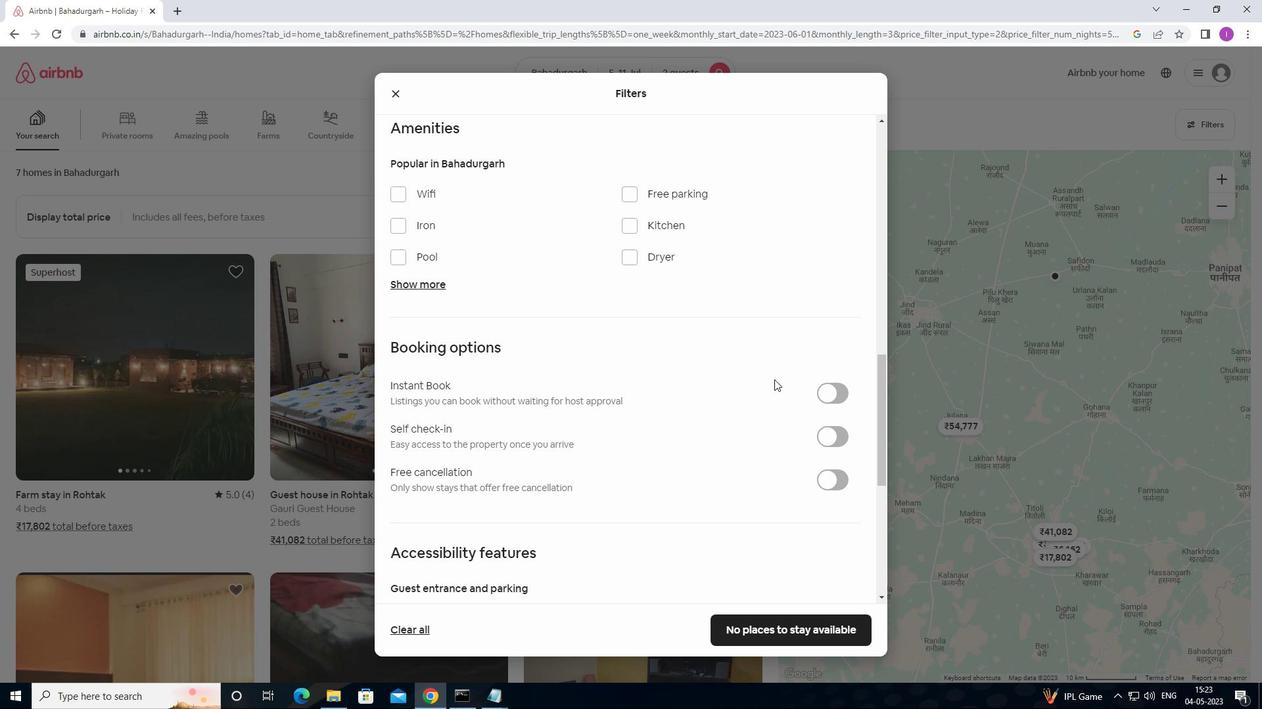 
Action: Mouse moved to (792, 391)
Screenshot: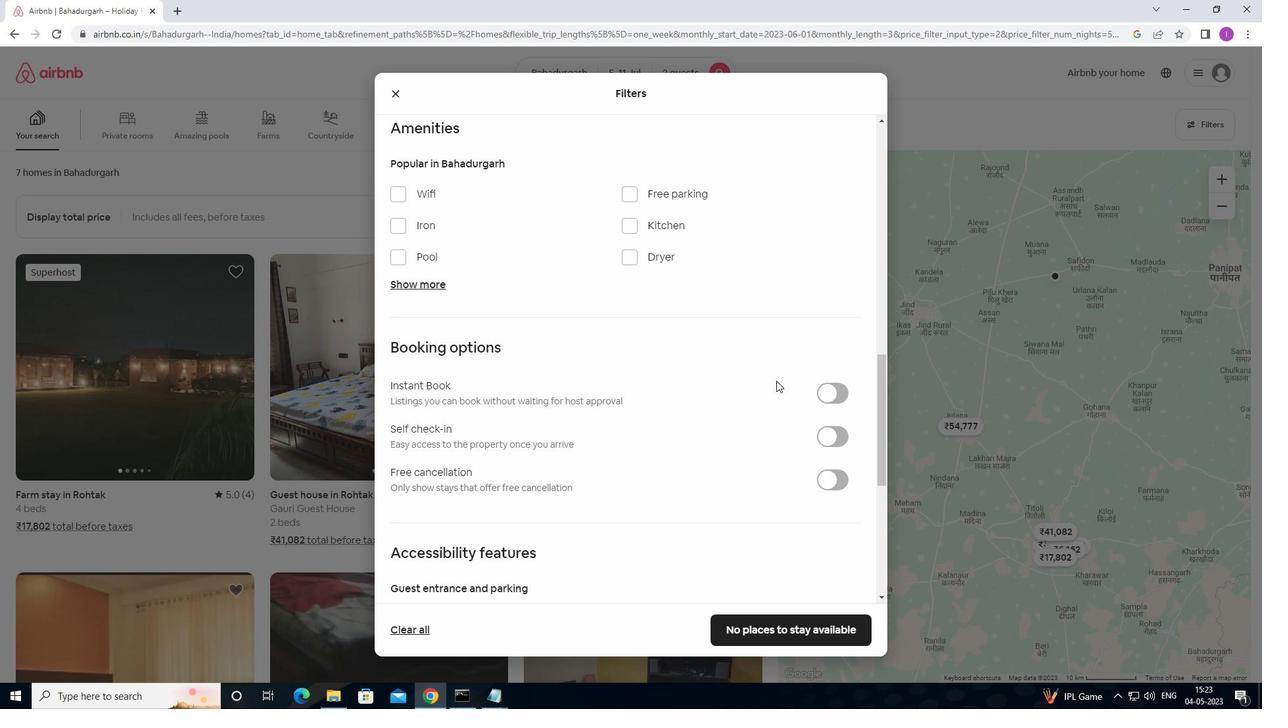 
Action: Mouse scrolled (792, 391) with delta (0, 0)
Screenshot: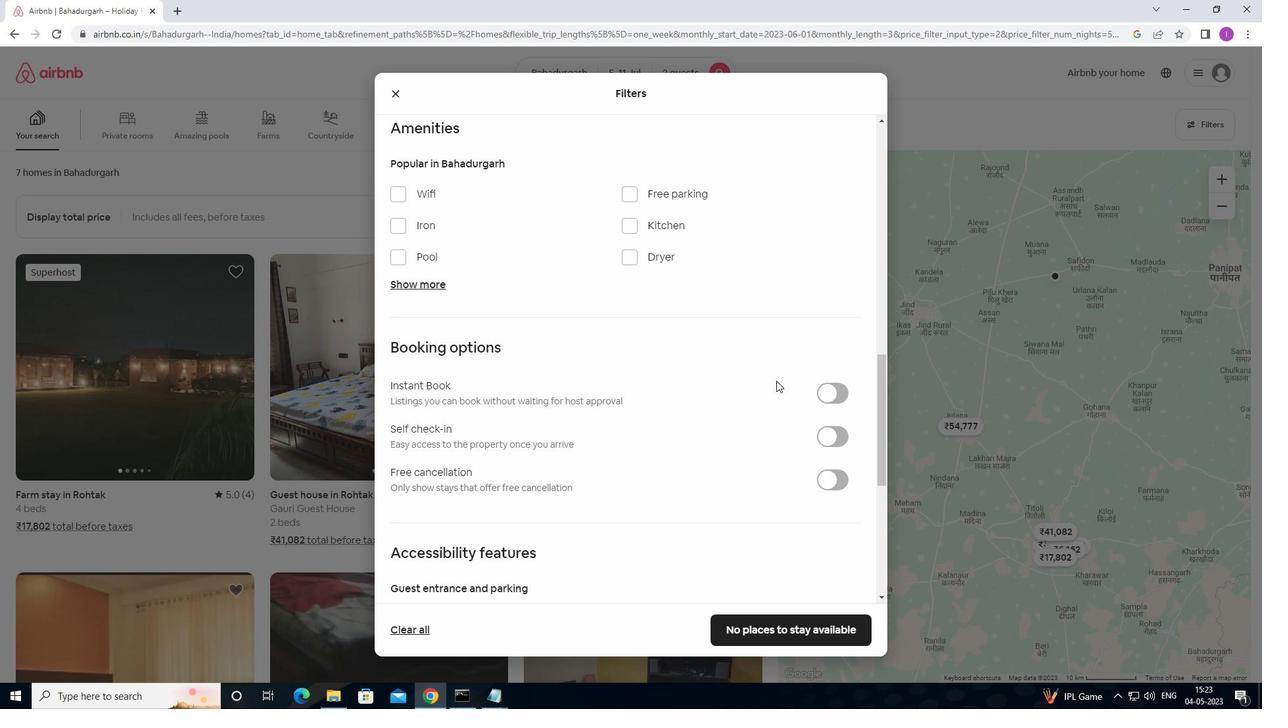 
Action: Mouse moved to (834, 306)
Screenshot: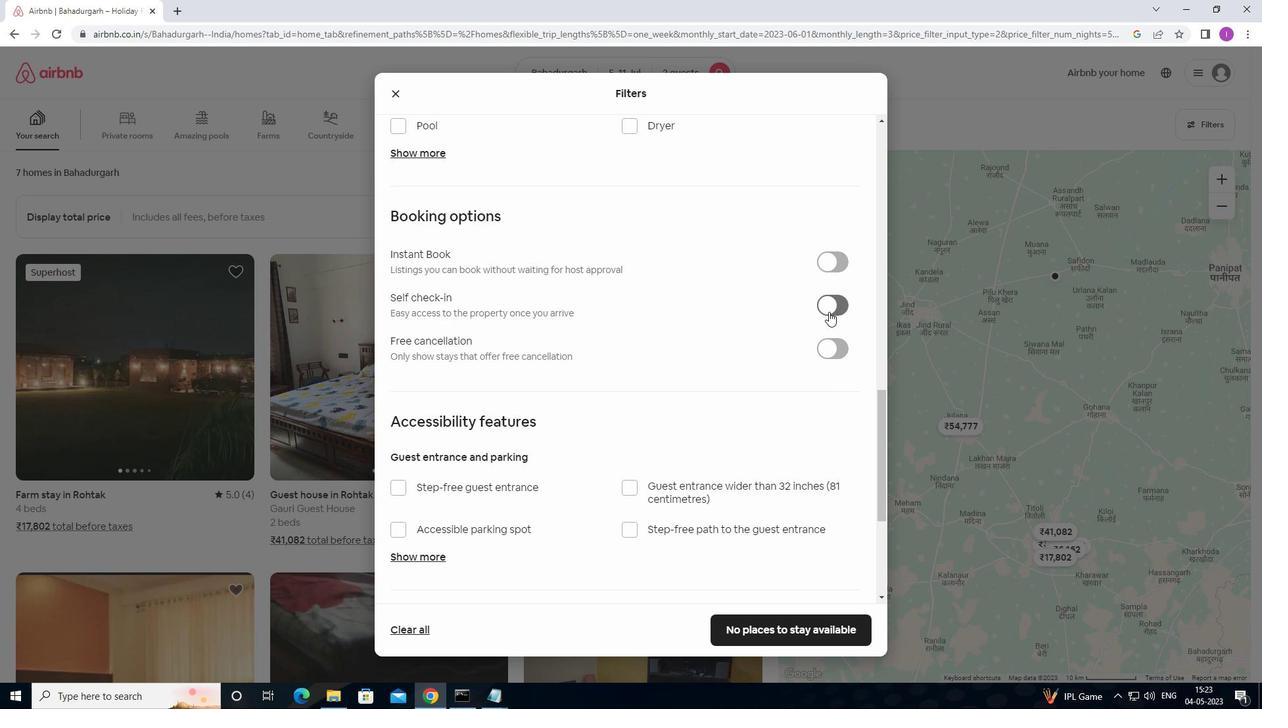 
Action: Mouse pressed left at (834, 306)
Screenshot: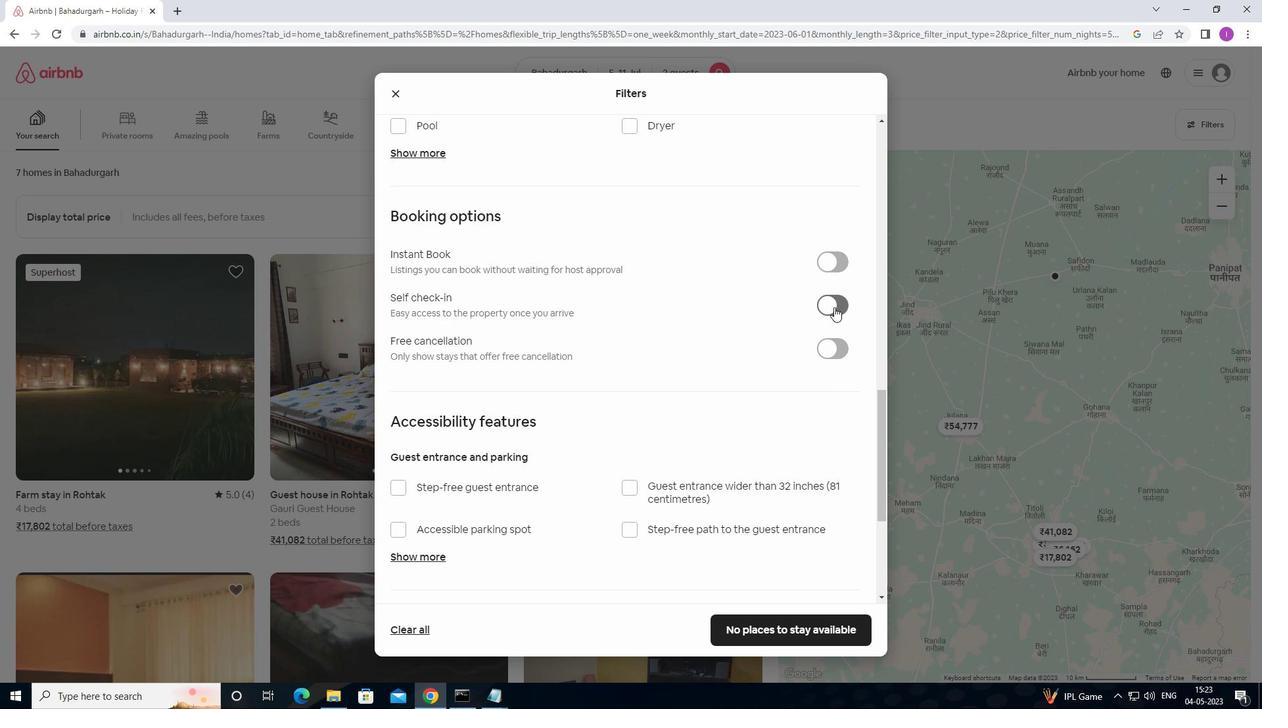 
Action: Mouse moved to (652, 364)
Screenshot: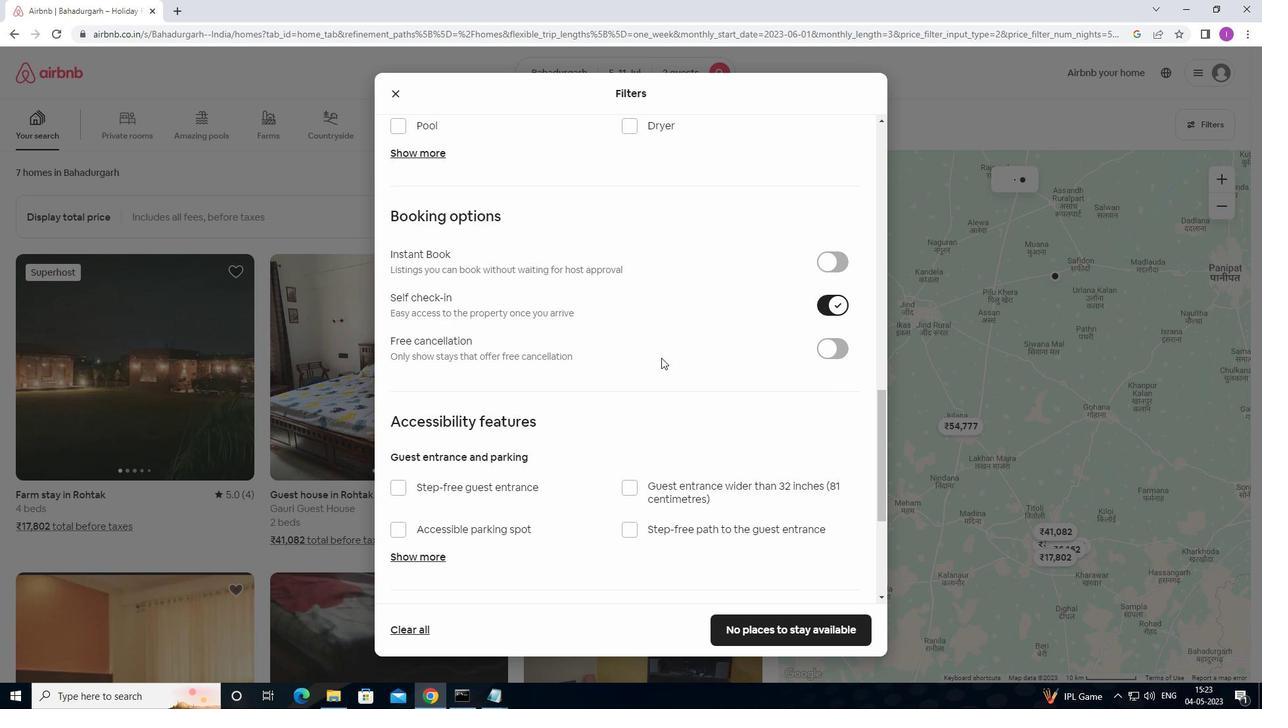 
Action: Mouse scrolled (652, 364) with delta (0, 0)
Screenshot: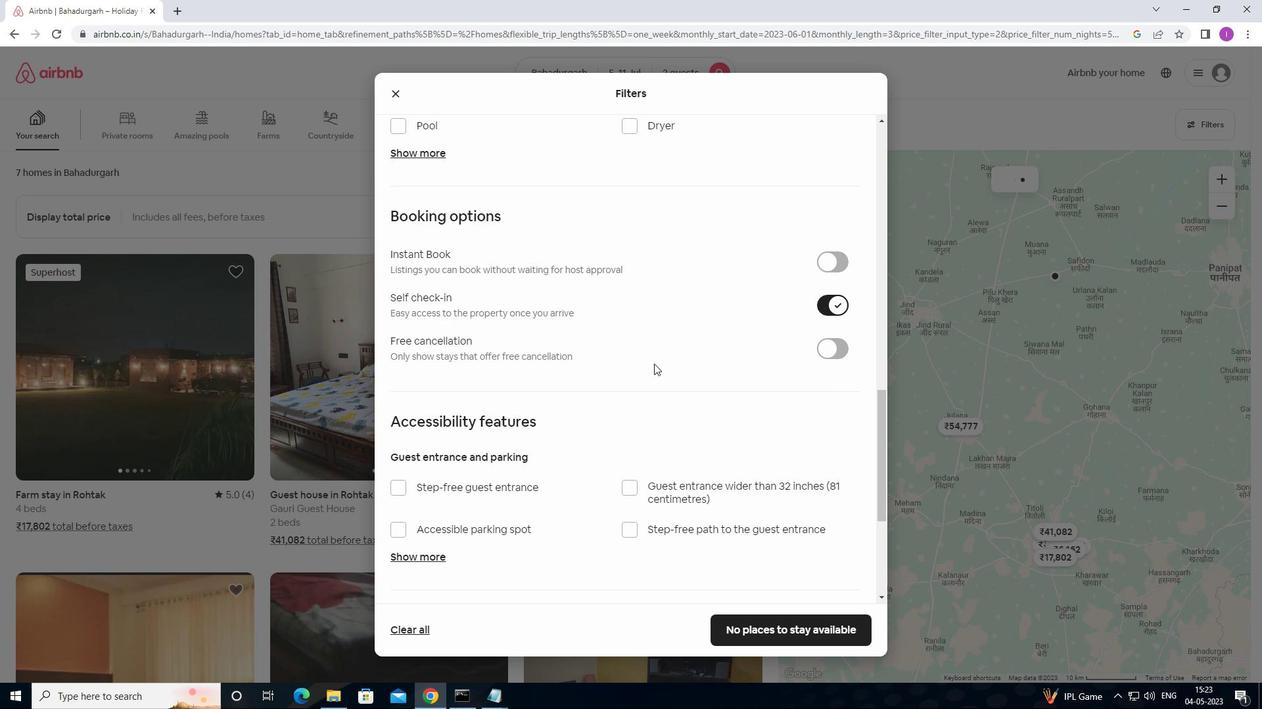 
Action: Mouse moved to (652, 365)
Screenshot: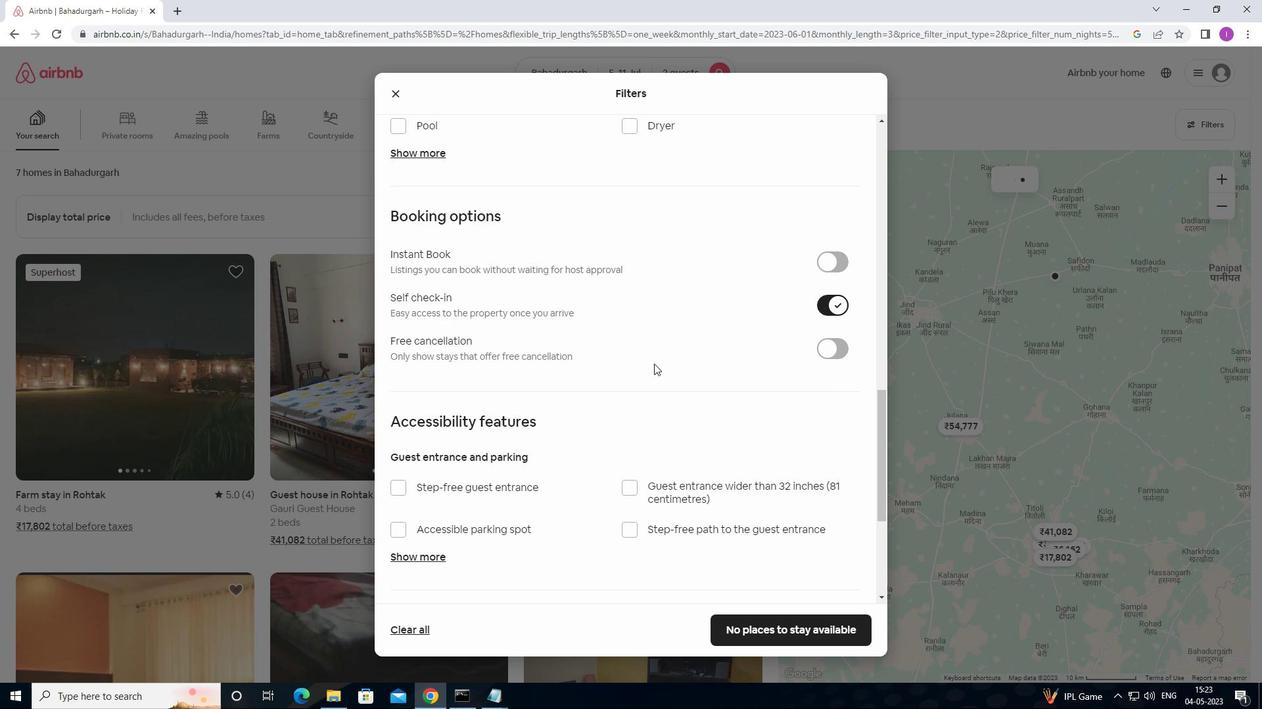 
Action: Mouse scrolled (652, 364) with delta (0, 0)
Screenshot: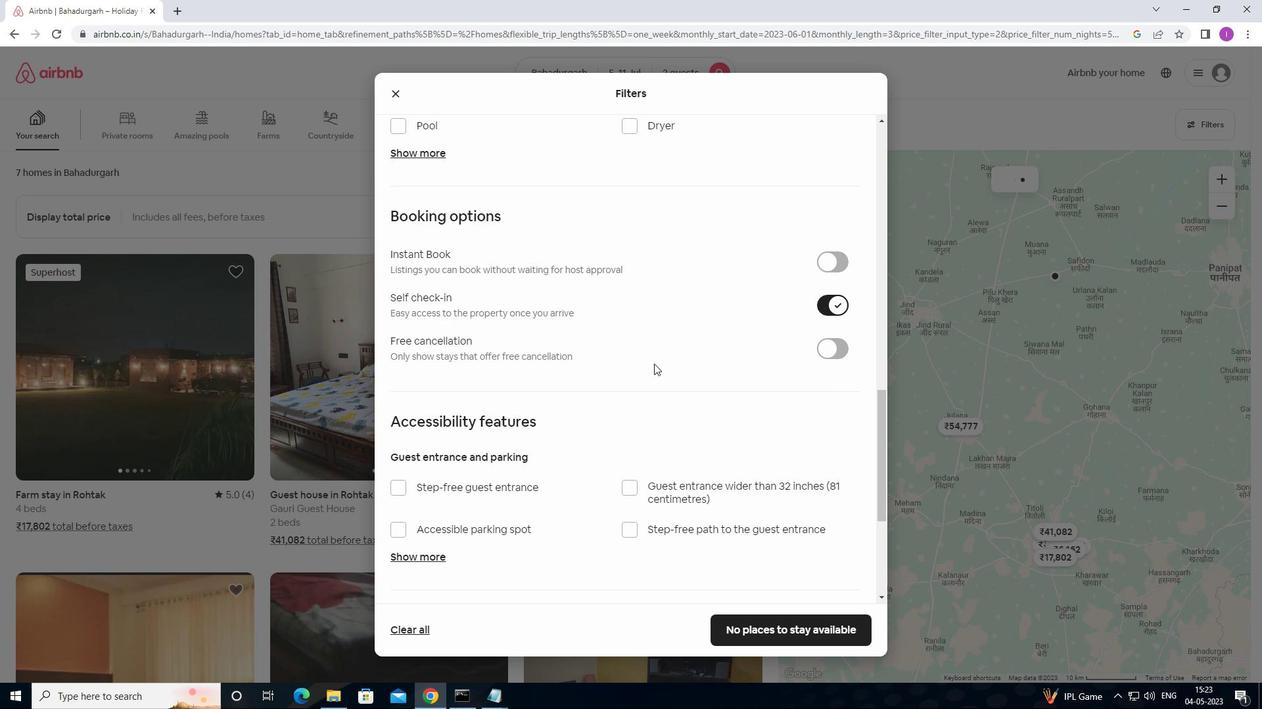 
Action: Mouse moved to (652, 365)
Screenshot: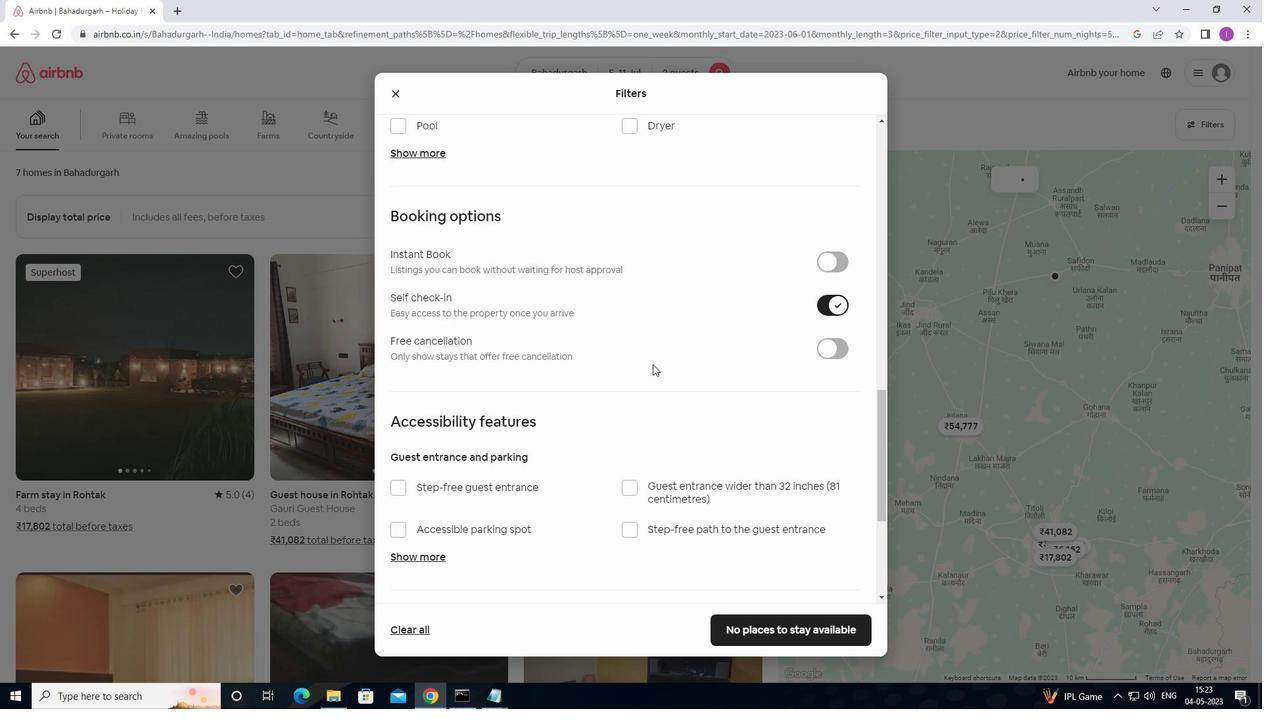 
Action: Mouse scrolled (652, 364) with delta (0, 0)
Screenshot: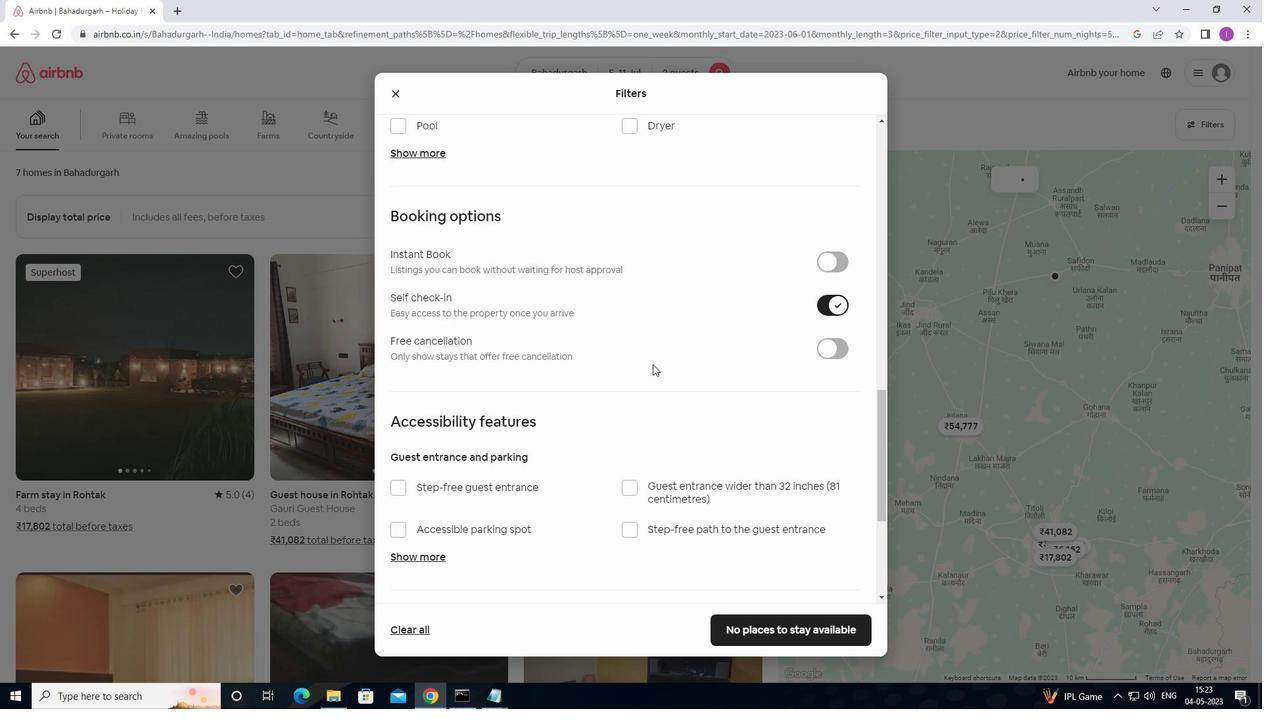 
Action: Mouse scrolled (652, 364) with delta (0, 0)
Screenshot: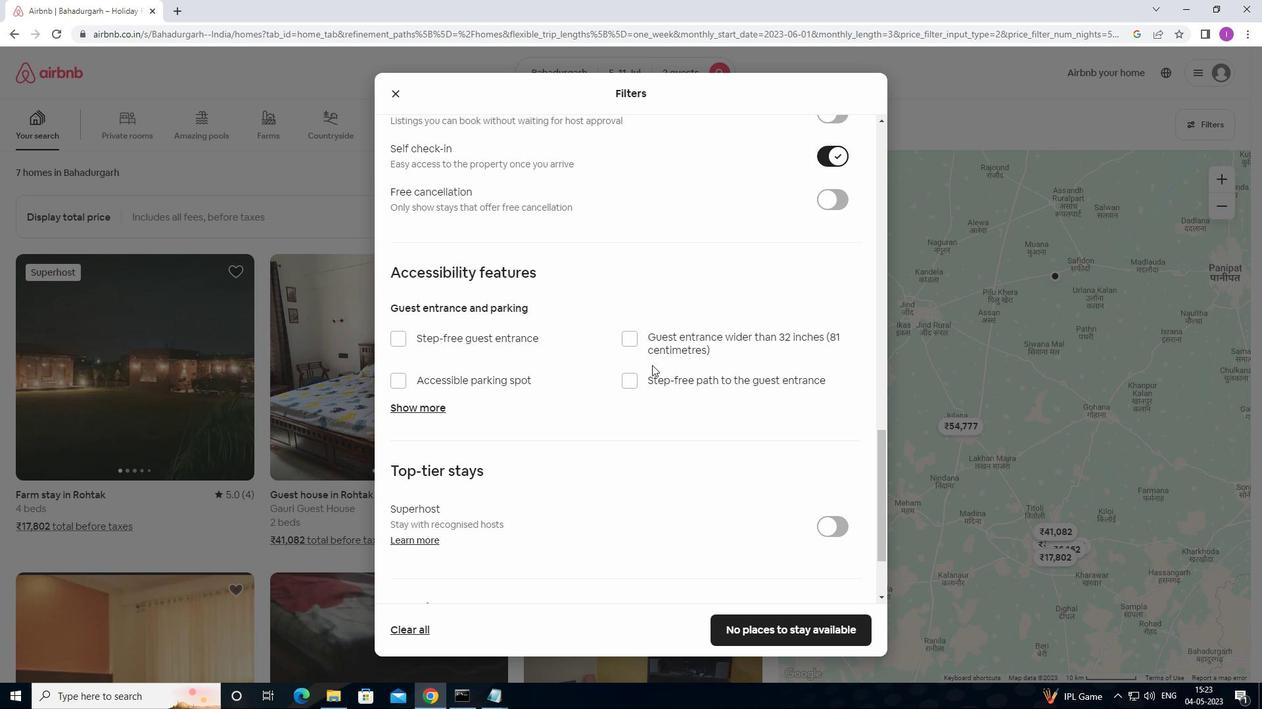 
Action: Mouse scrolled (652, 364) with delta (0, 0)
Screenshot: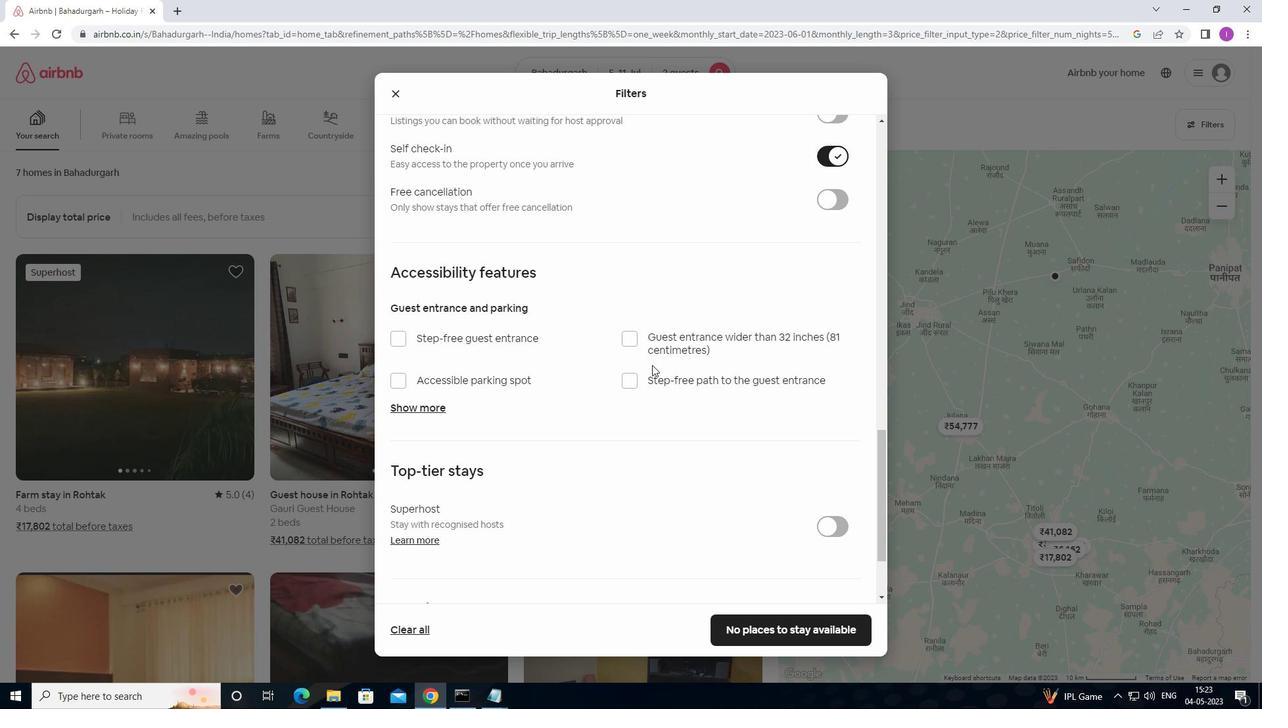 
Action: Mouse moved to (610, 399)
Screenshot: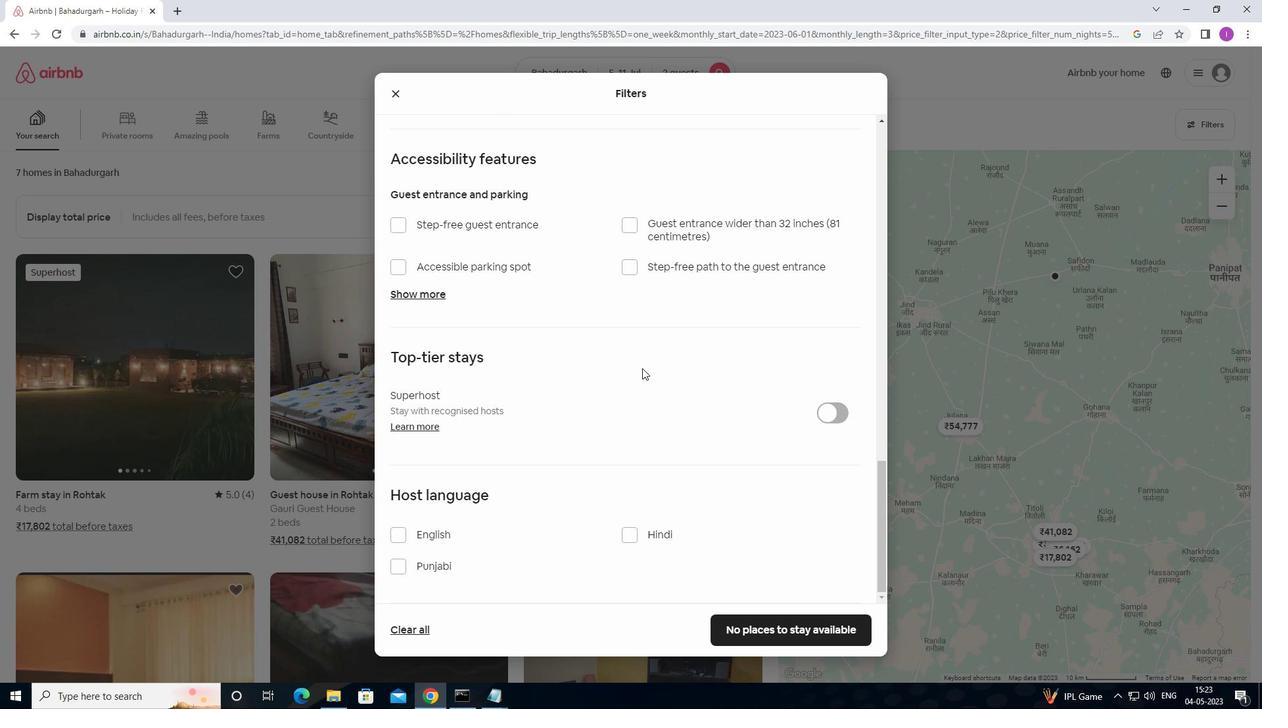 
Action: Mouse scrolled (610, 399) with delta (0, 0)
Screenshot: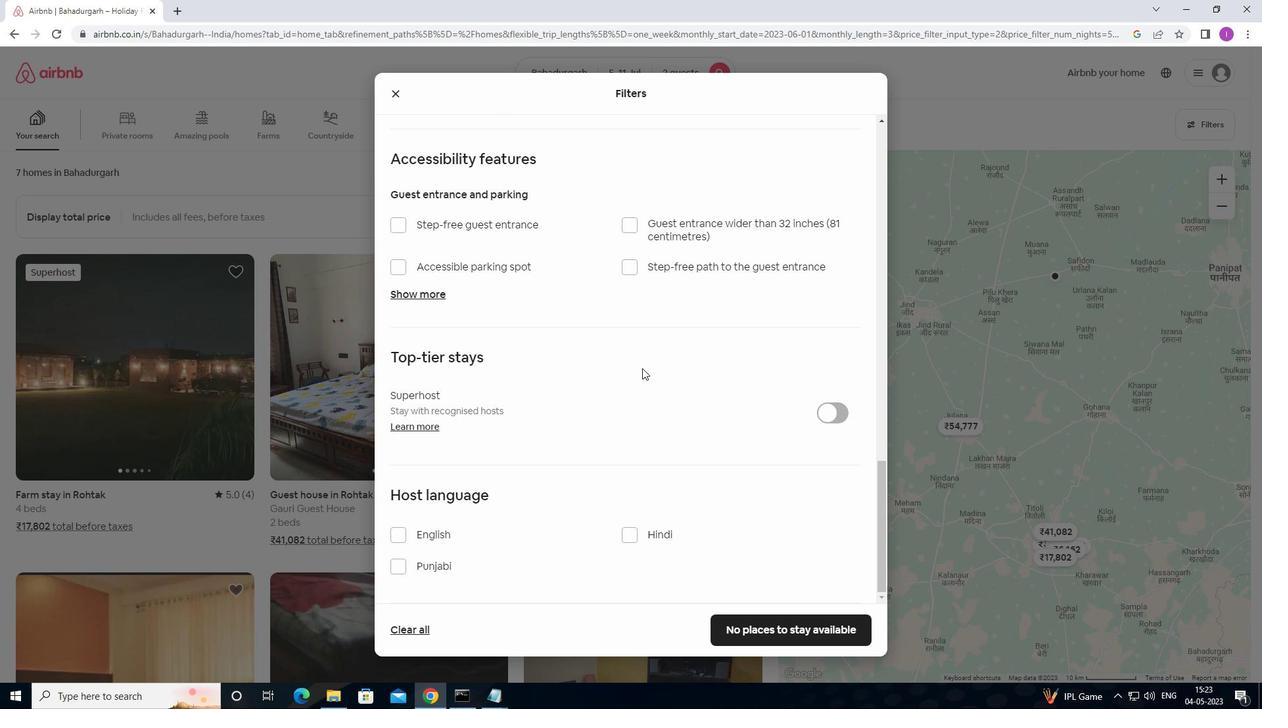 
Action: Mouse moved to (600, 422)
Screenshot: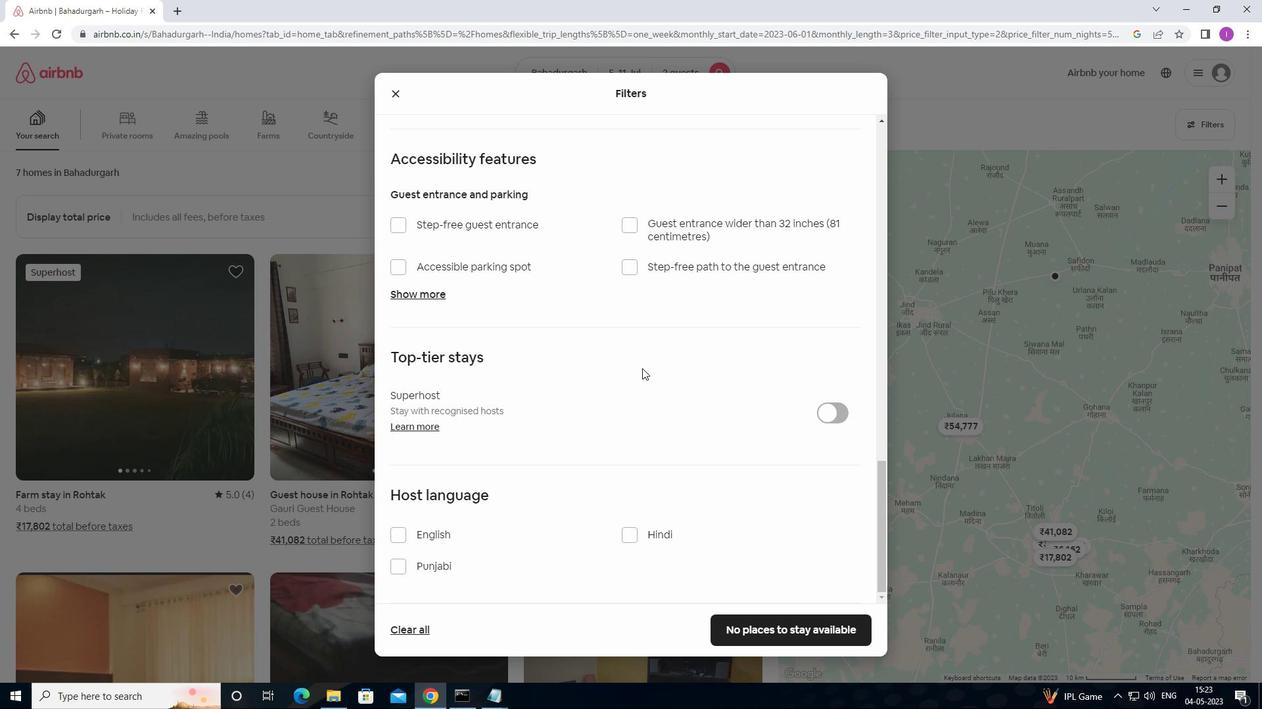 
Action: Mouse scrolled (600, 422) with delta (0, 0)
Screenshot: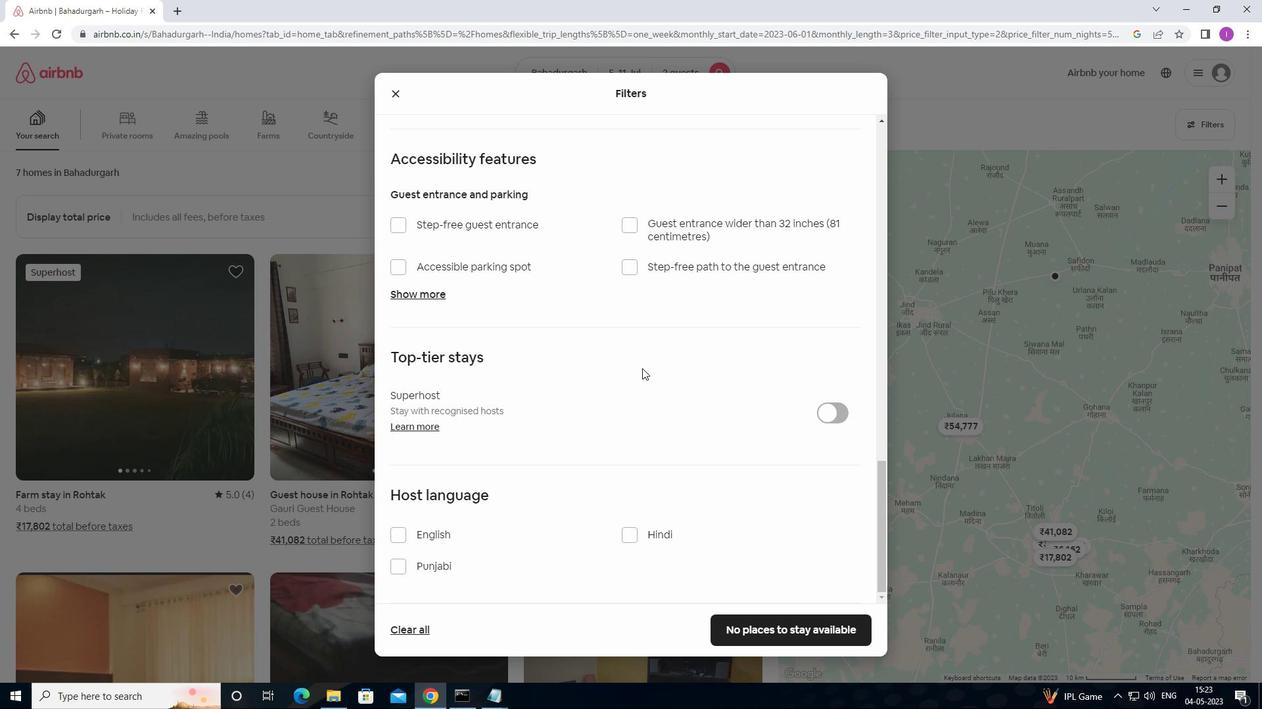 
Action: Mouse moved to (598, 432)
Screenshot: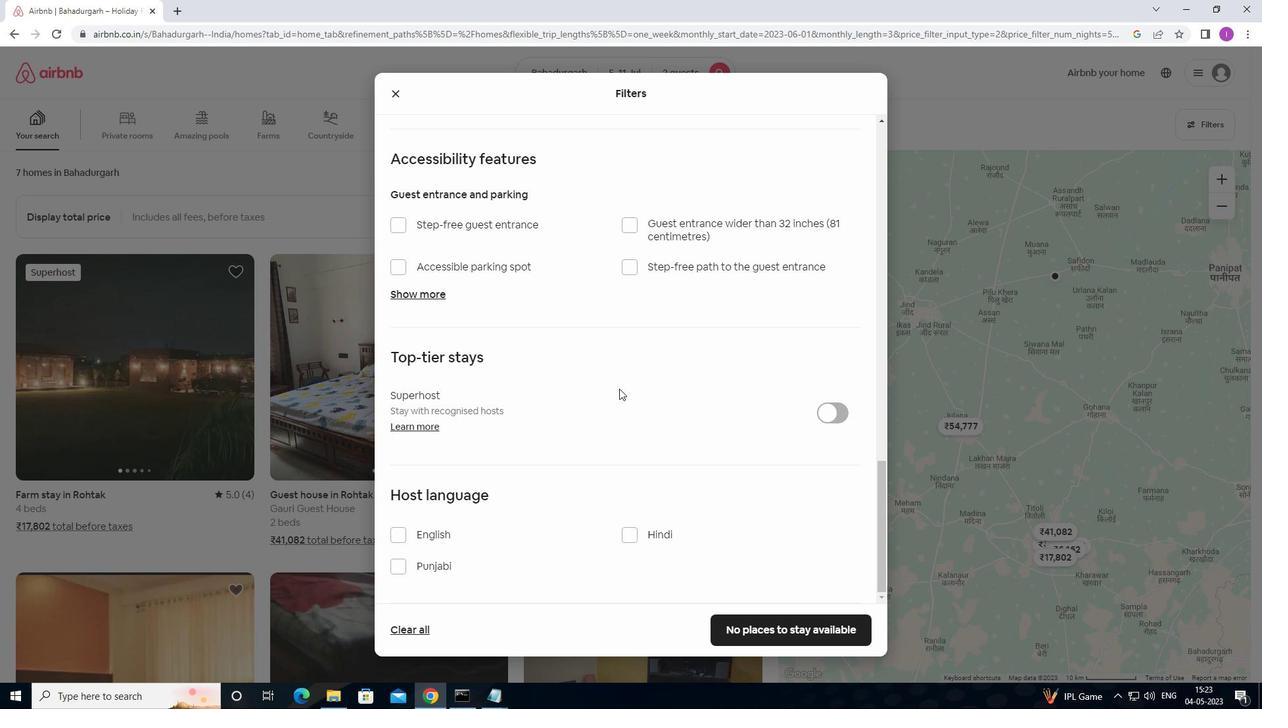 
Action: Mouse scrolled (598, 431) with delta (0, 0)
Screenshot: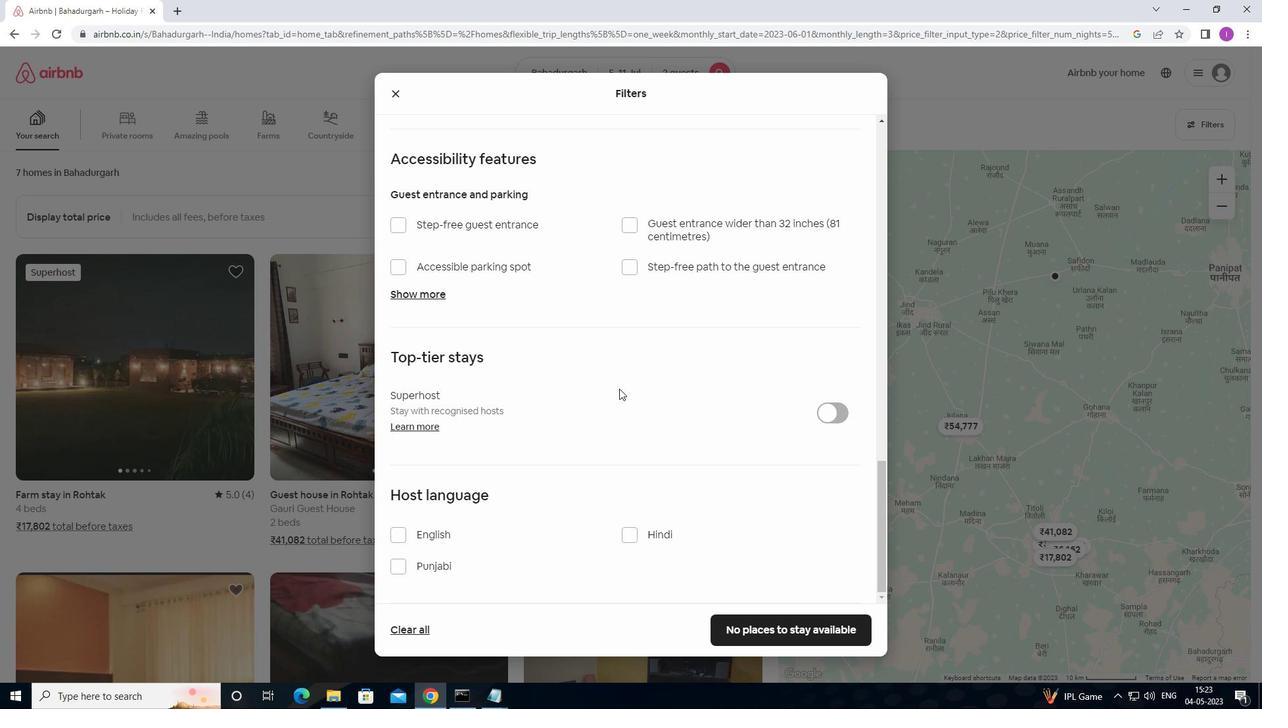 
Action: Mouse moved to (597, 436)
Screenshot: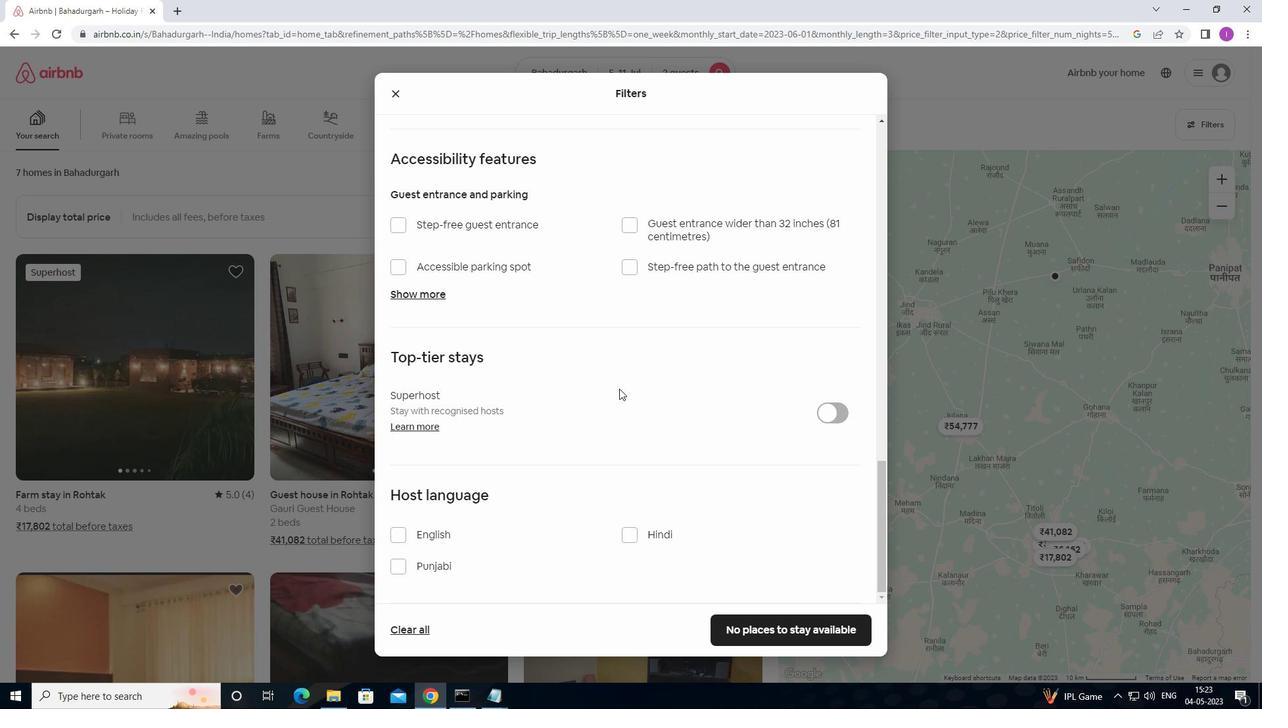 
Action: Mouse scrolled (597, 435) with delta (0, 0)
Screenshot: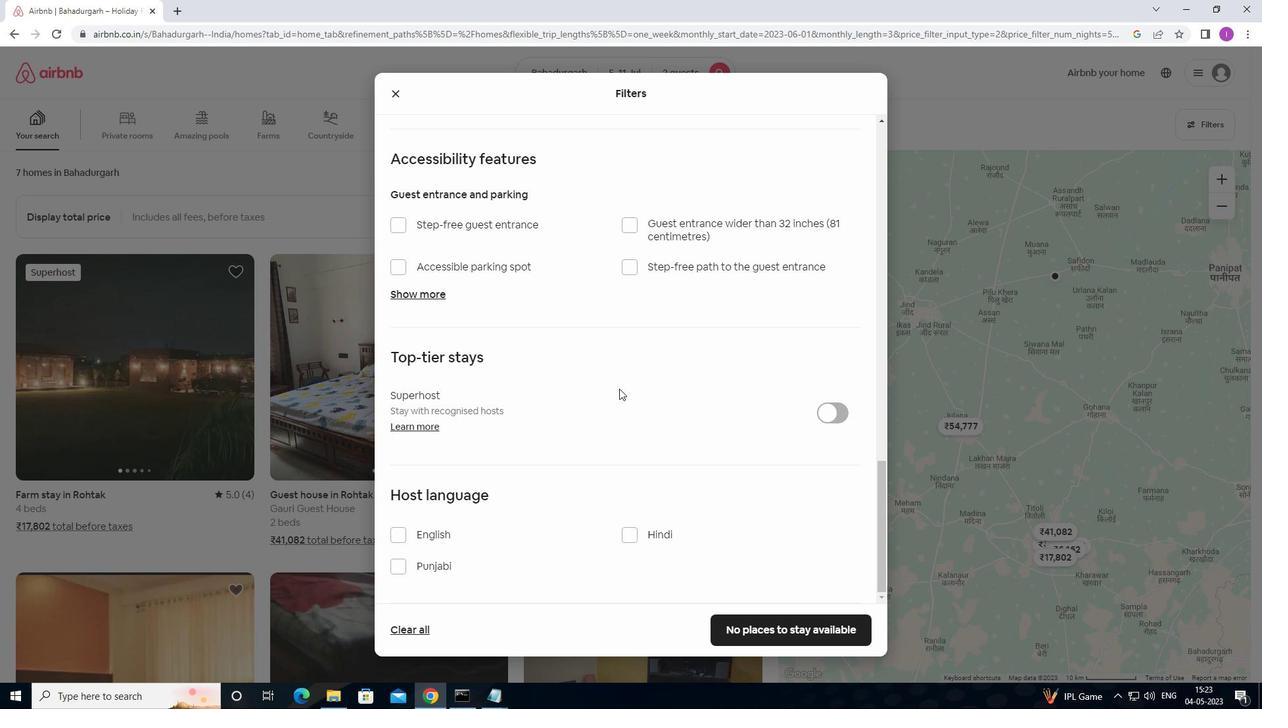 
Action: Mouse moved to (393, 533)
Screenshot: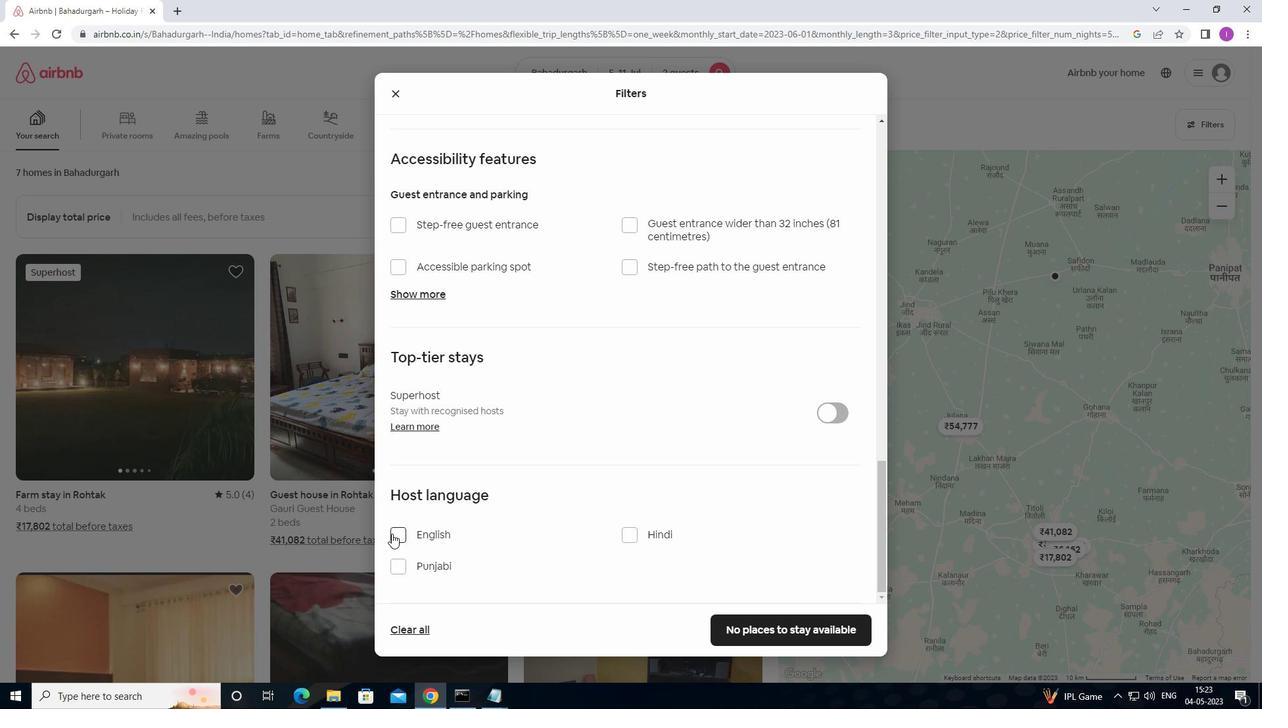 
Action: Mouse pressed left at (393, 533)
Screenshot: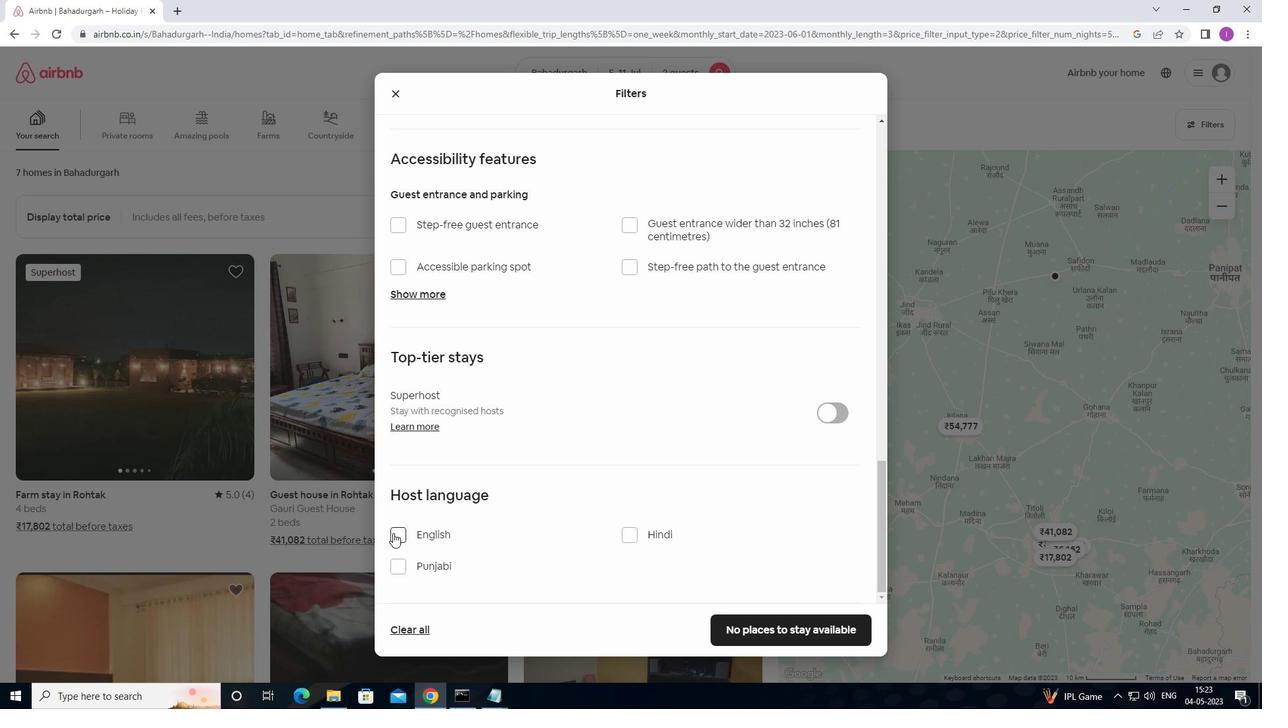
Action: Mouse moved to (747, 631)
Screenshot: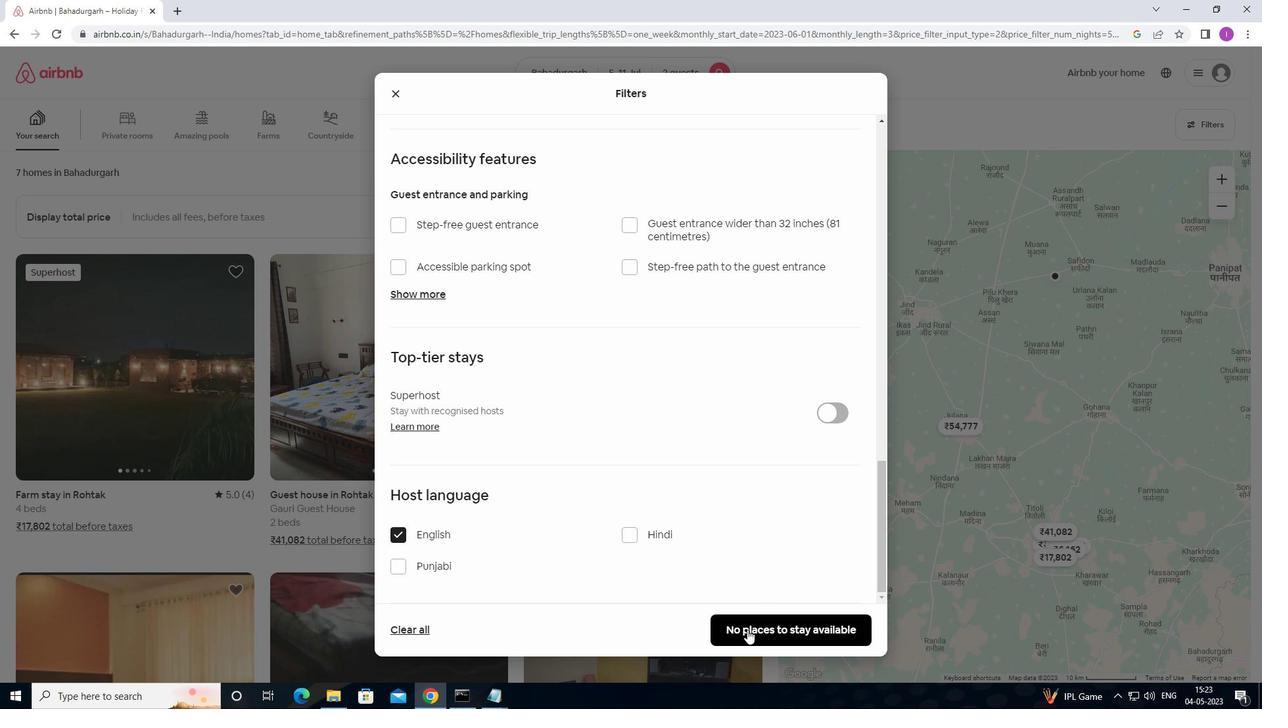 
Action: Mouse pressed left at (747, 631)
Screenshot: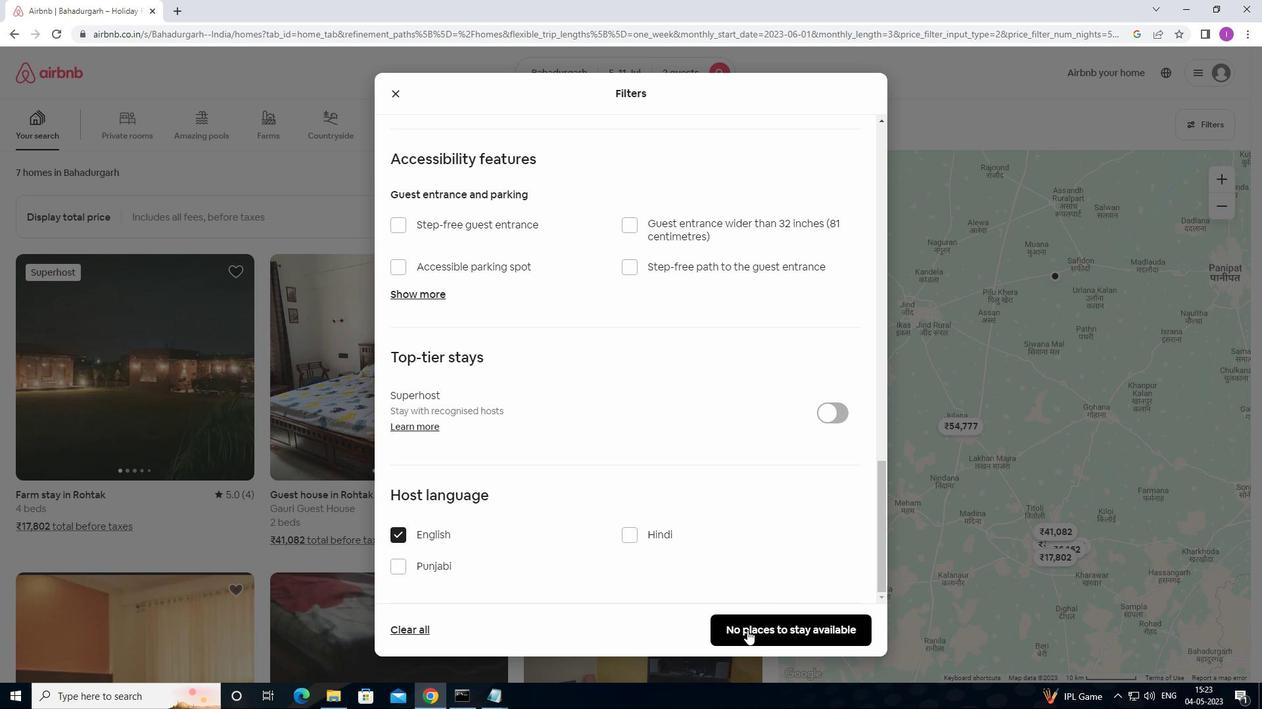 
Action: Mouse moved to (940, 545)
Screenshot: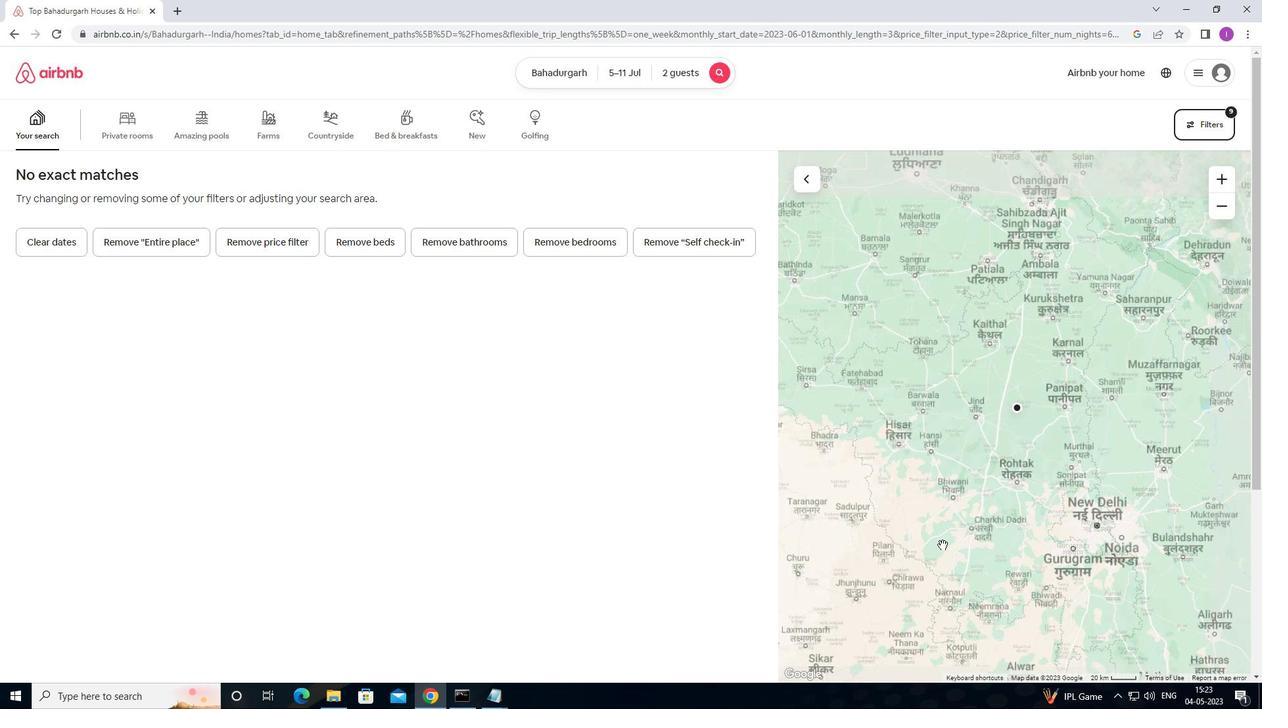 
